 Task: Find connections with filter location Sekondi-Takoradi with filter topic #tecnologiawith filter profile language Spanish with filter current company L&T Infrastructure Engineering Limited with filter school Birla Vishvakarma Mahavidyalaya with filter industry Farming with filter service category User Experience Writing with filter keywords title Operations Director
Action: Mouse moved to (188, 284)
Screenshot: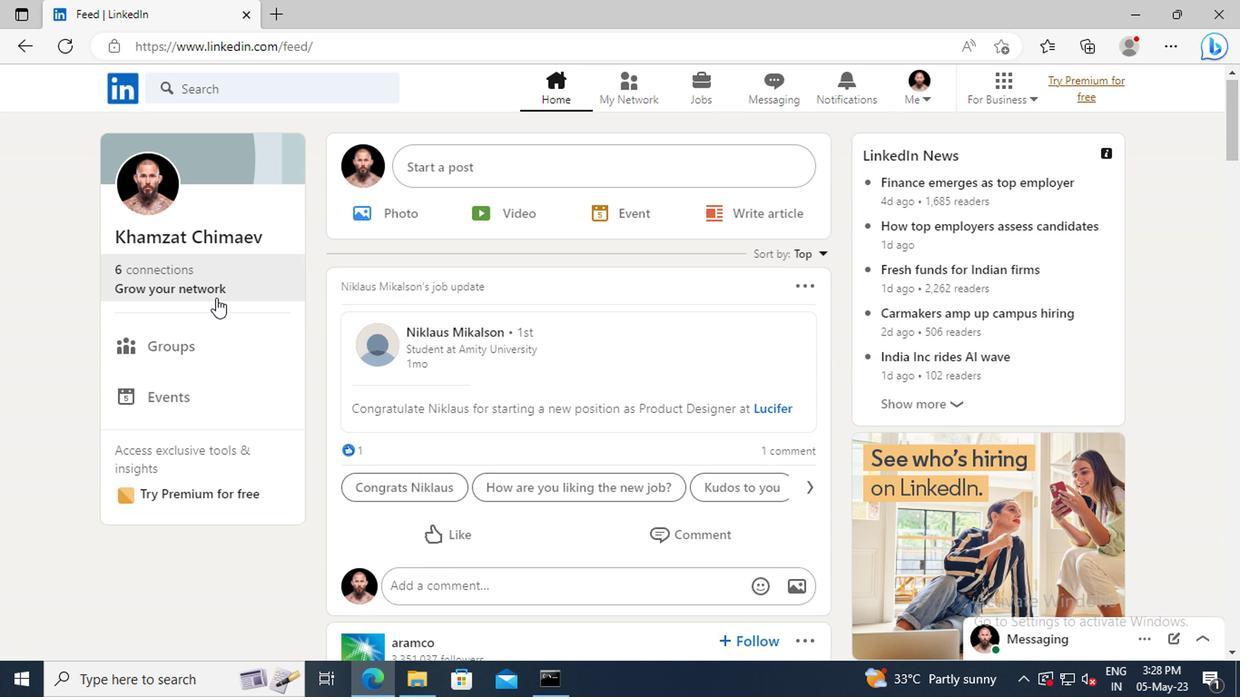 
Action: Mouse pressed left at (188, 284)
Screenshot: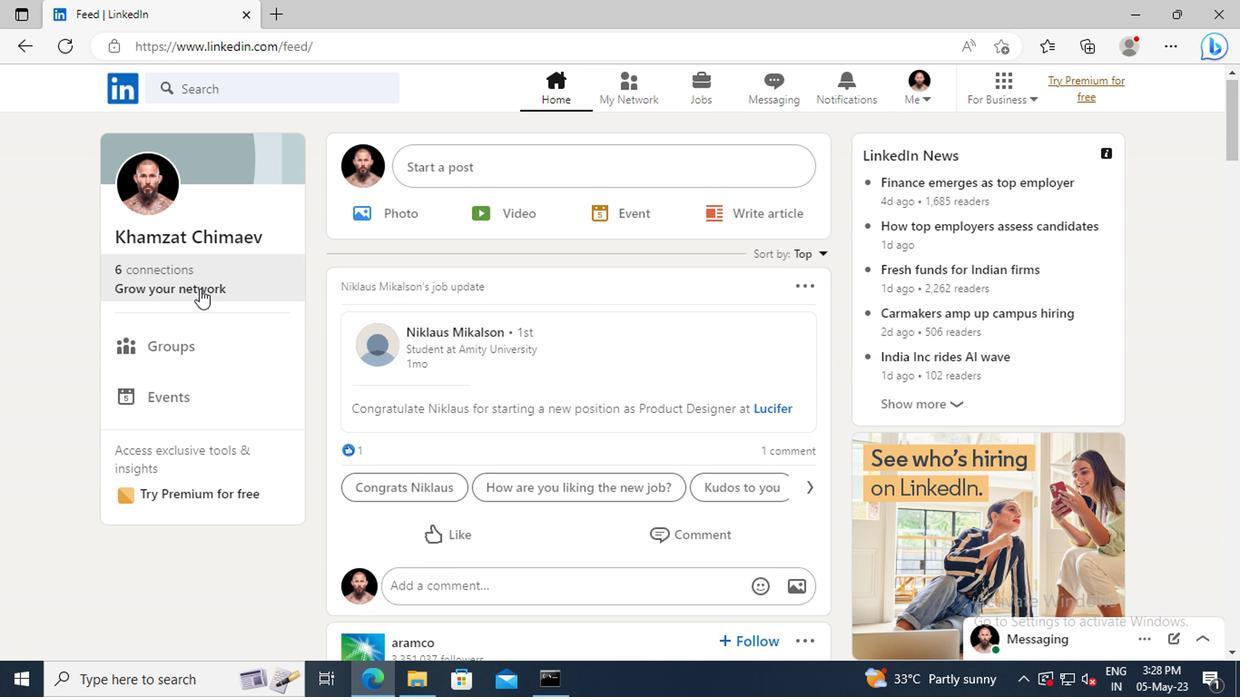 
Action: Mouse moved to (181, 199)
Screenshot: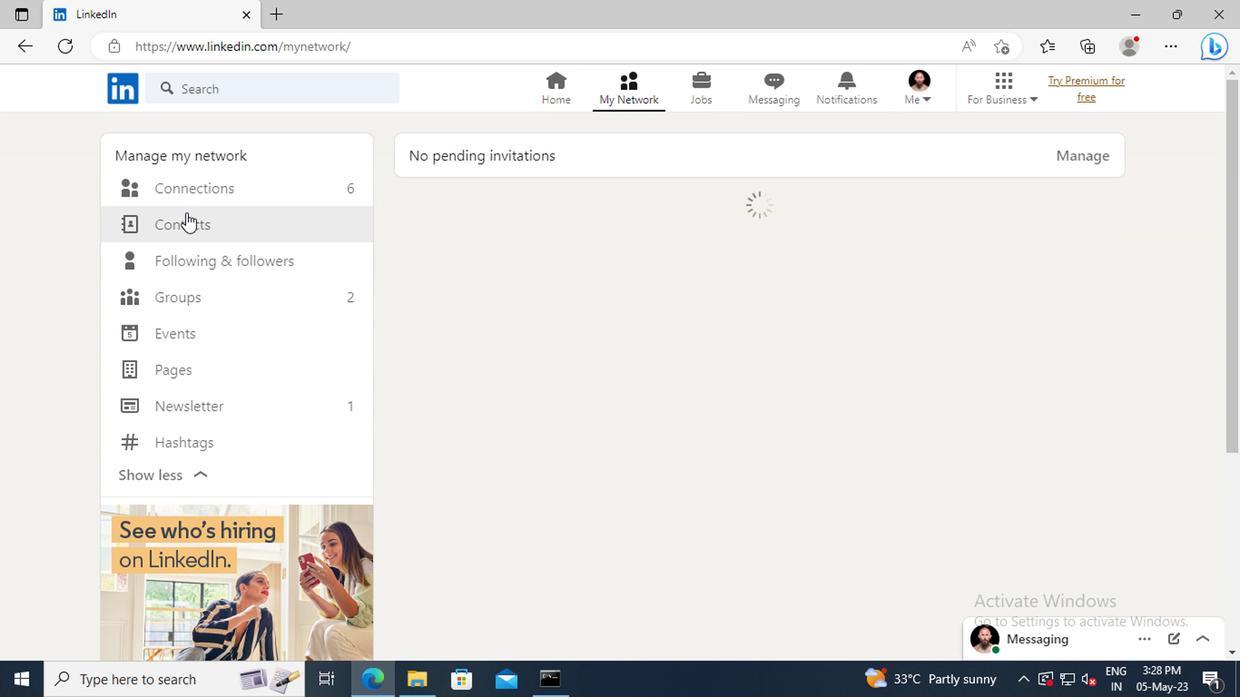 
Action: Mouse pressed left at (181, 199)
Screenshot: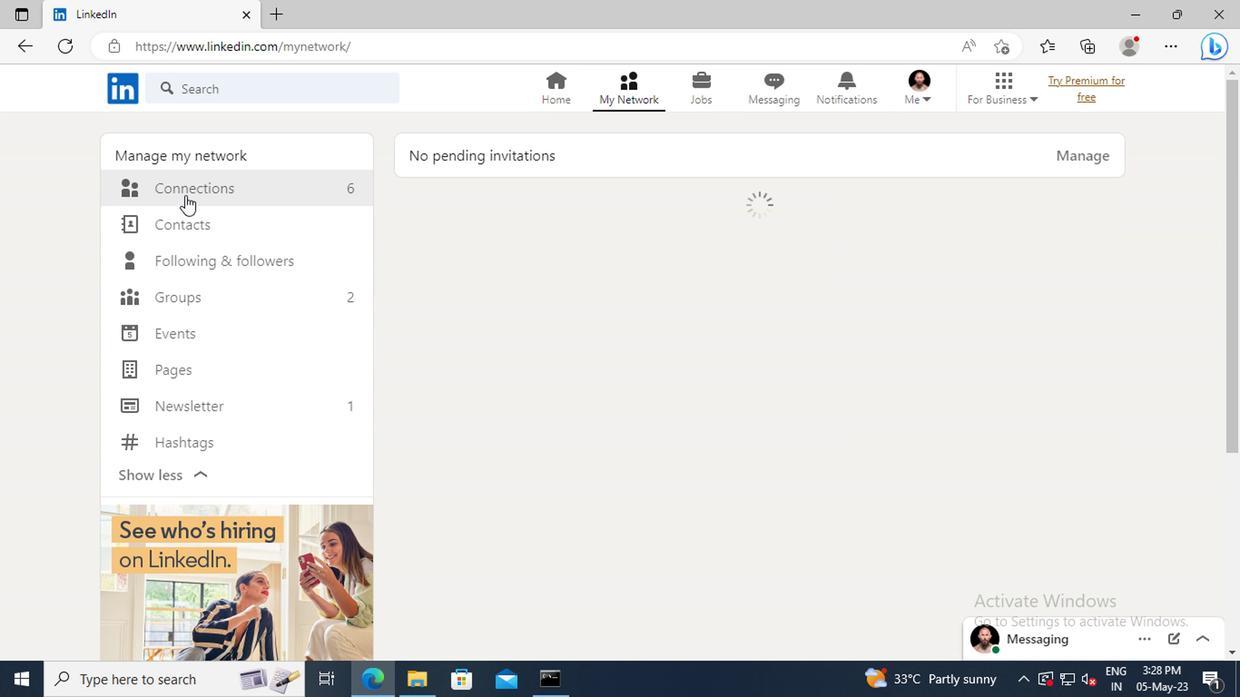 
Action: Mouse moved to (726, 197)
Screenshot: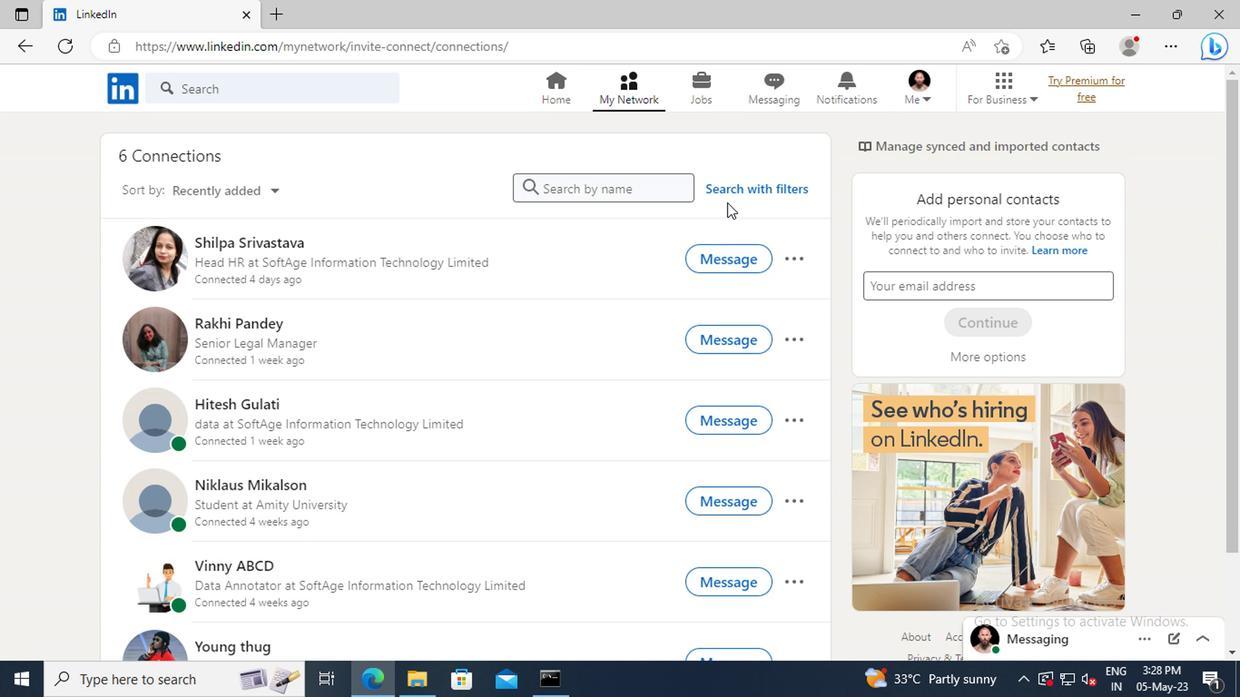 
Action: Mouse pressed left at (726, 197)
Screenshot: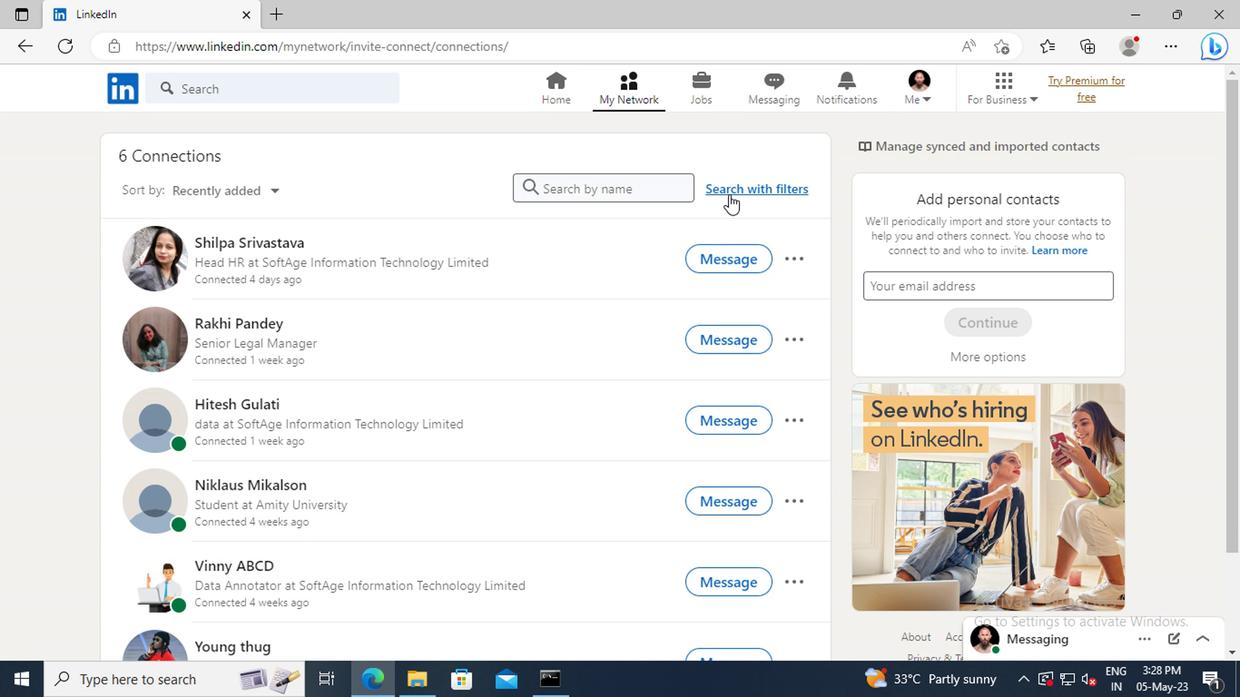 
Action: Mouse moved to (683, 143)
Screenshot: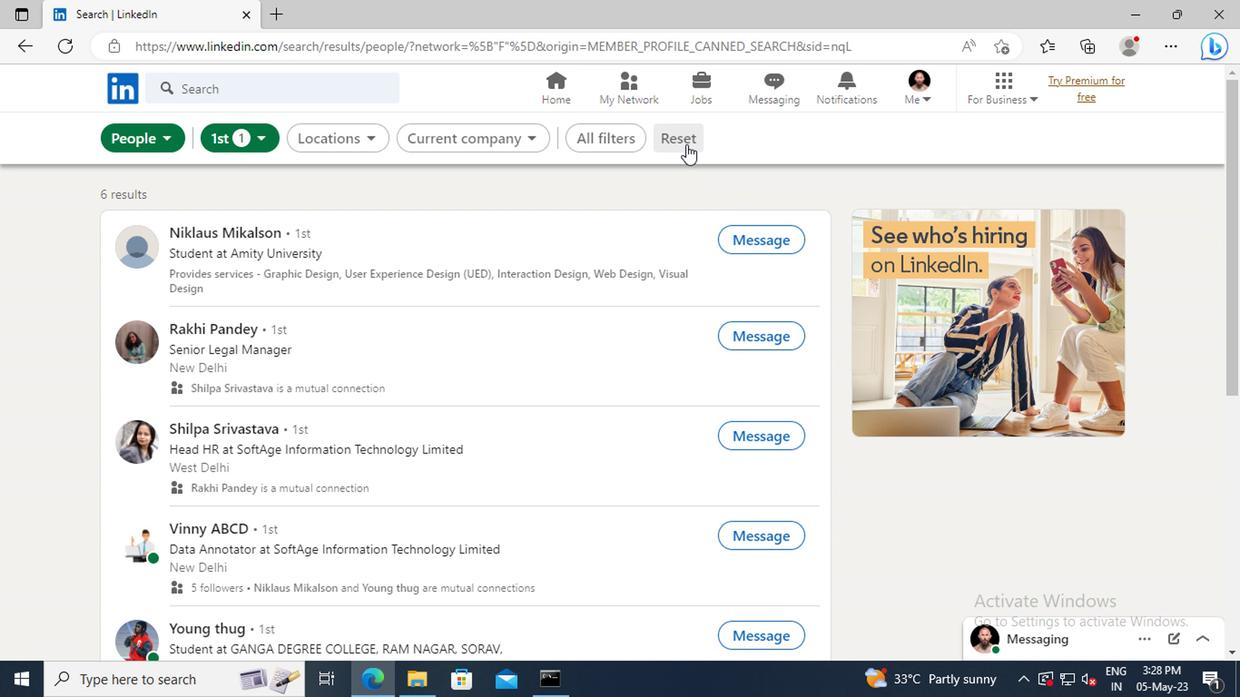 
Action: Mouse pressed left at (683, 143)
Screenshot: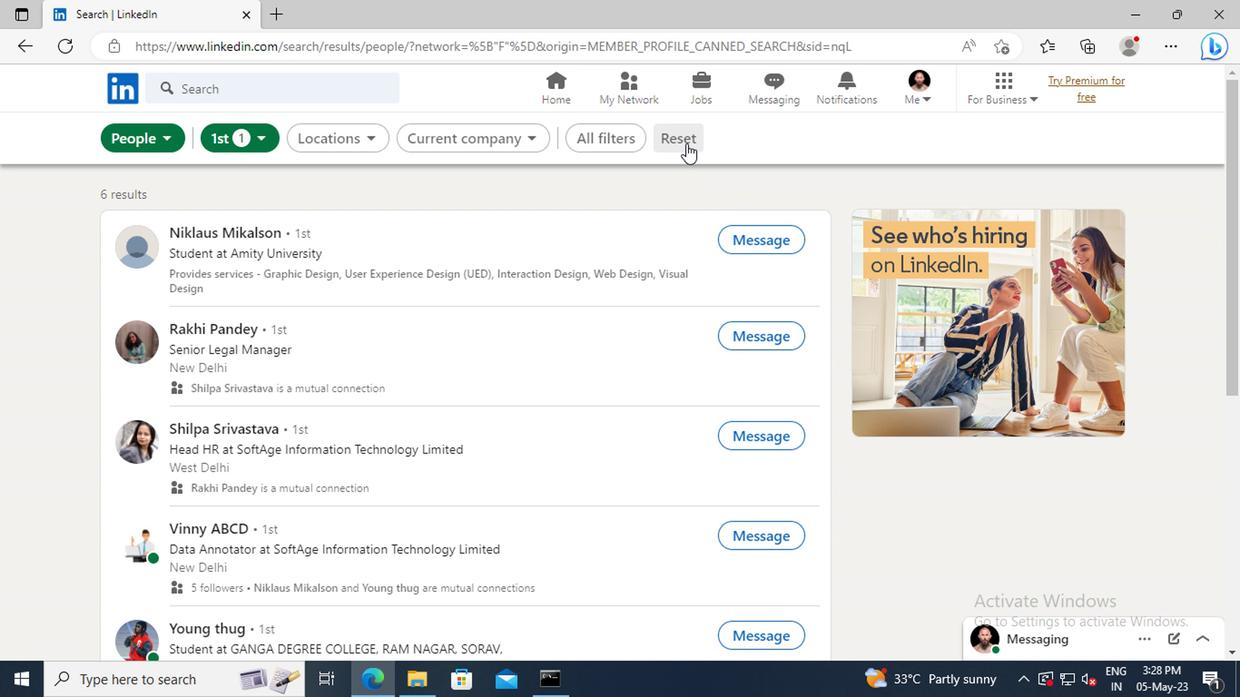 
Action: Mouse moved to (668, 142)
Screenshot: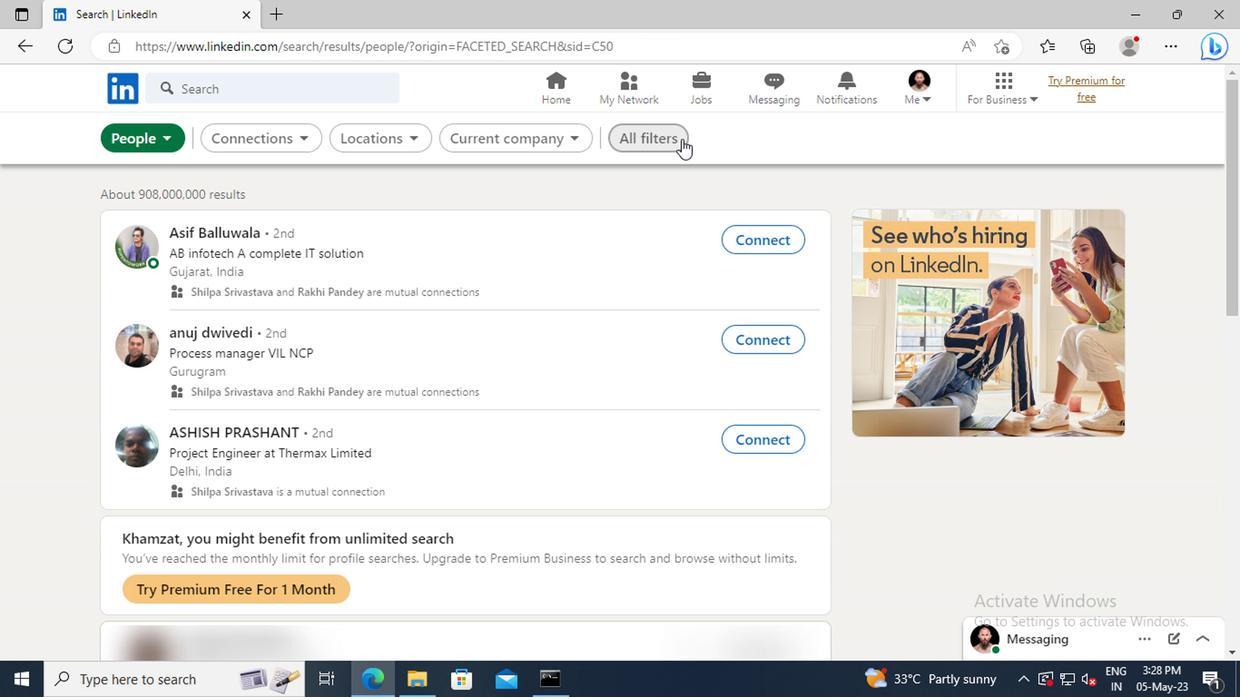 
Action: Mouse pressed left at (668, 142)
Screenshot: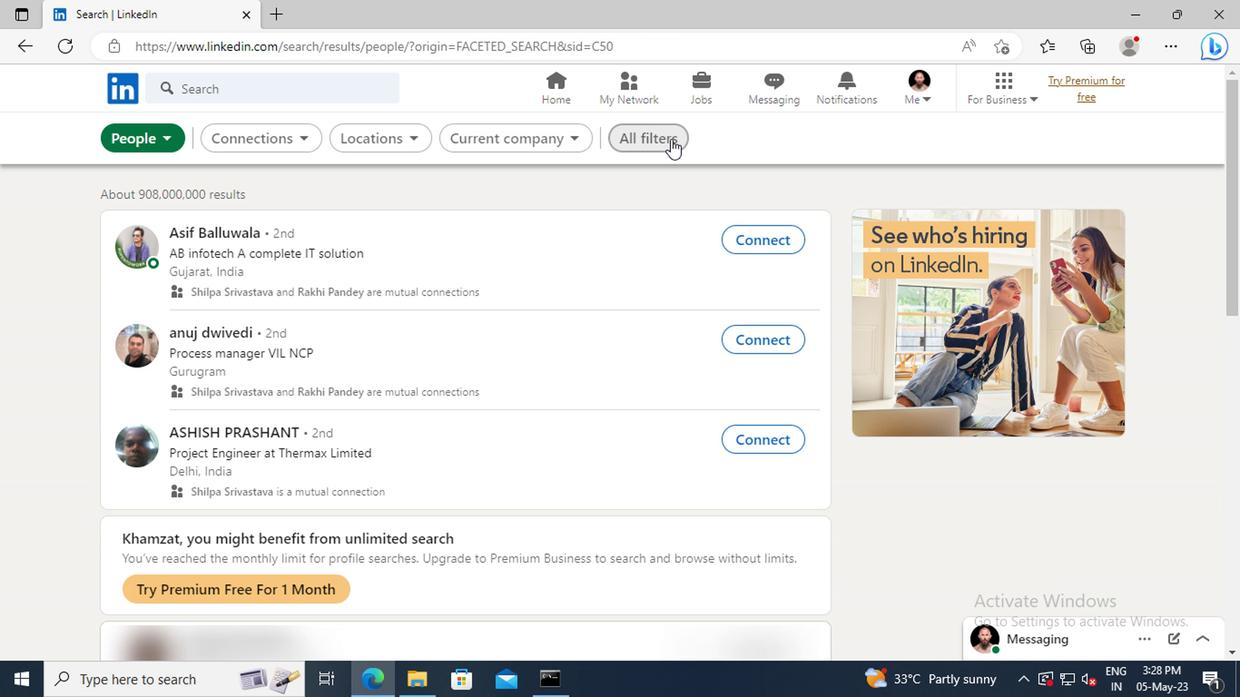 
Action: Mouse moved to (967, 370)
Screenshot: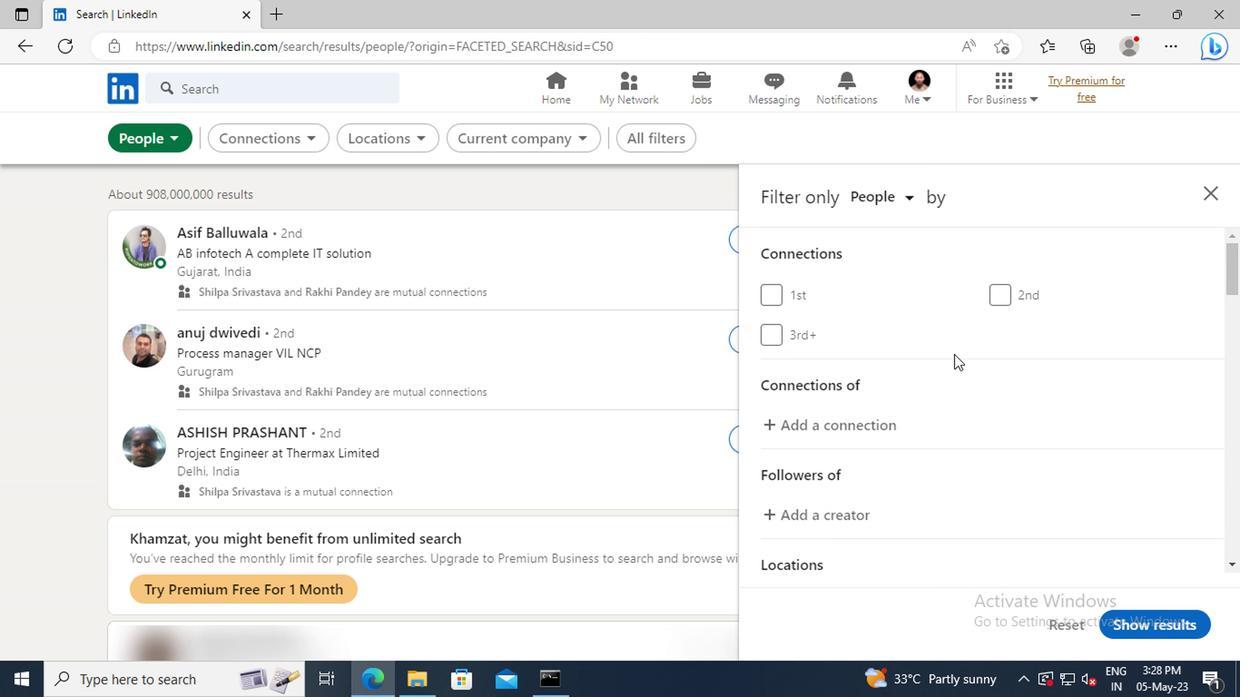 
Action: Mouse scrolled (967, 369) with delta (0, 0)
Screenshot: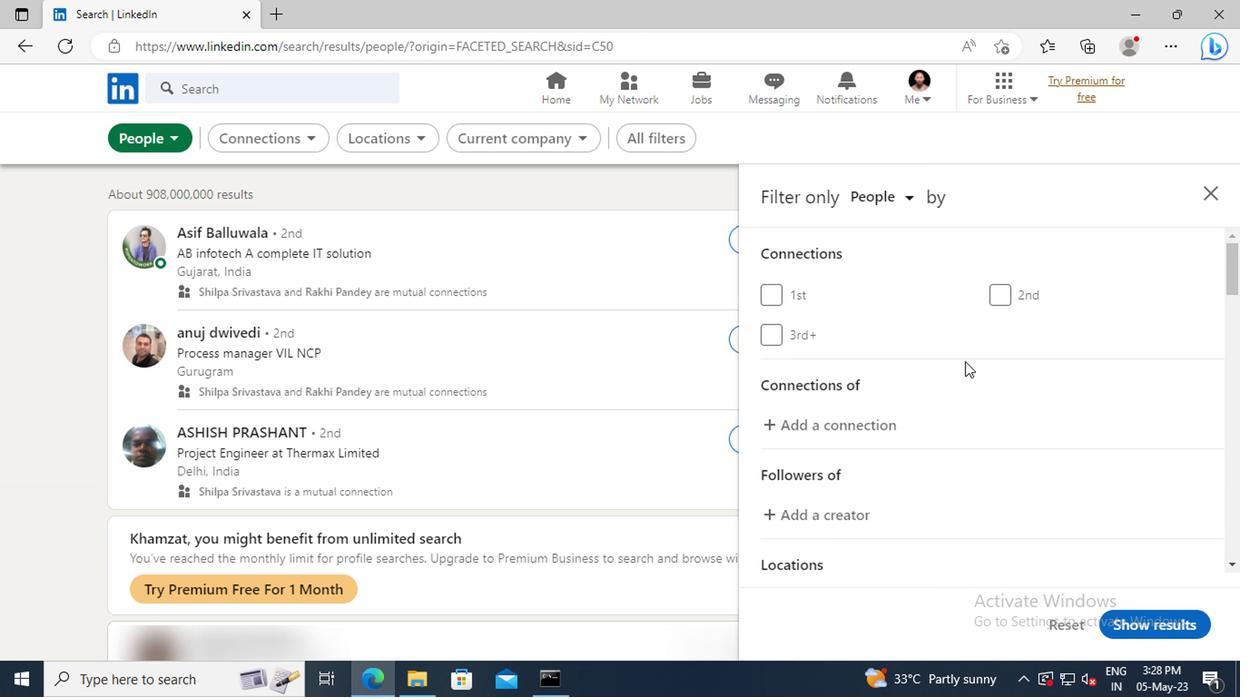 
Action: Mouse scrolled (967, 369) with delta (0, 0)
Screenshot: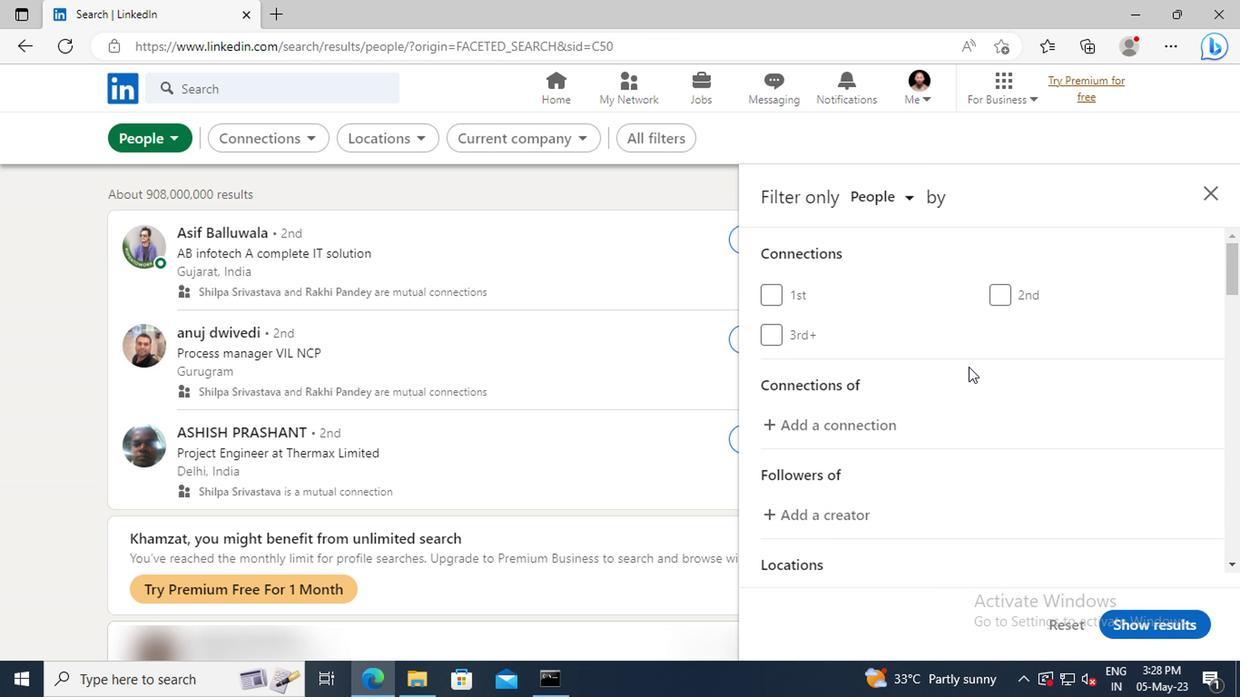 
Action: Mouse scrolled (967, 369) with delta (0, 0)
Screenshot: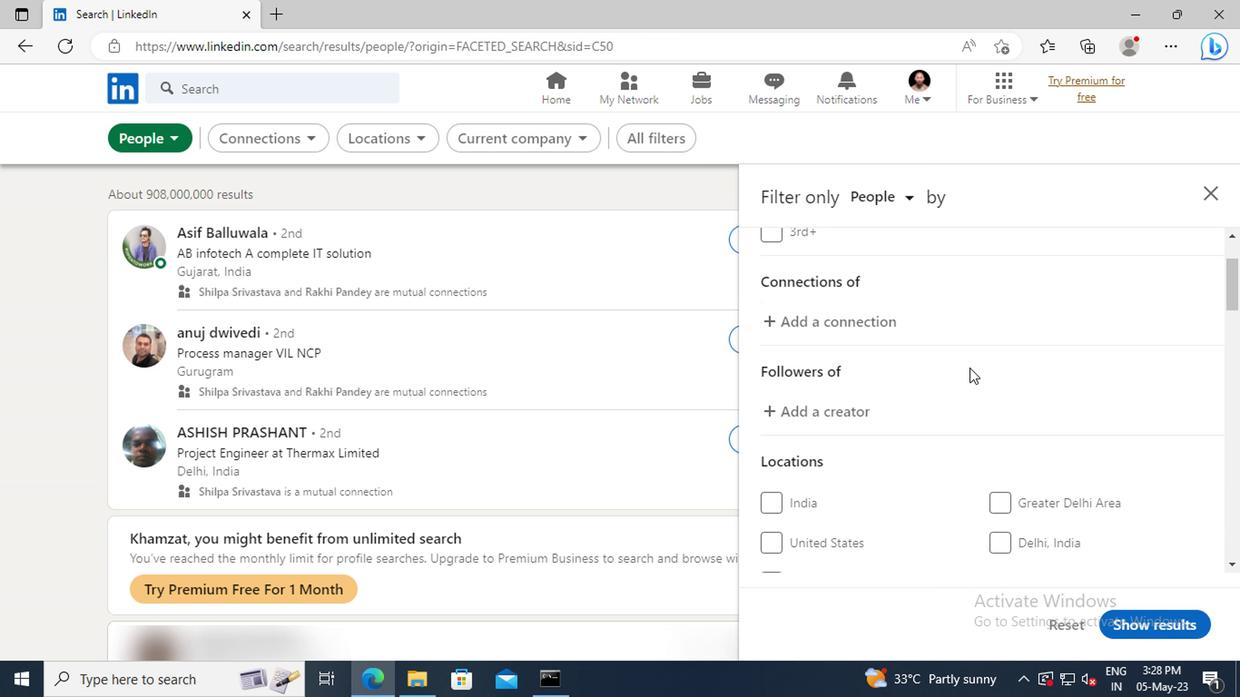 
Action: Mouse scrolled (967, 369) with delta (0, 0)
Screenshot: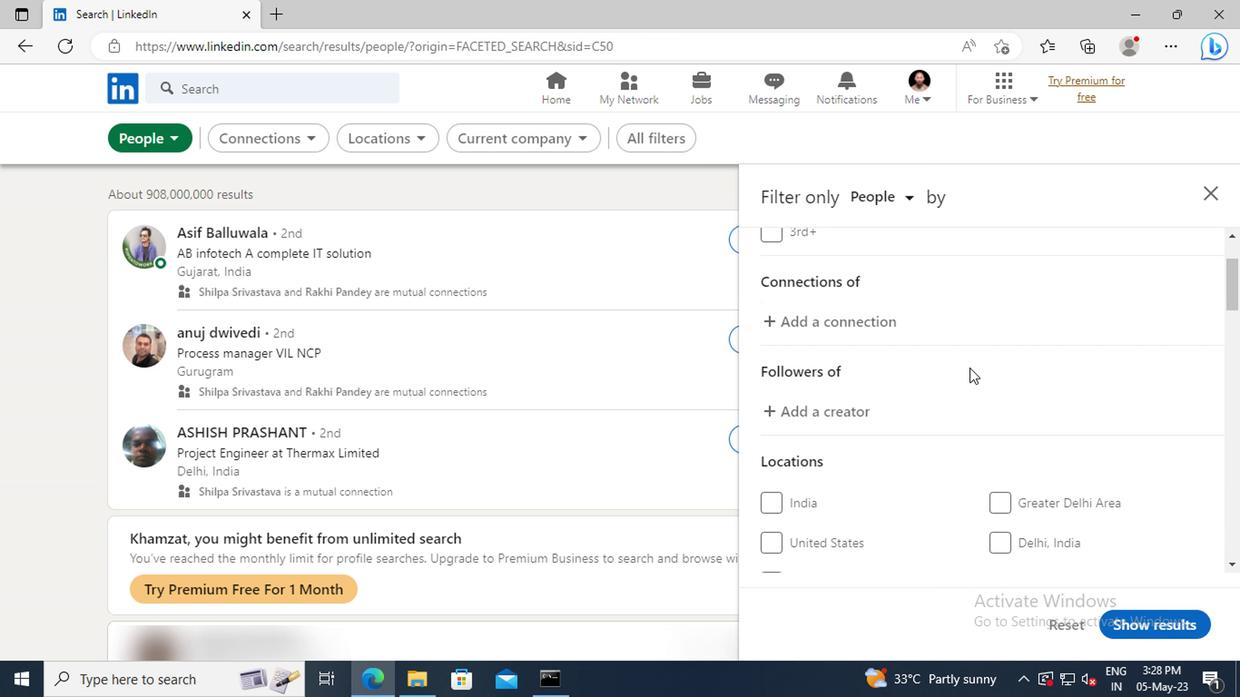 
Action: Mouse scrolled (967, 369) with delta (0, 0)
Screenshot: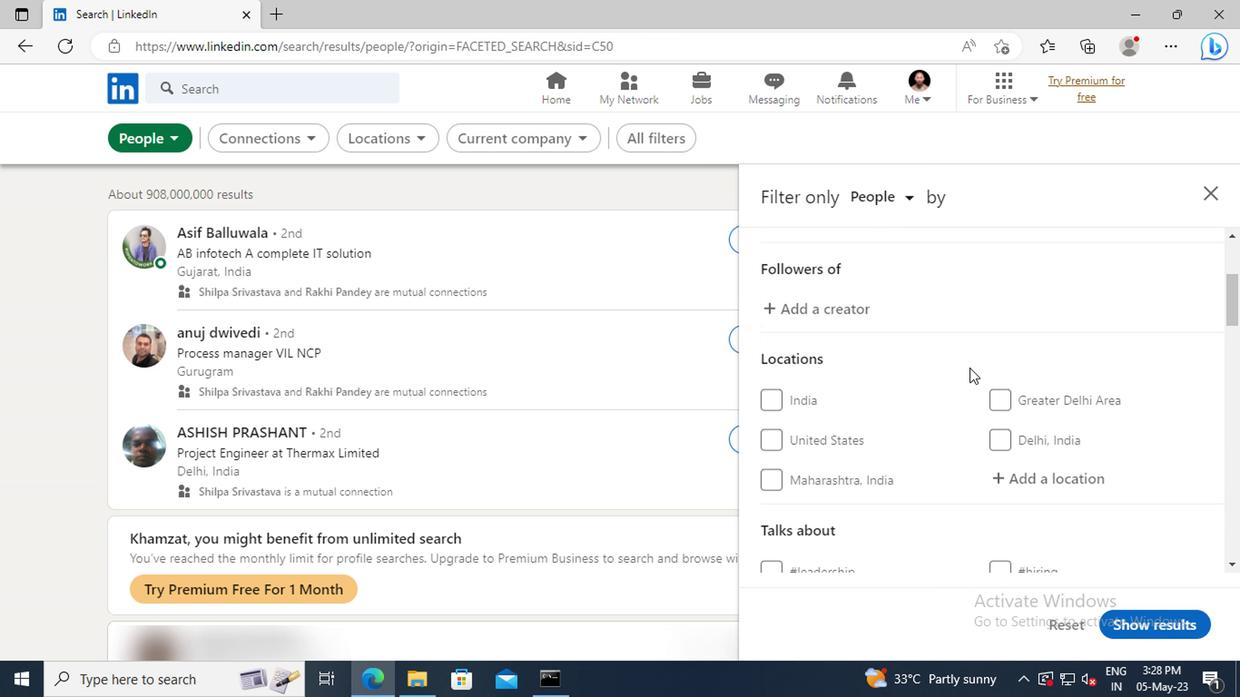 
Action: Mouse moved to (1007, 424)
Screenshot: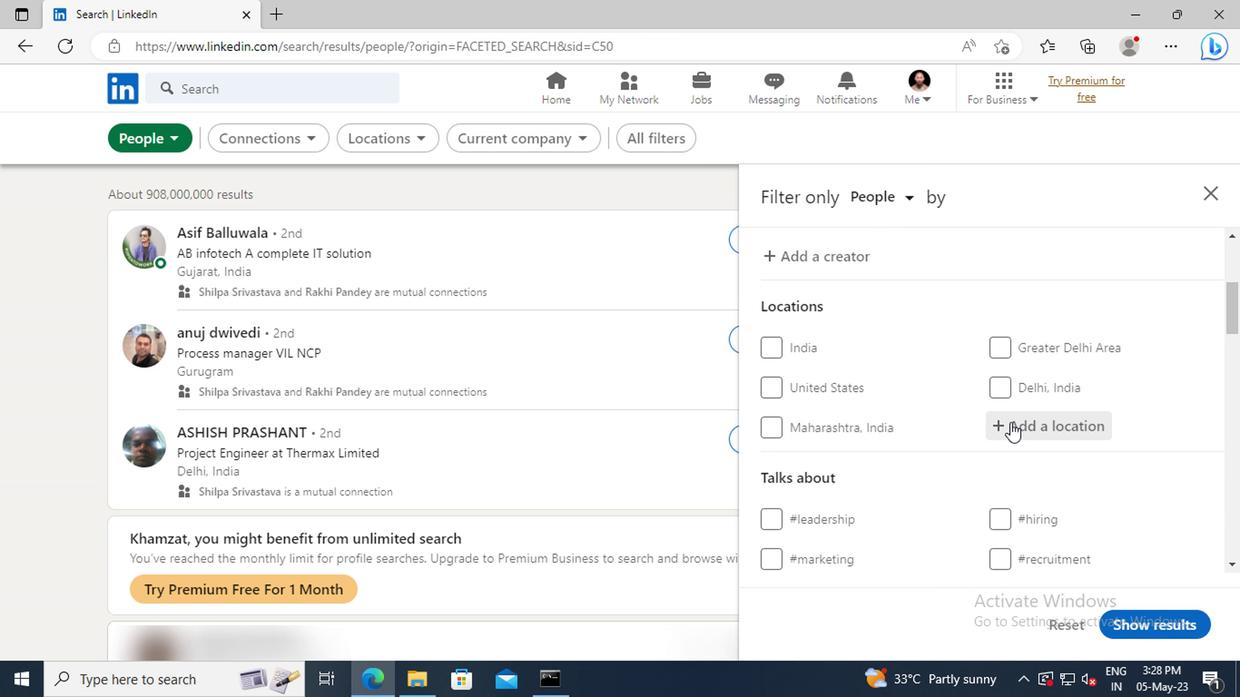 
Action: Mouse pressed left at (1007, 424)
Screenshot: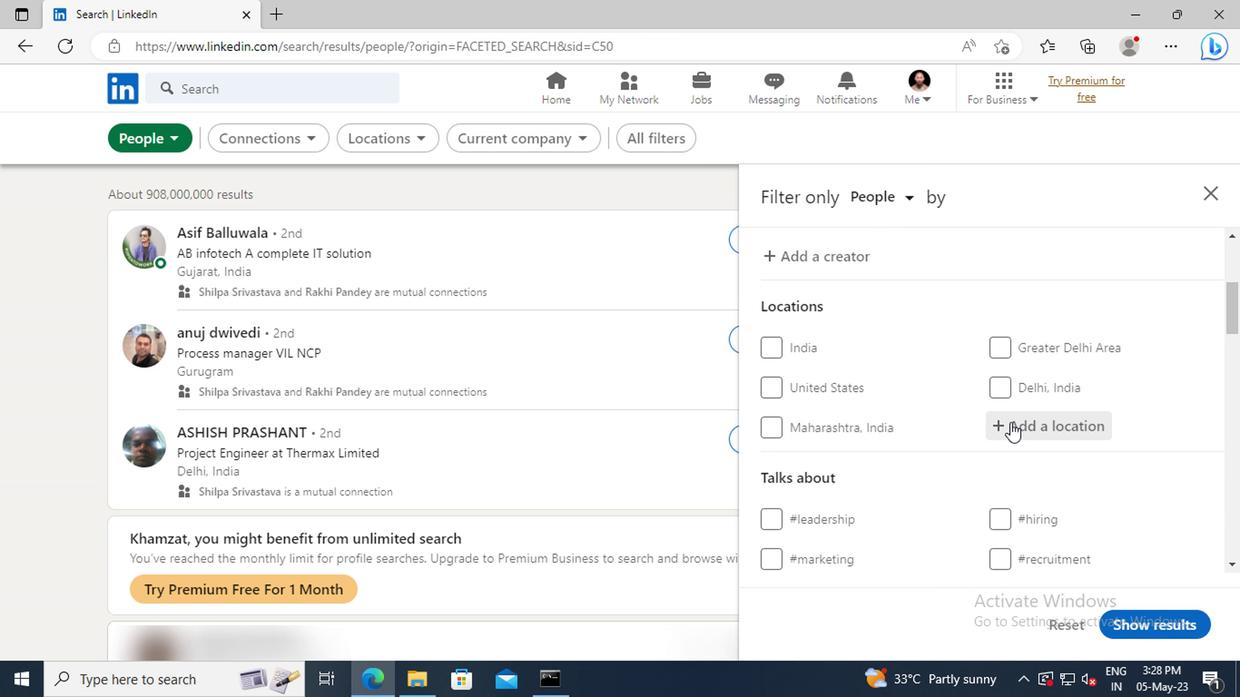 
Action: Key pressed <Key.shift><Key.shift><Key.shift>SEKONDI-<Key.shift>TAKORADI<Key.enter>
Screenshot: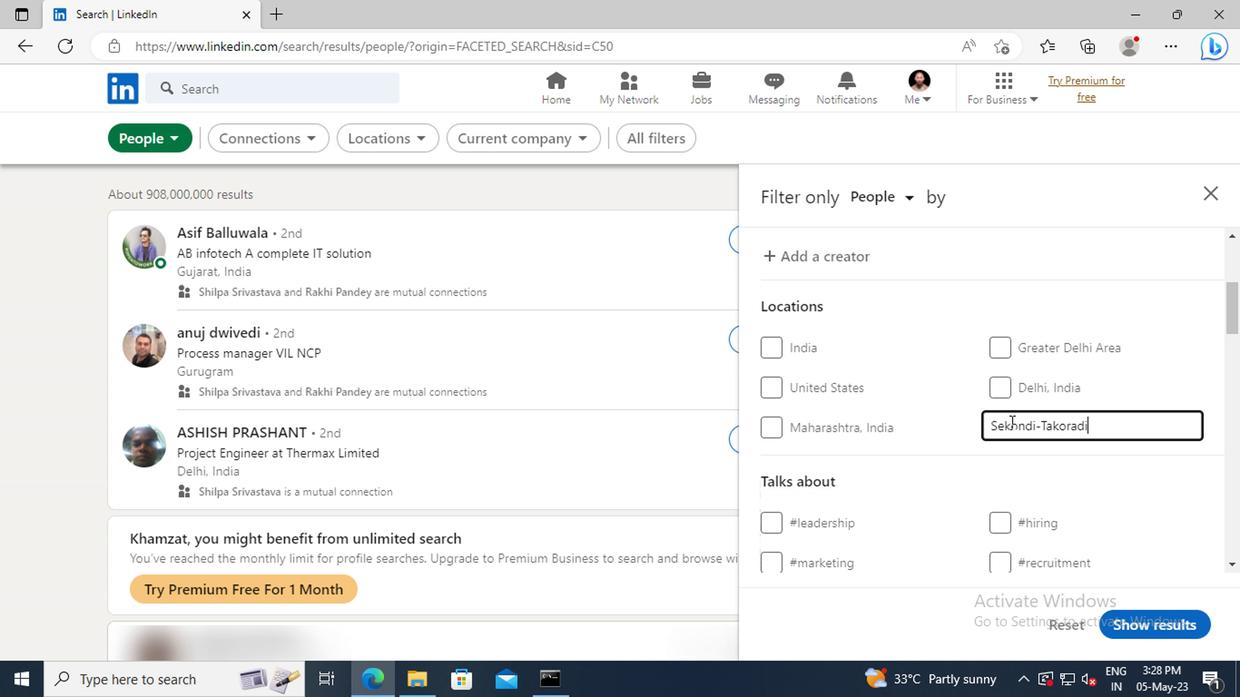 
Action: Mouse moved to (1033, 440)
Screenshot: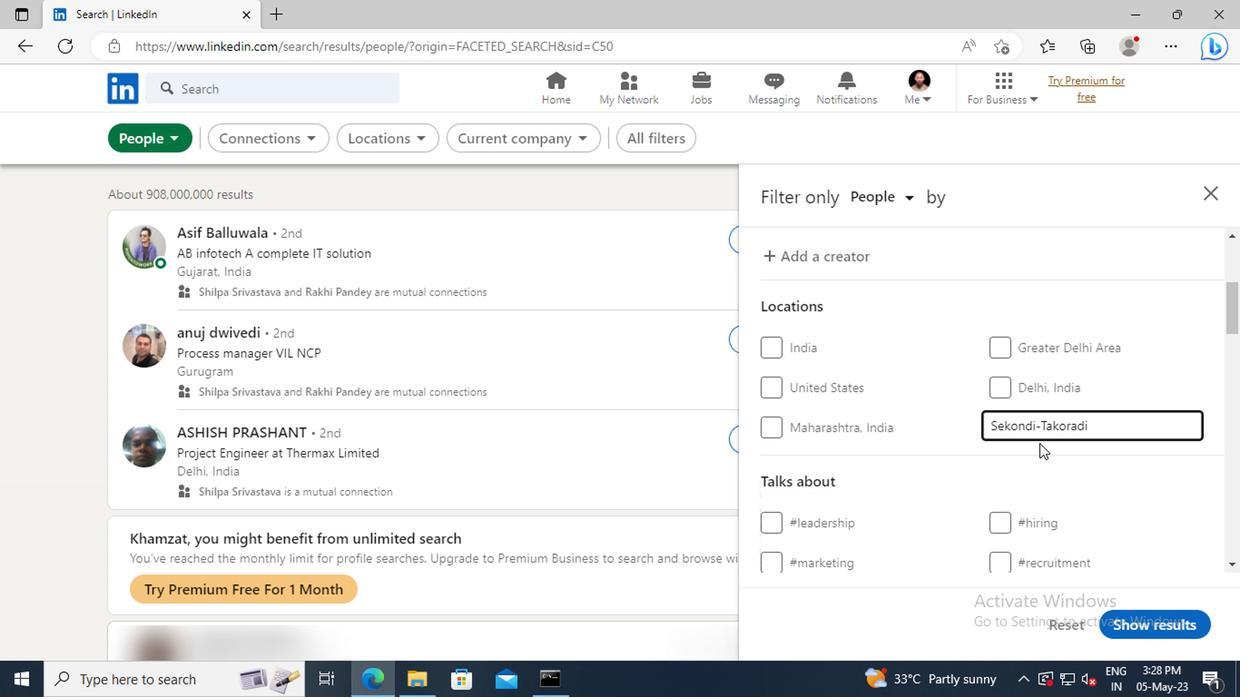 
Action: Mouse scrolled (1033, 439) with delta (0, 0)
Screenshot: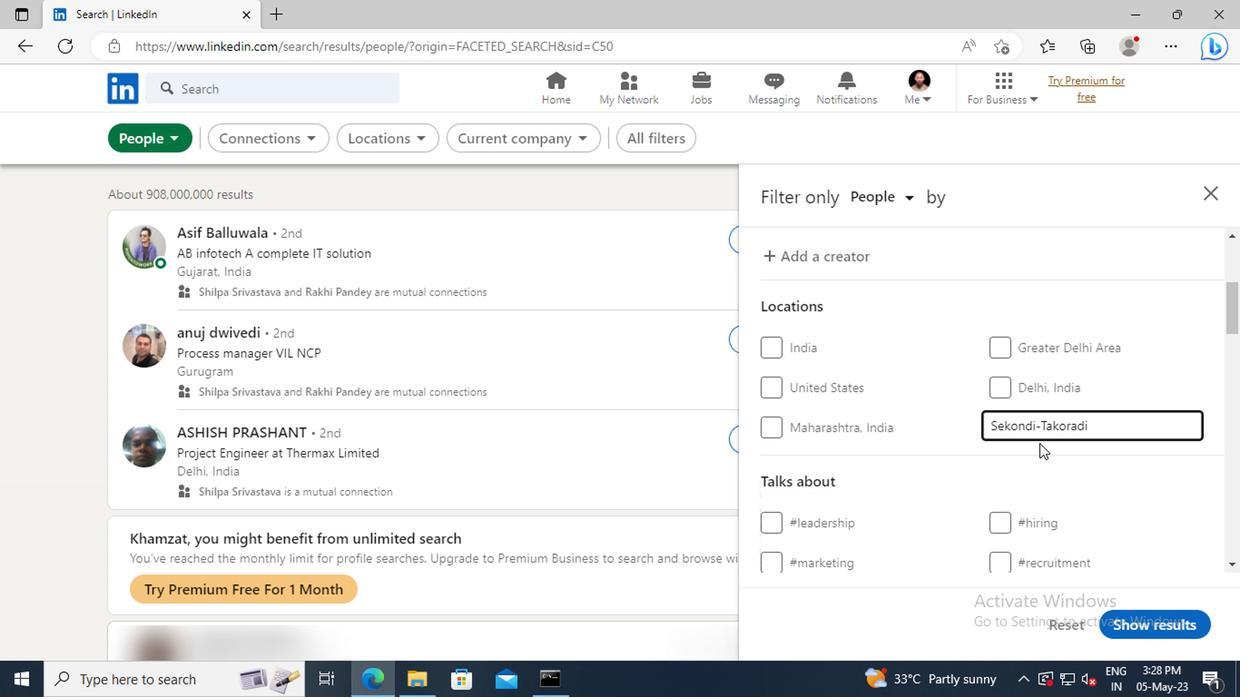
Action: Mouse moved to (1032, 439)
Screenshot: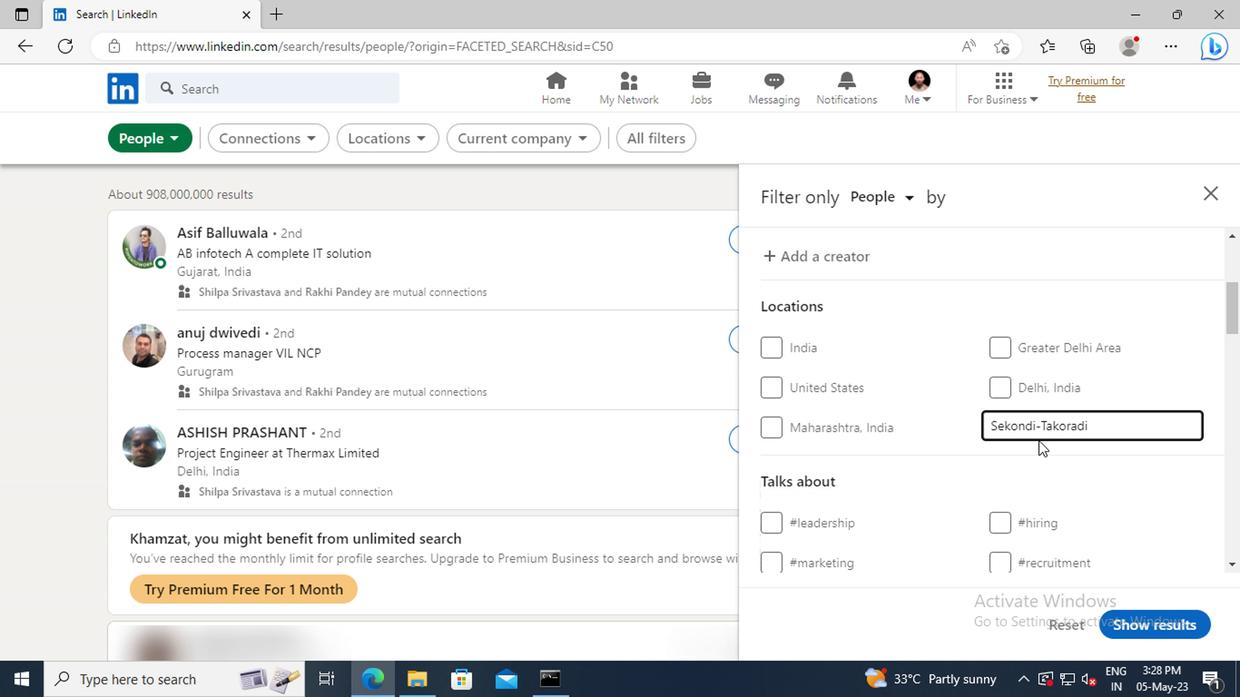 
Action: Mouse scrolled (1032, 438) with delta (0, -1)
Screenshot: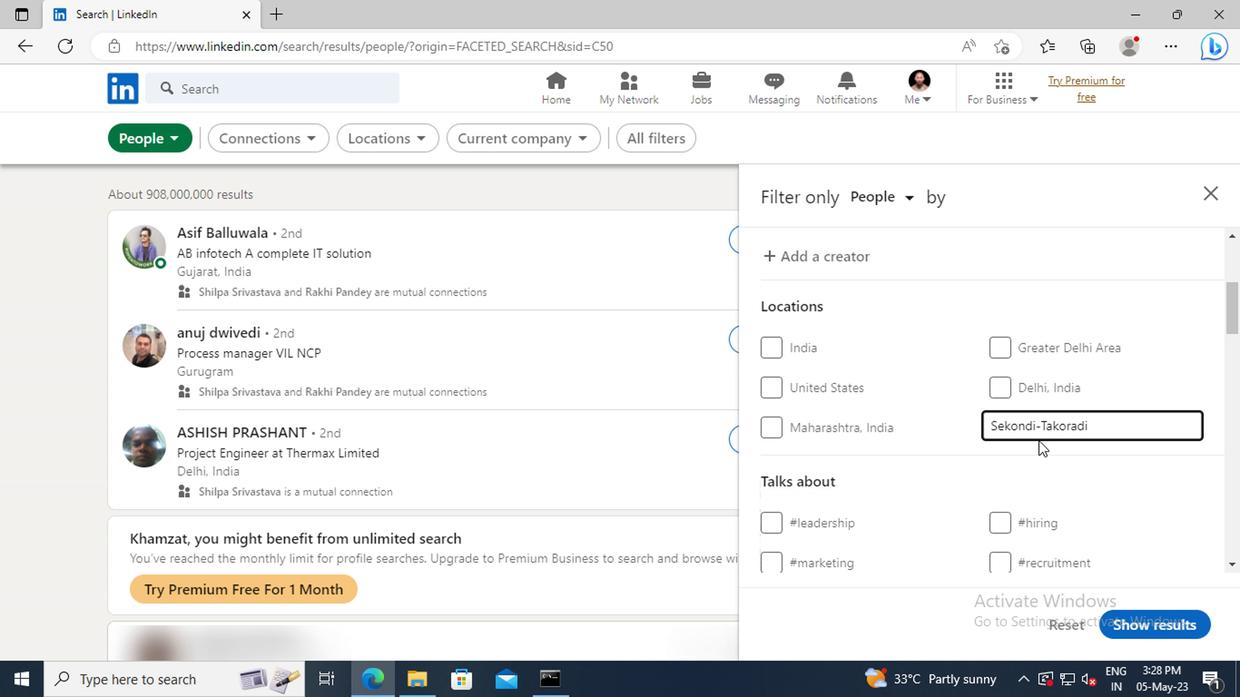 
Action: Mouse moved to (1027, 432)
Screenshot: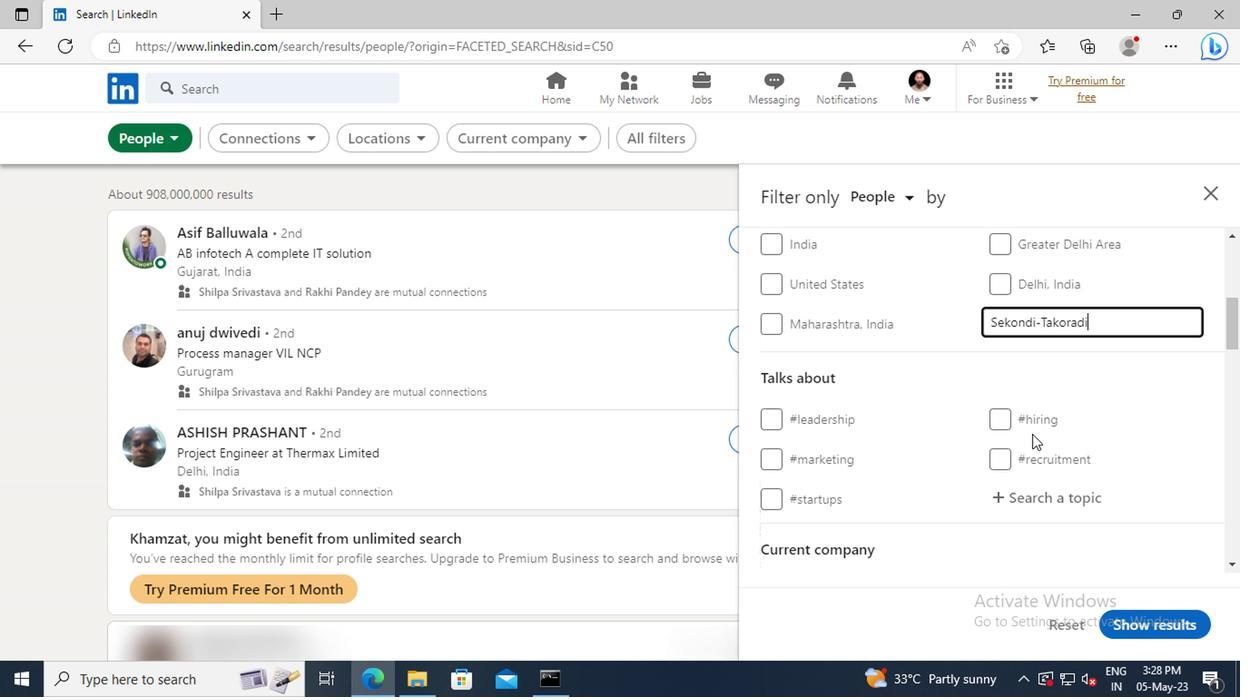 
Action: Mouse scrolled (1027, 431) with delta (0, -1)
Screenshot: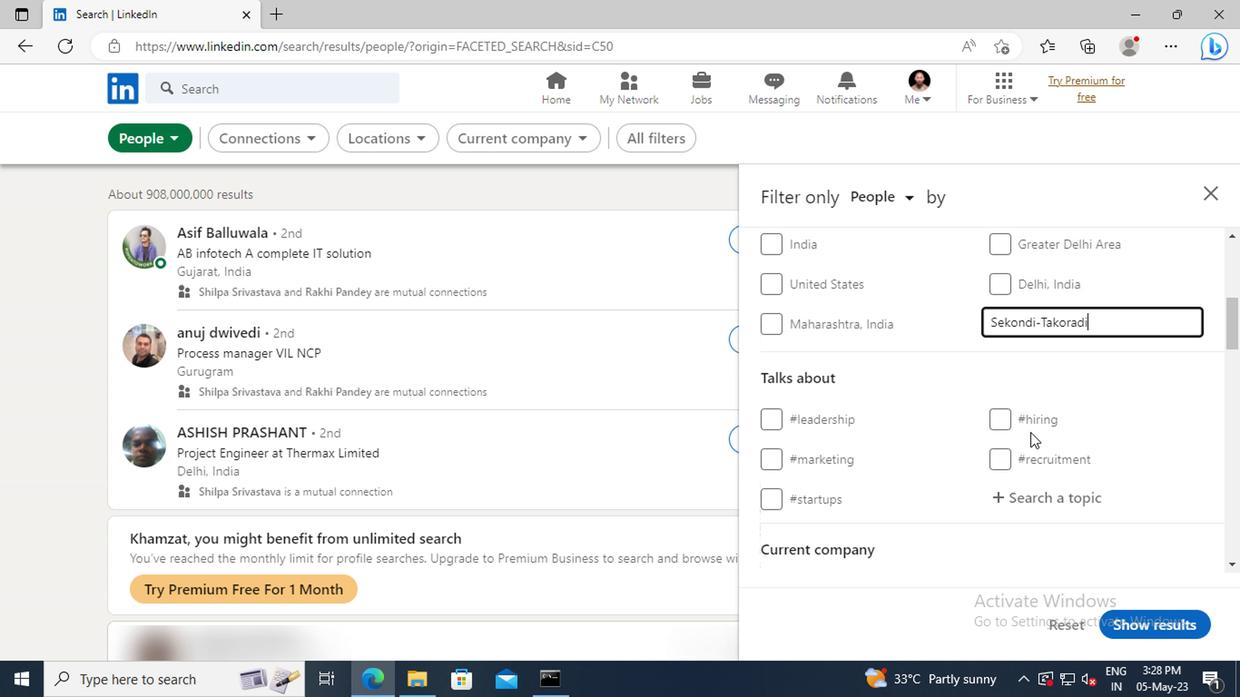 
Action: Mouse moved to (1029, 441)
Screenshot: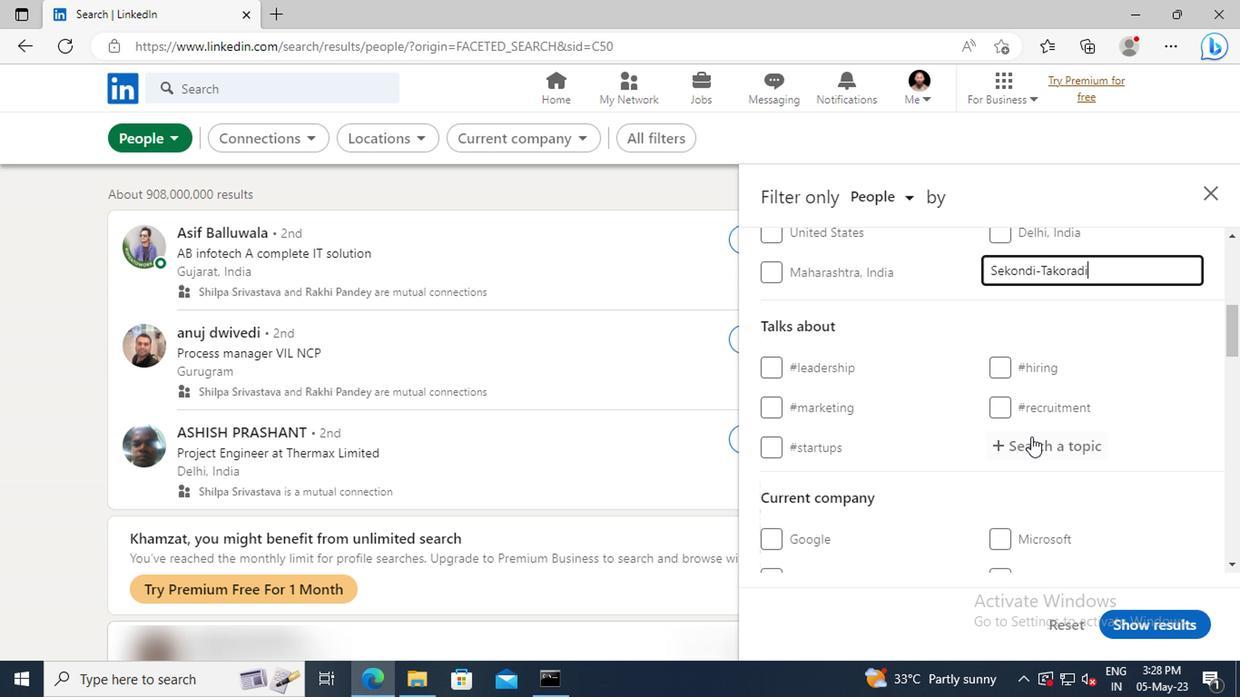 
Action: Mouse pressed left at (1029, 441)
Screenshot: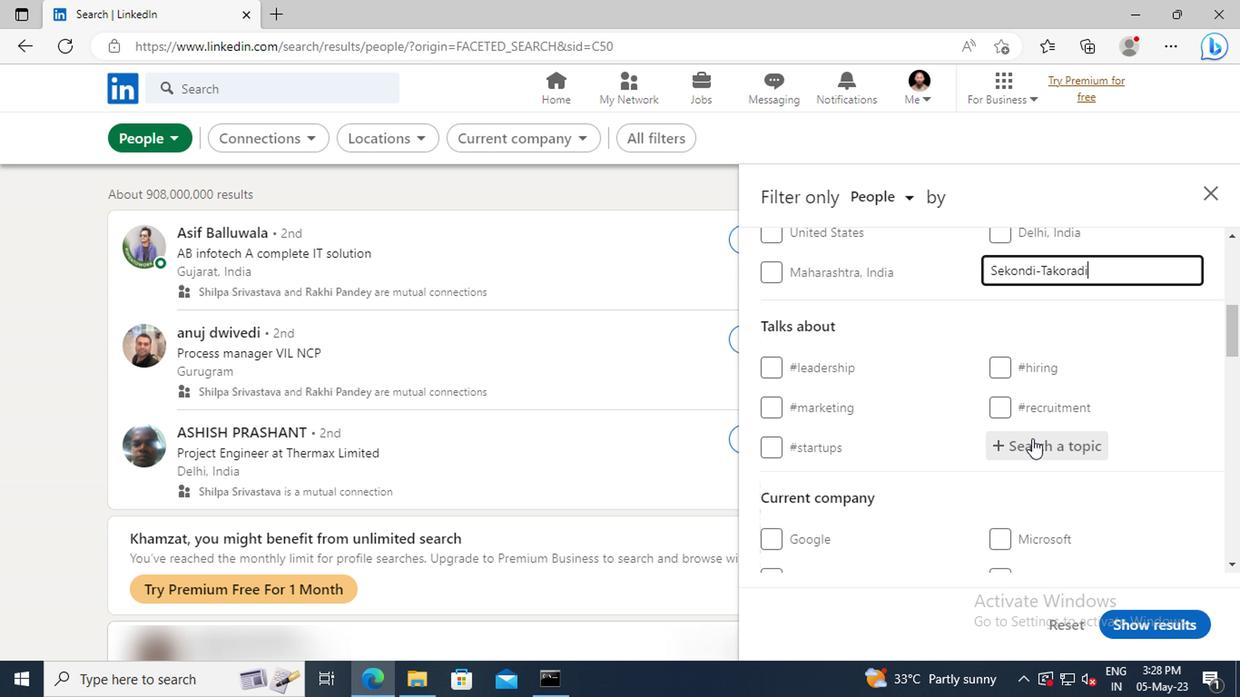 
Action: Key pressed TECNOLO
Screenshot: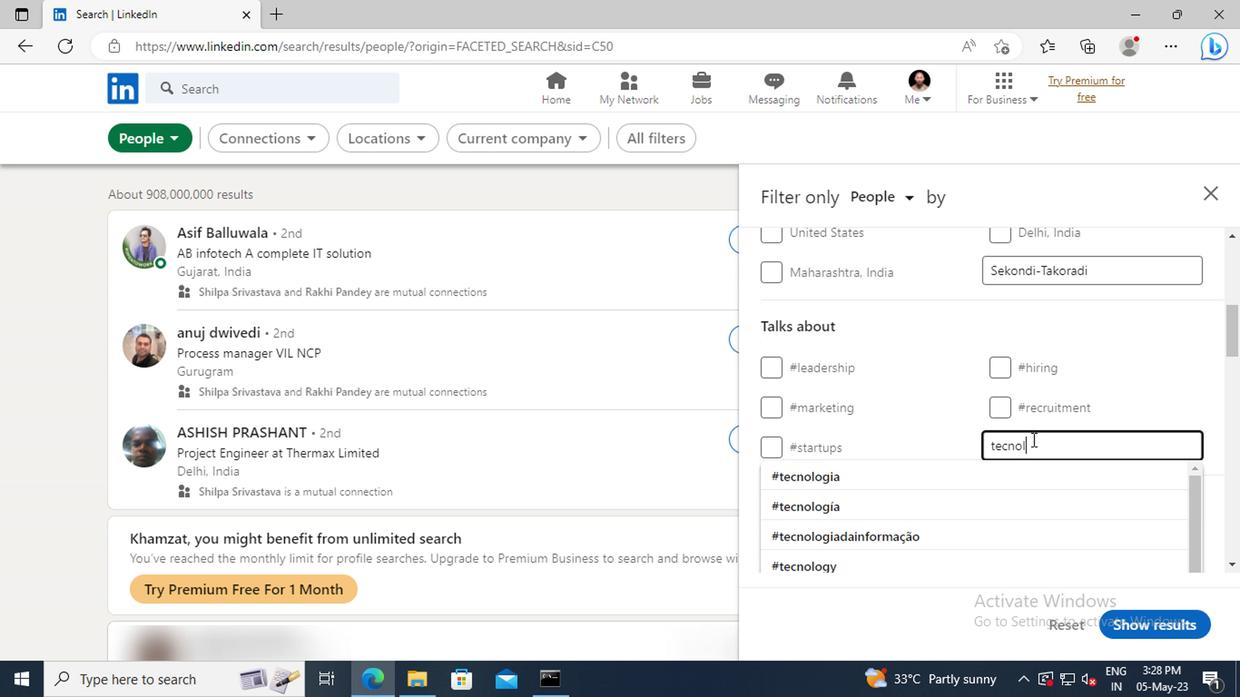 
Action: Mouse moved to (1029, 473)
Screenshot: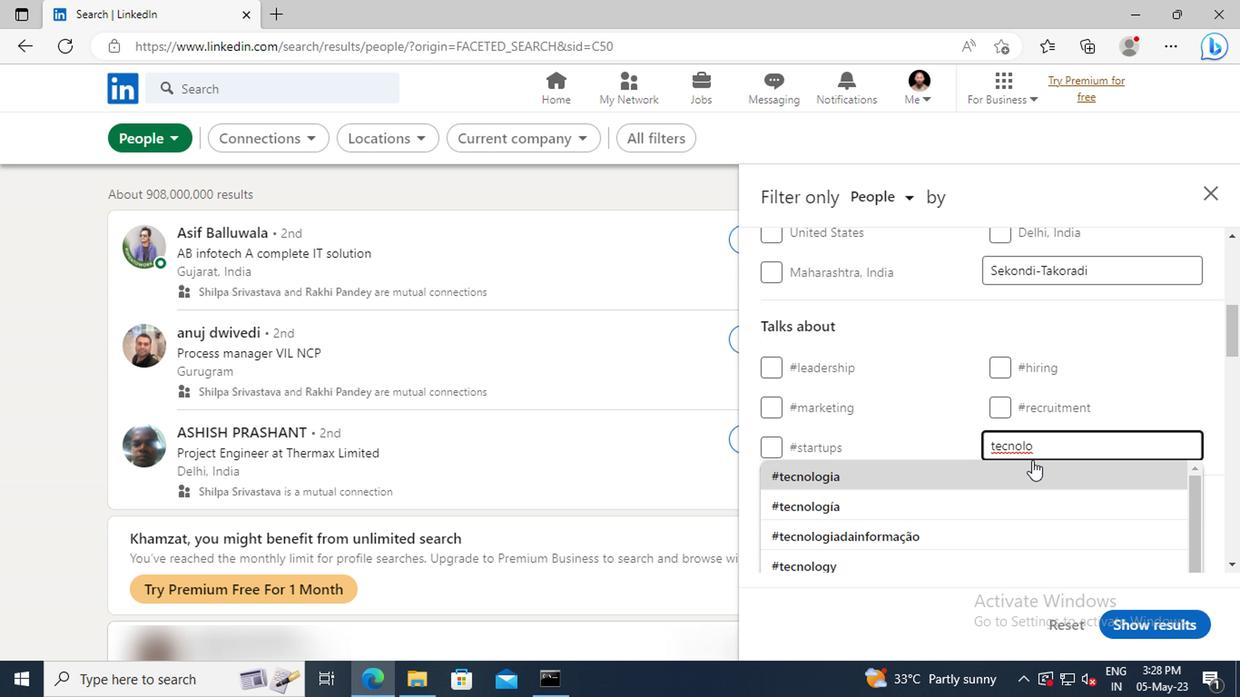 
Action: Mouse pressed left at (1029, 473)
Screenshot: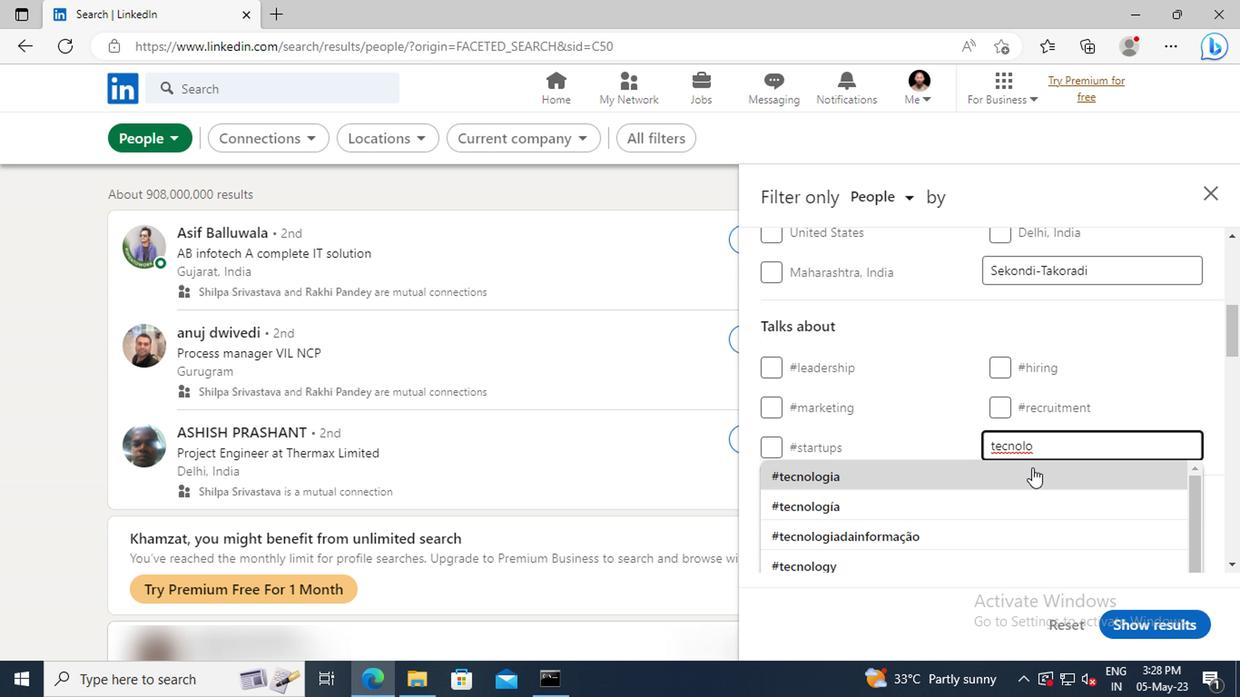 
Action: Mouse scrolled (1029, 472) with delta (0, -1)
Screenshot: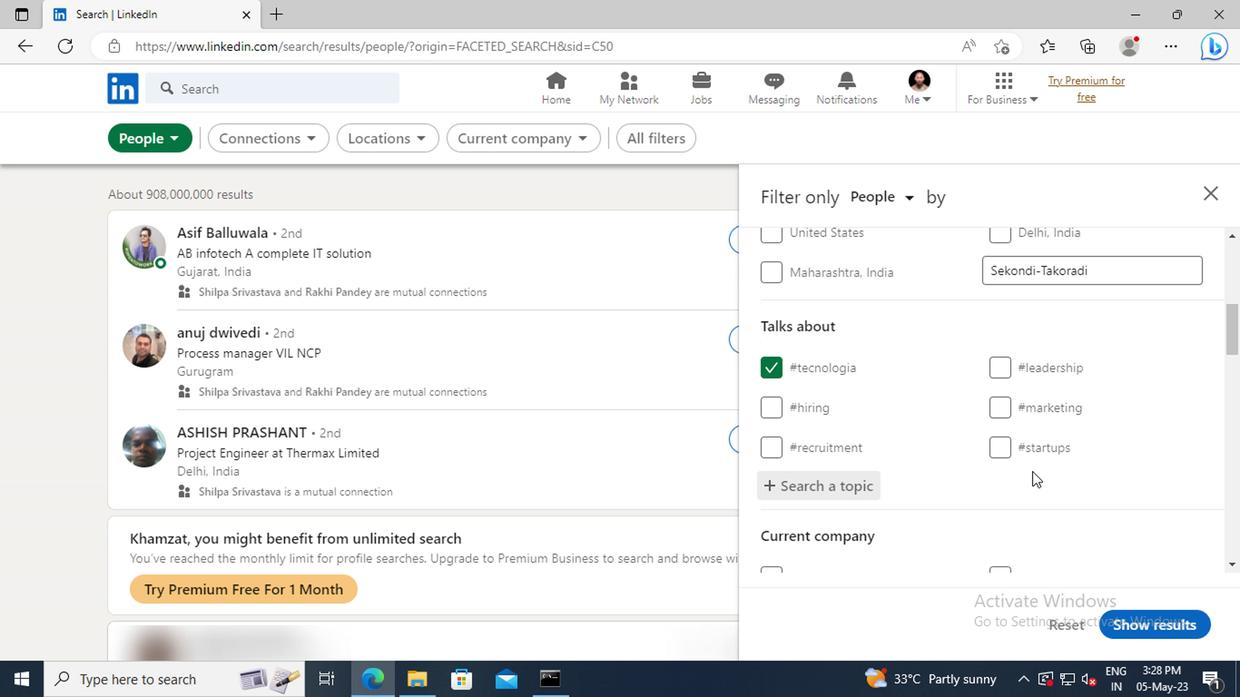 
Action: Mouse moved to (1027, 474)
Screenshot: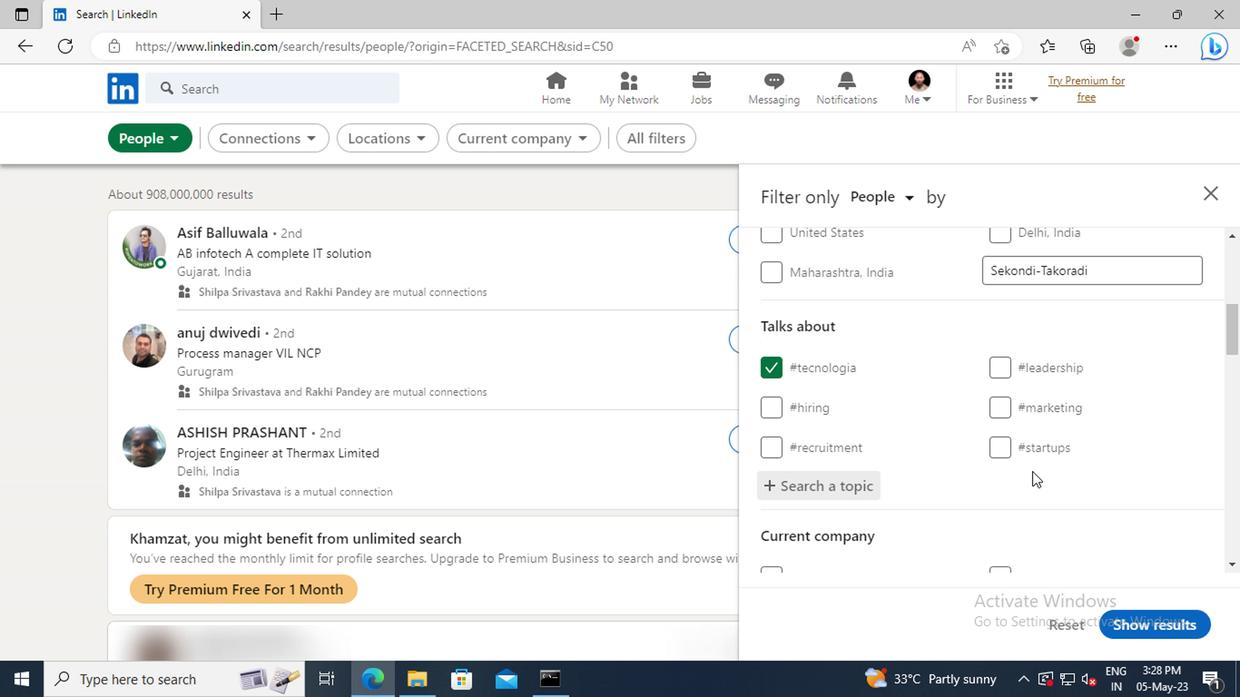 
Action: Mouse scrolled (1027, 473) with delta (0, 0)
Screenshot: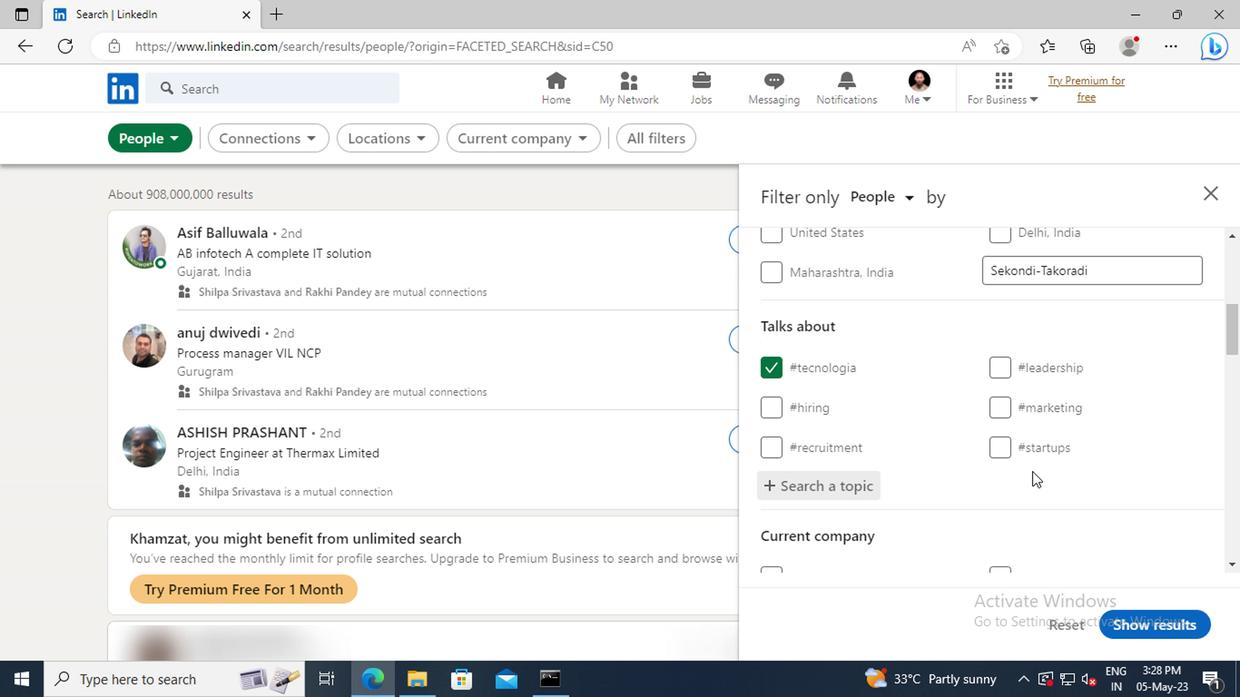 
Action: Mouse moved to (1020, 467)
Screenshot: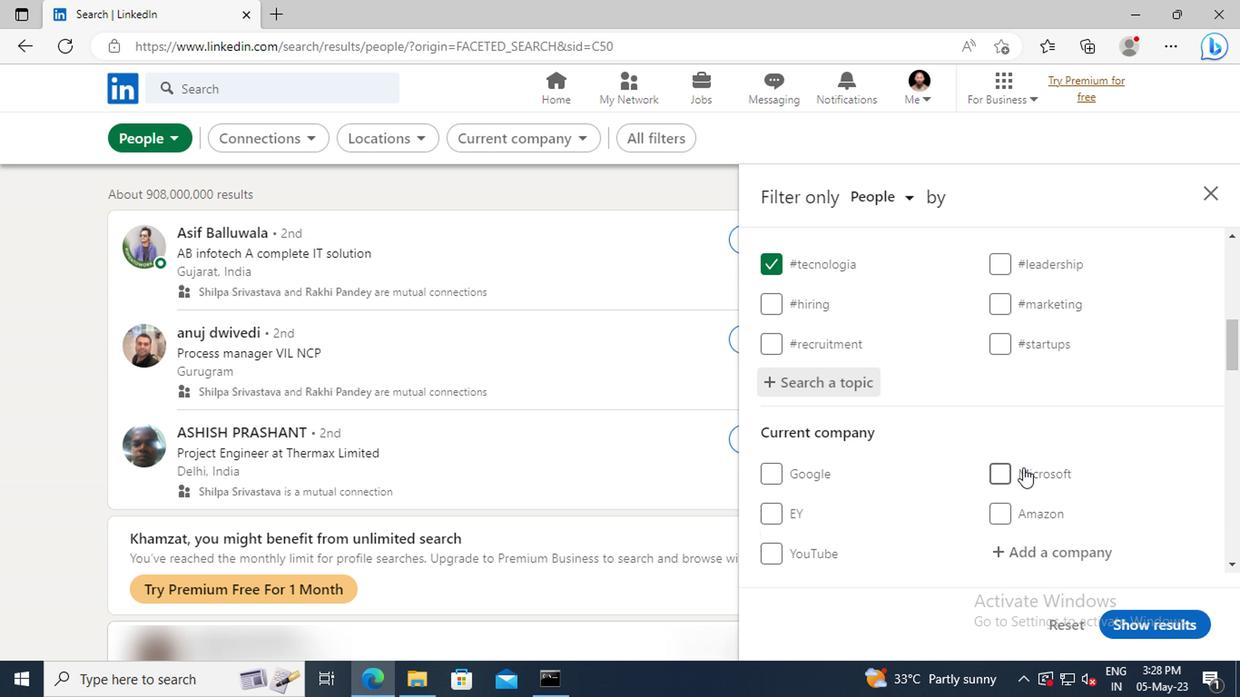 
Action: Mouse scrolled (1020, 467) with delta (0, 0)
Screenshot: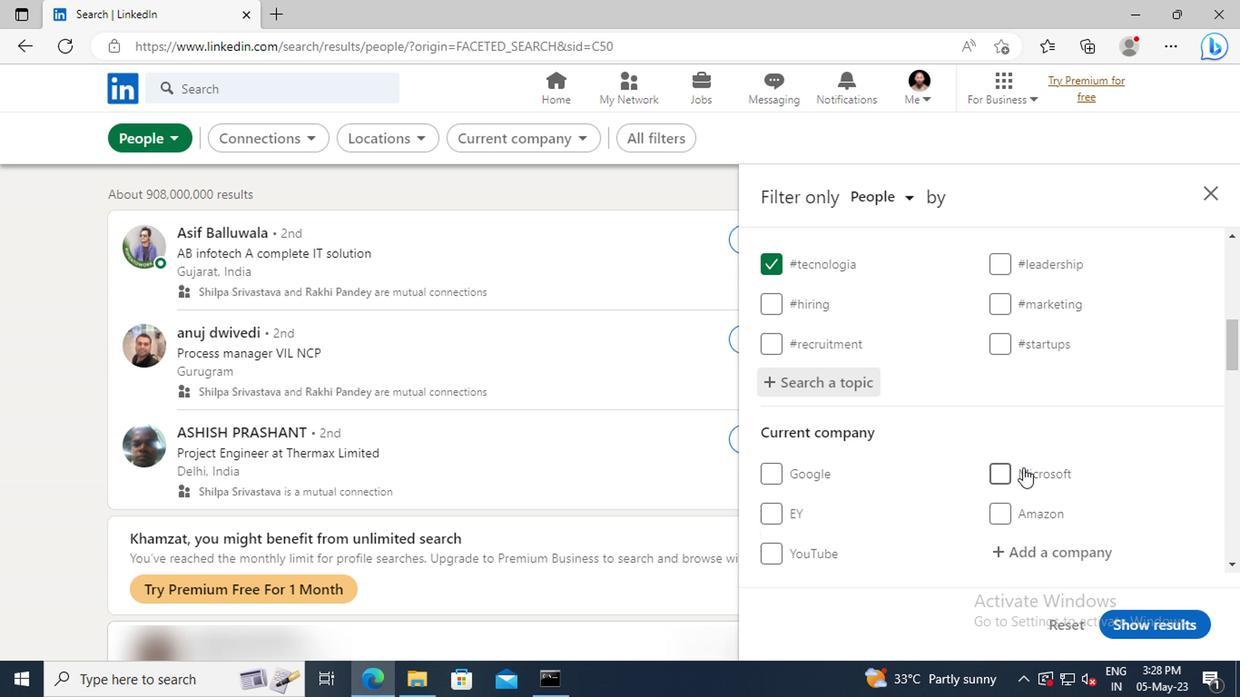 
Action: Mouse moved to (1020, 467)
Screenshot: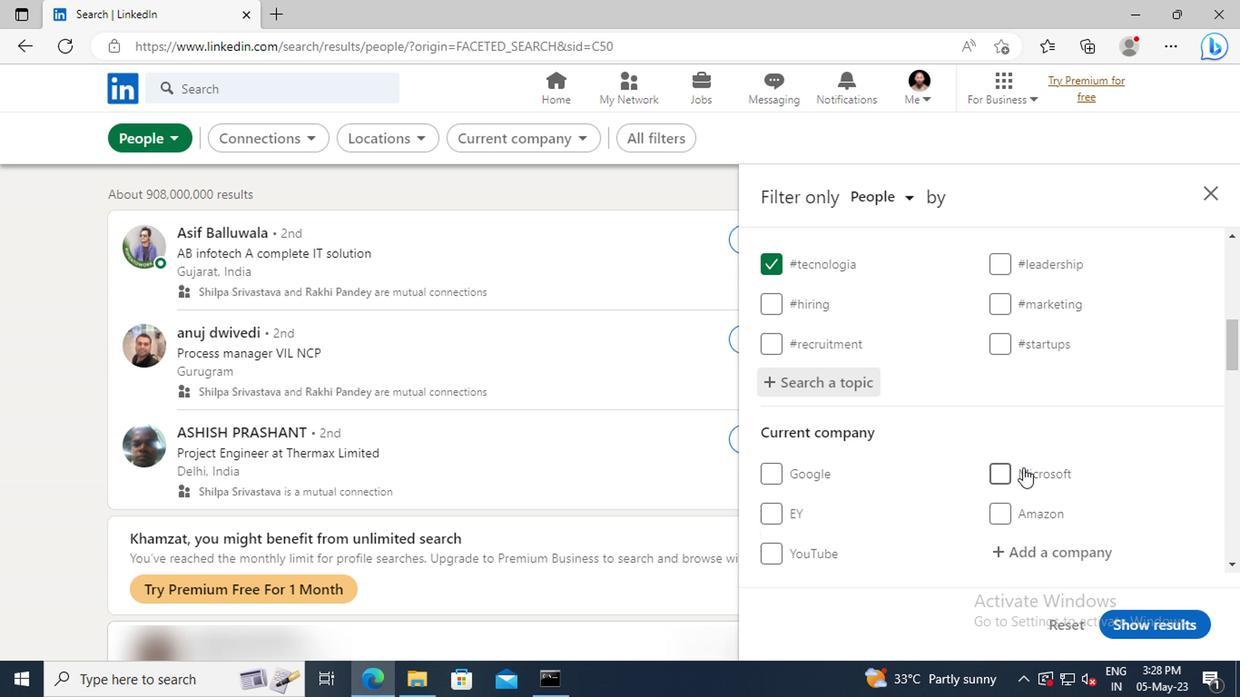 
Action: Mouse scrolled (1020, 465) with delta (0, -1)
Screenshot: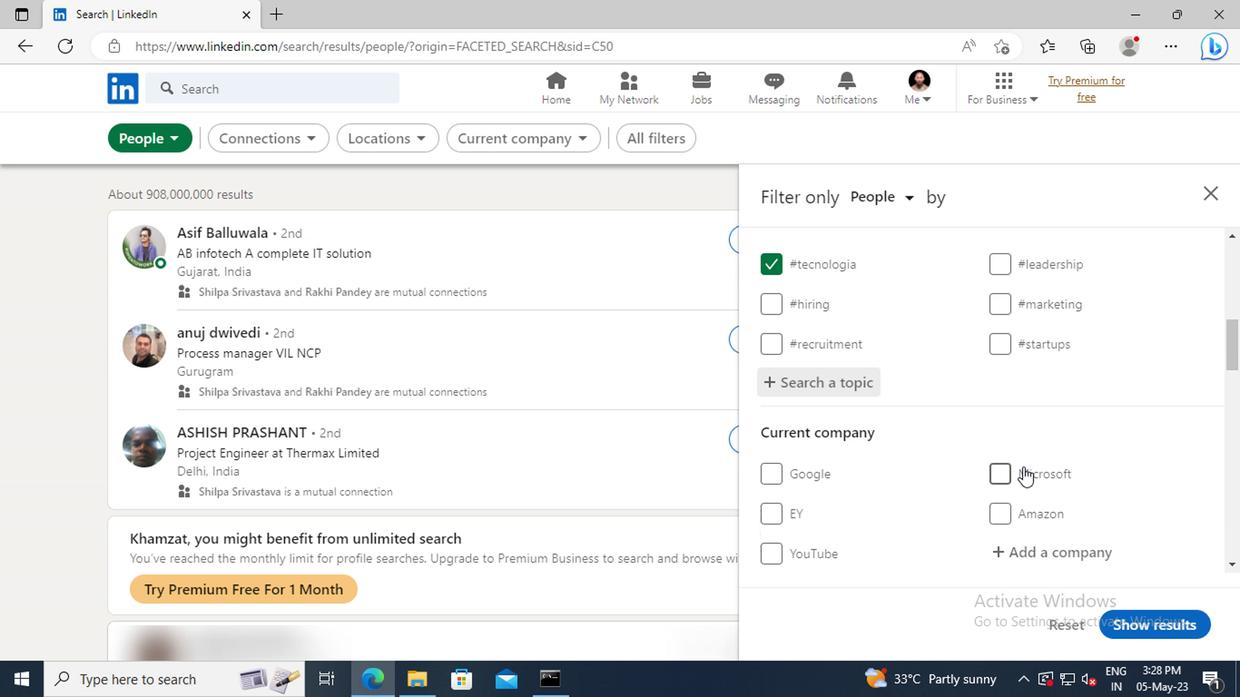 
Action: Mouse scrolled (1020, 465) with delta (0, -1)
Screenshot: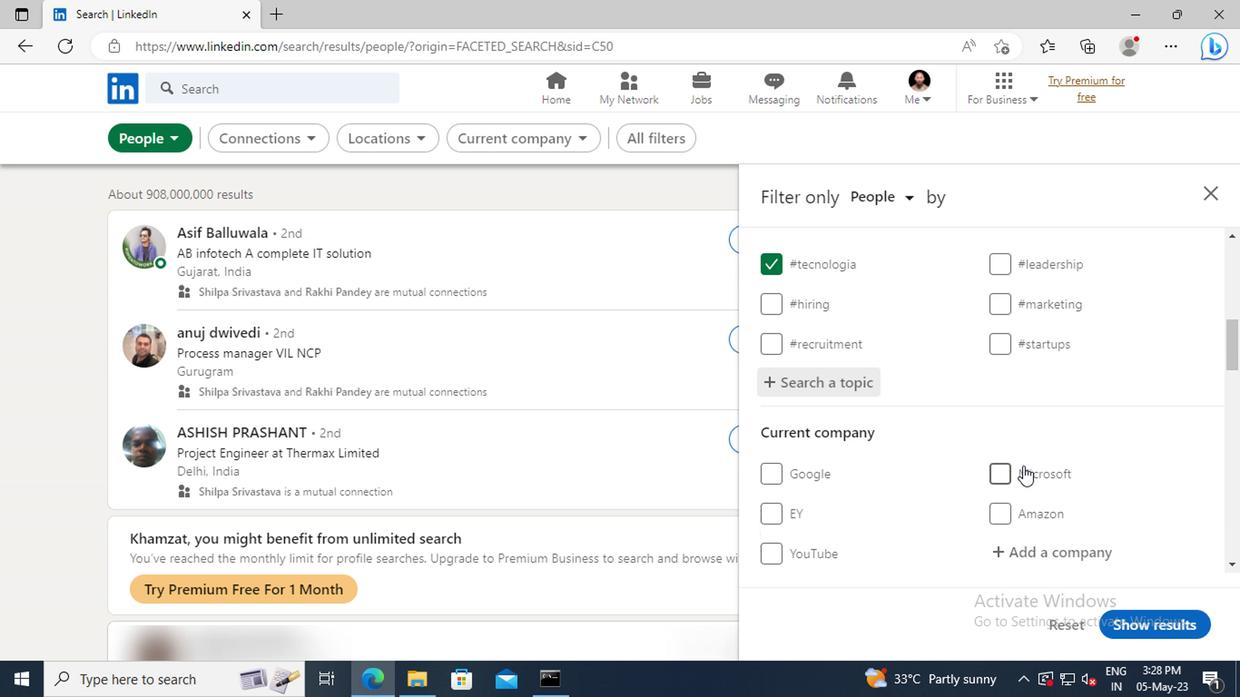 
Action: Mouse scrolled (1020, 465) with delta (0, -1)
Screenshot: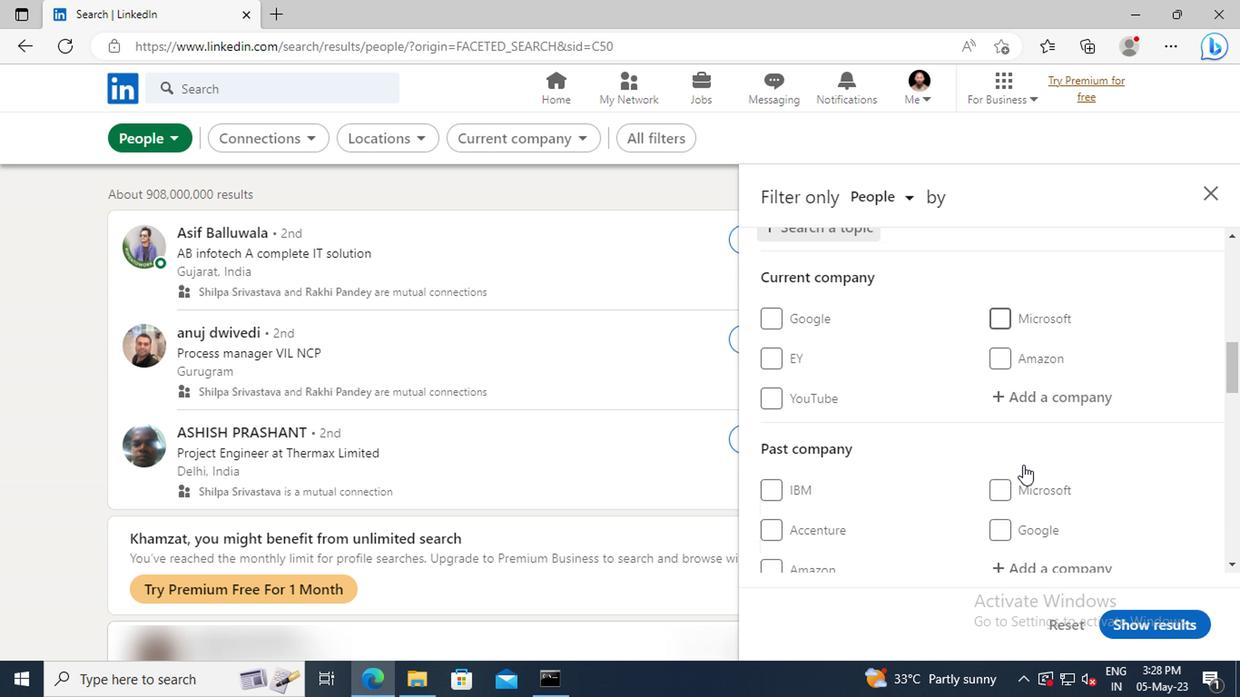 
Action: Mouse scrolled (1020, 465) with delta (0, -1)
Screenshot: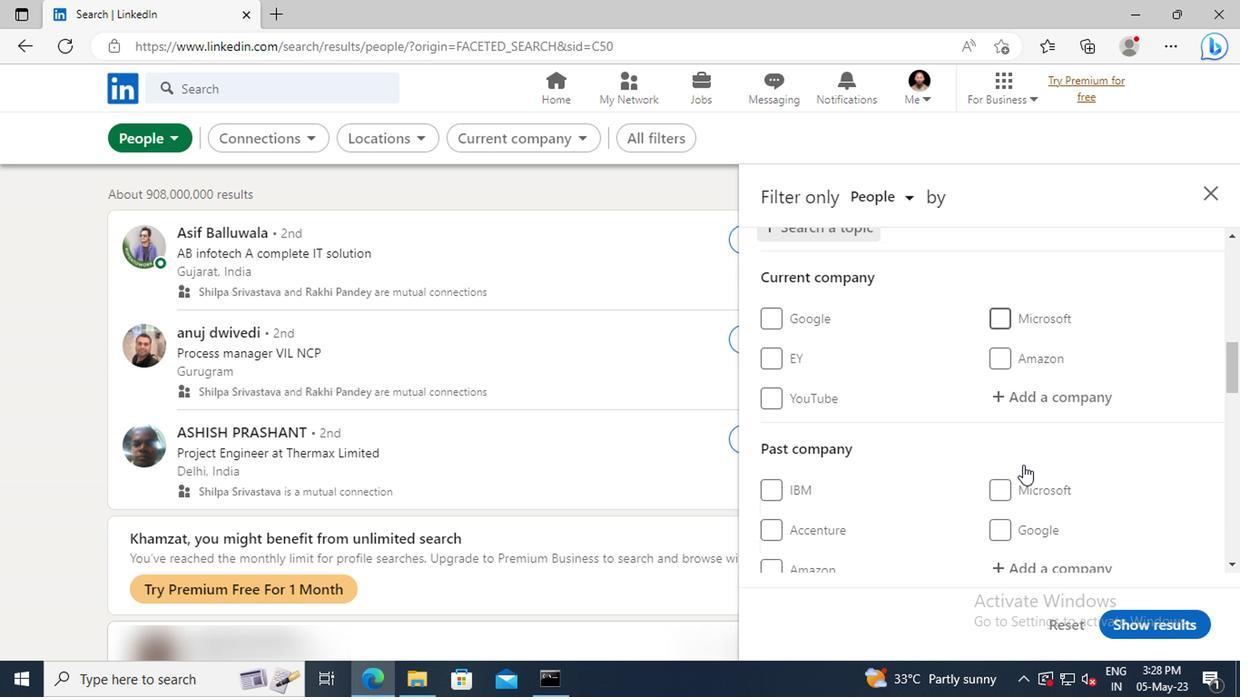 
Action: Mouse scrolled (1020, 465) with delta (0, -1)
Screenshot: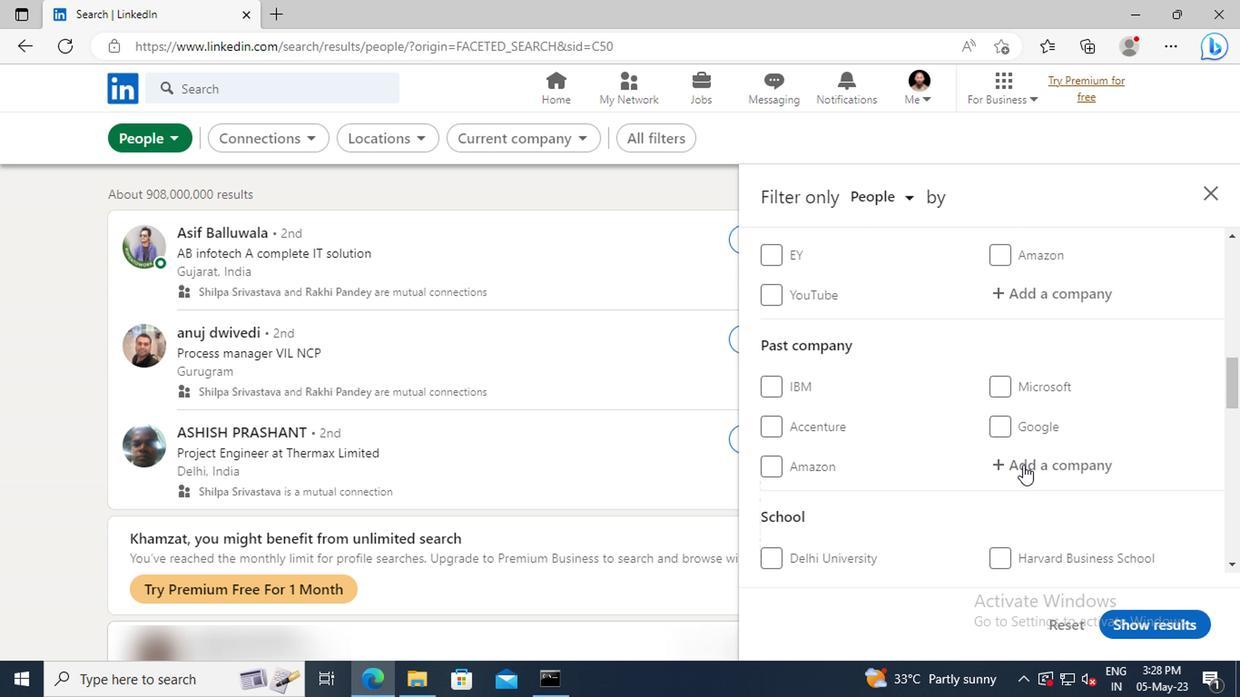 
Action: Mouse scrolled (1020, 465) with delta (0, -1)
Screenshot: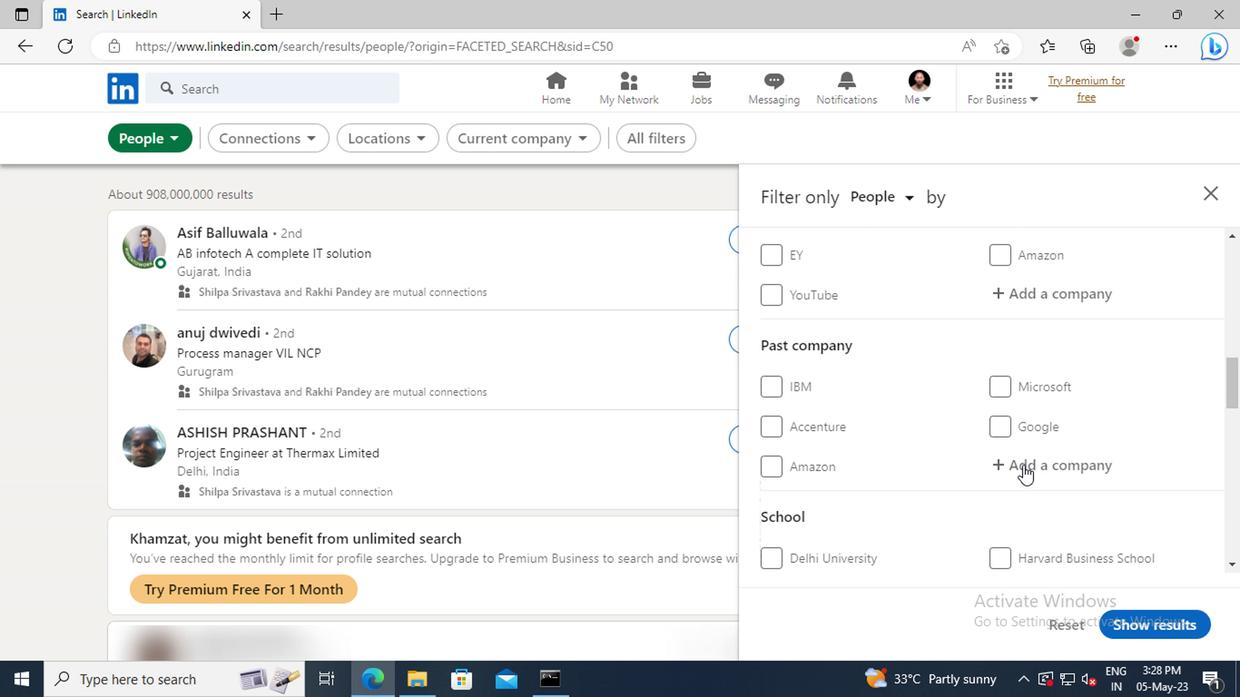 
Action: Mouse scrolled (1020, 465) with delta (0, -1)
Screenshot: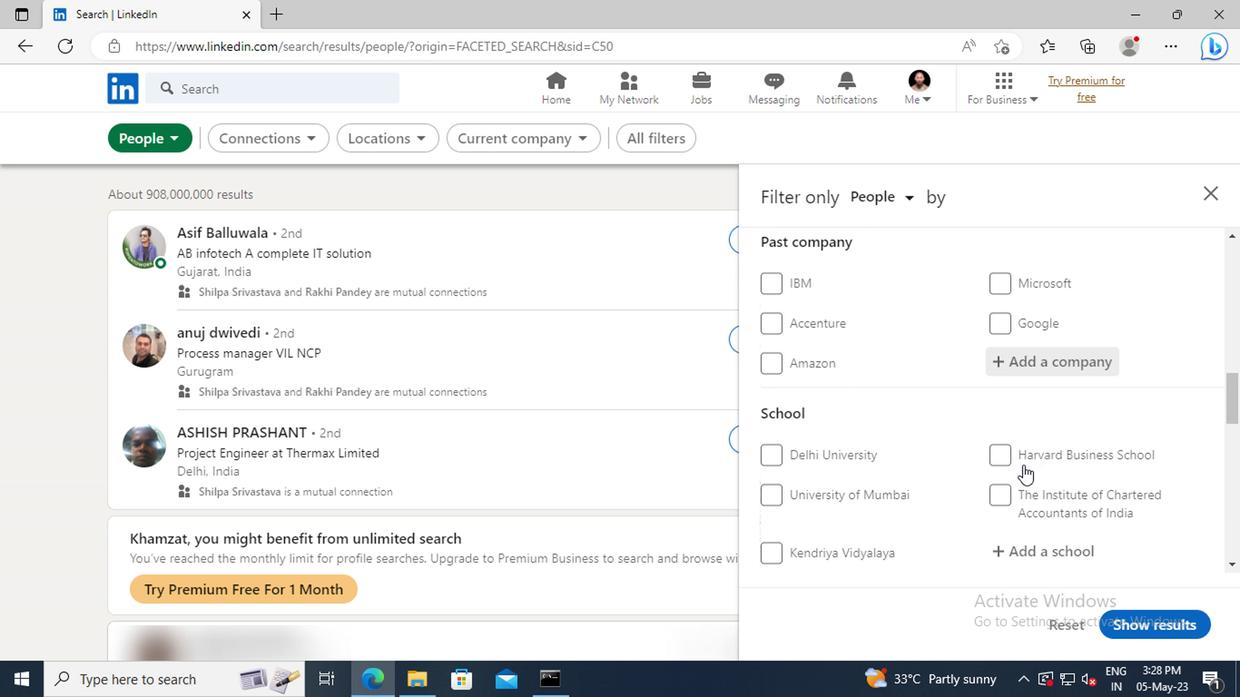 
Action: Mouse scrolled (1020, 465) with delta (0, -1)
Screenshot: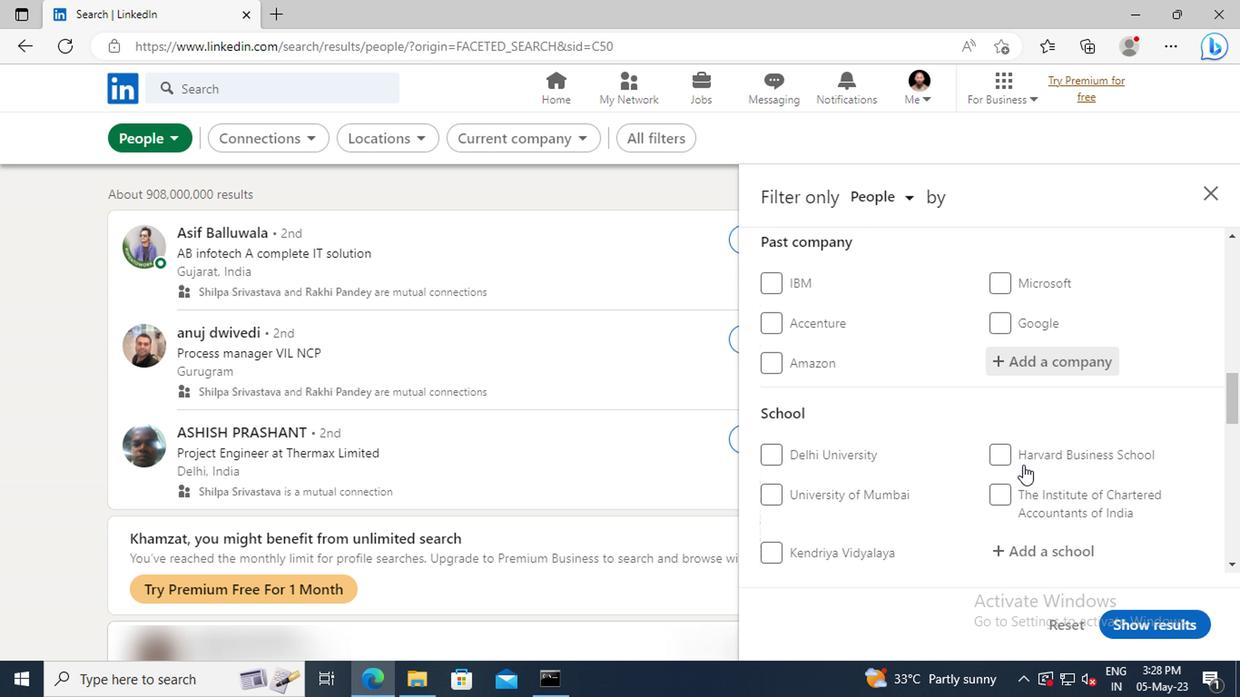 
Action: Mouse scrolled (1020, 465) with delta (0, -1)
Screenshot: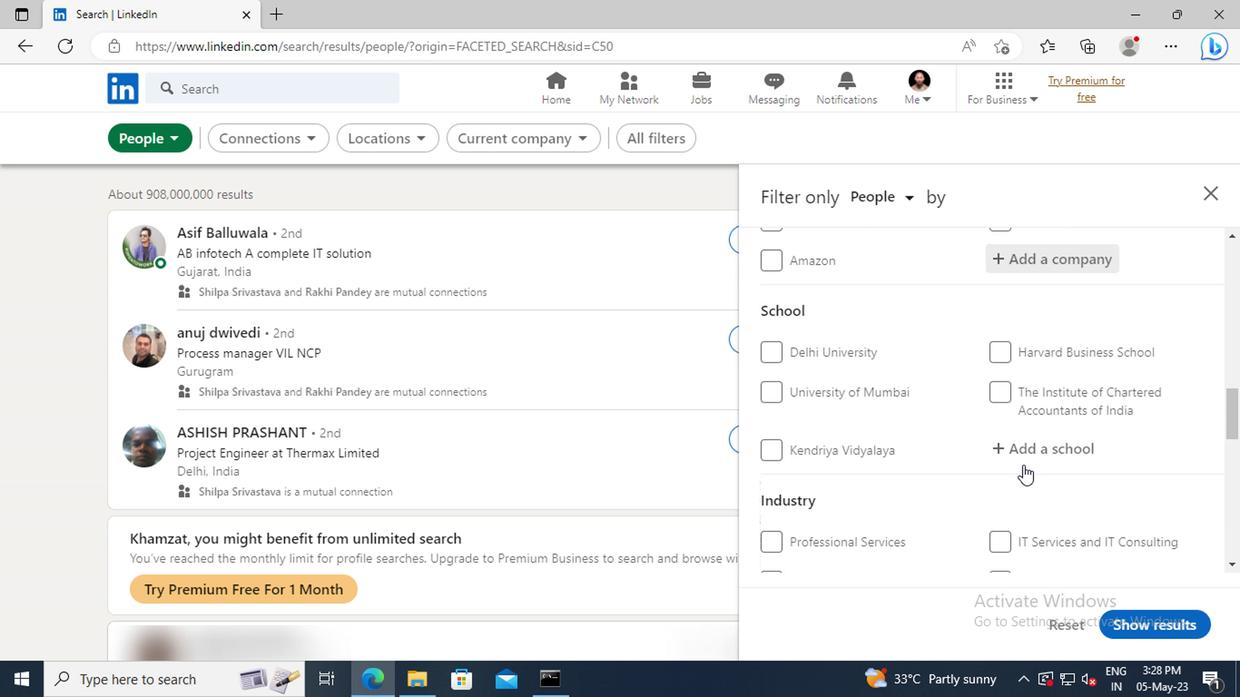 
Action: Mouse scrolled (1020, 465) with delta (0, -1)
Screenshot: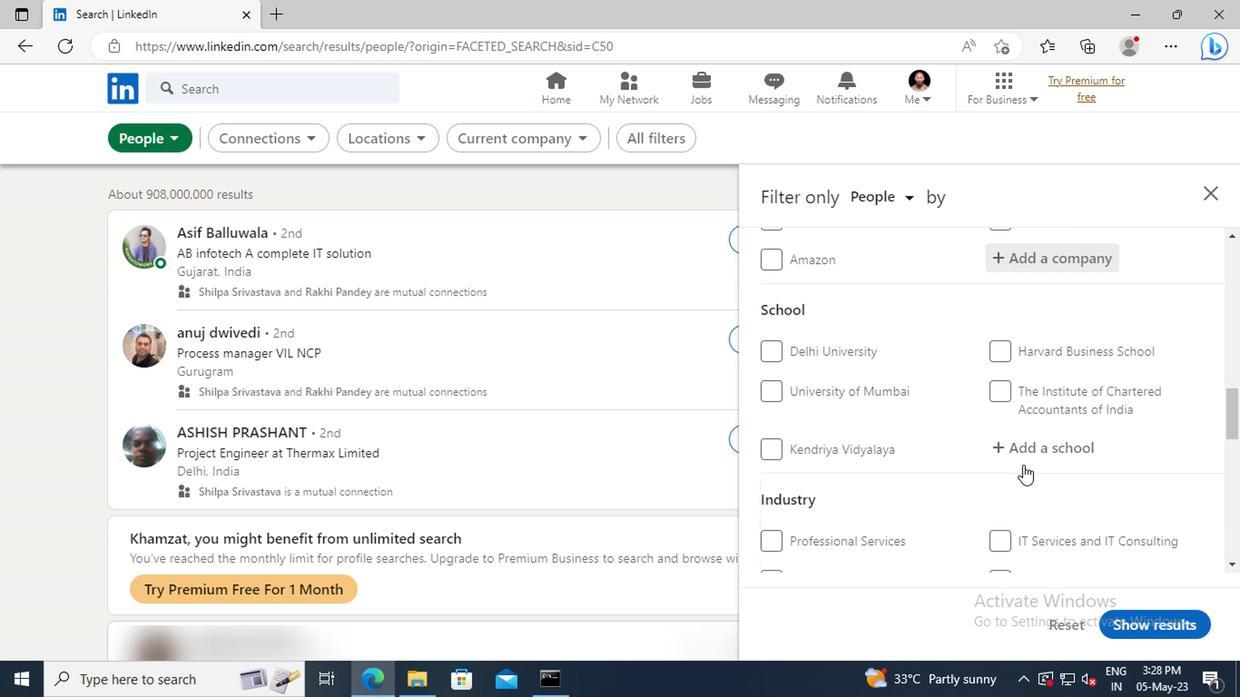 
Action: Mouse scrolled (1020, 465) with delta (0, -1)
Screenshot: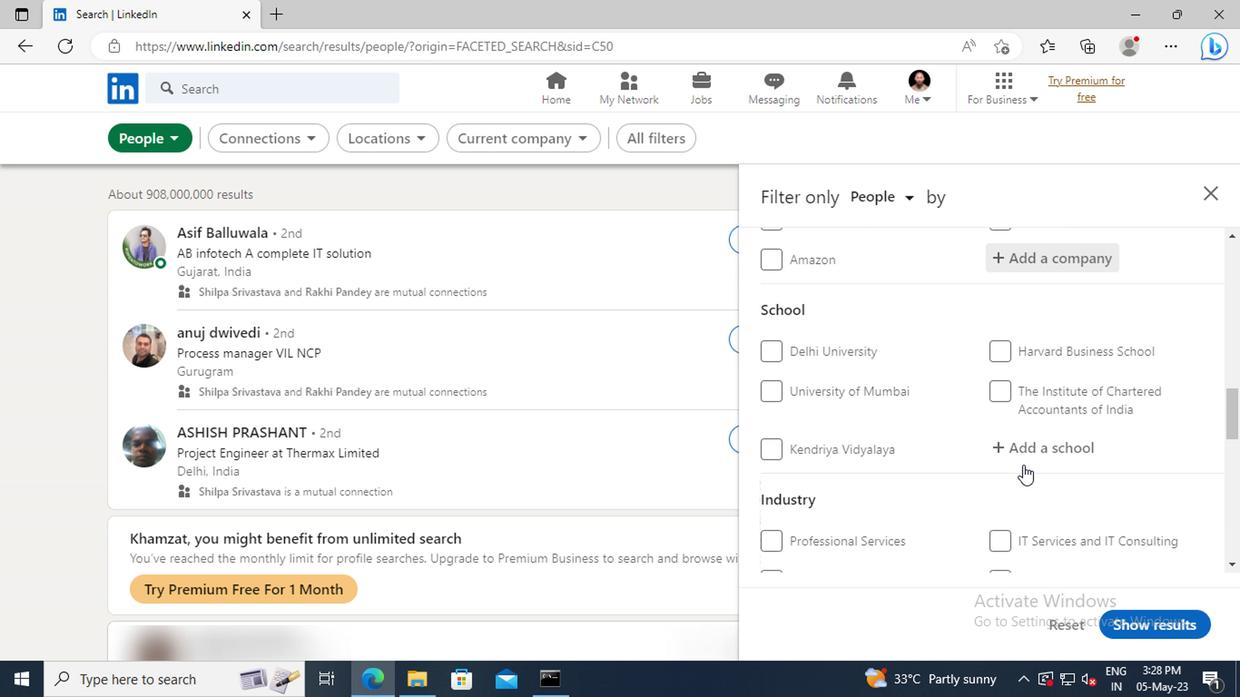 
Action: Mouse scrolled (1020, 465) with delta (0, -1)
Screenshot: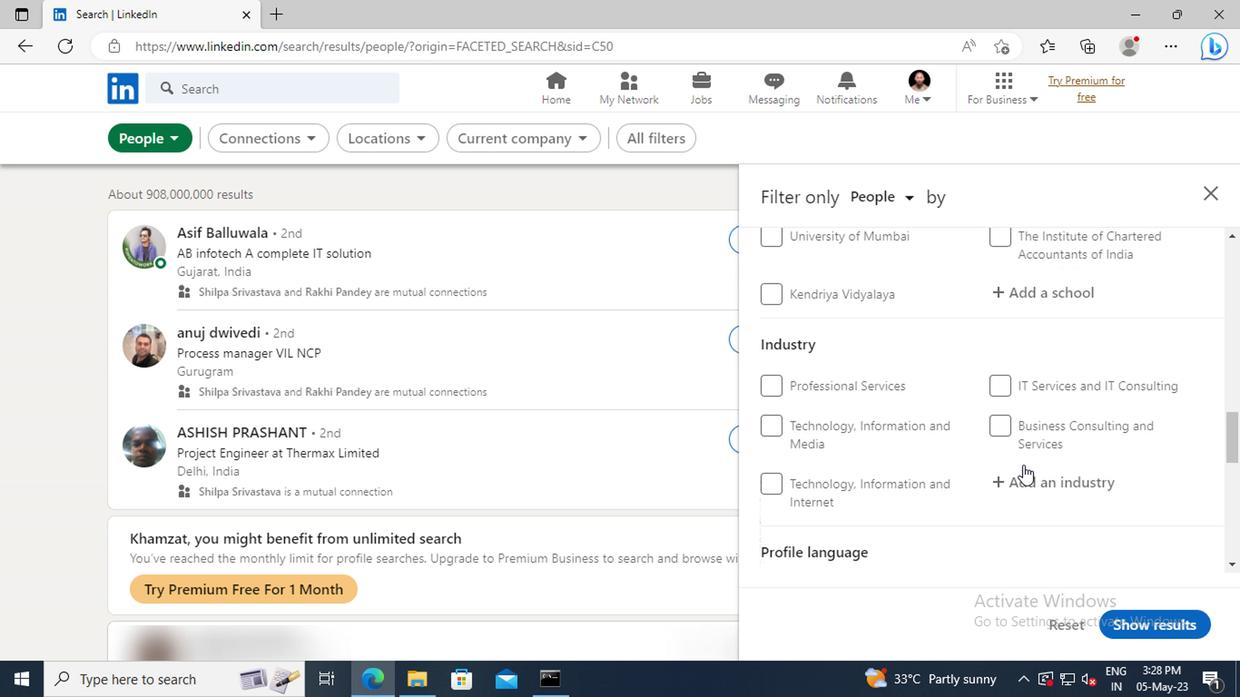 
Action: Mouse scrolled (1020, 465) with delta (0, -1)
Screenshot: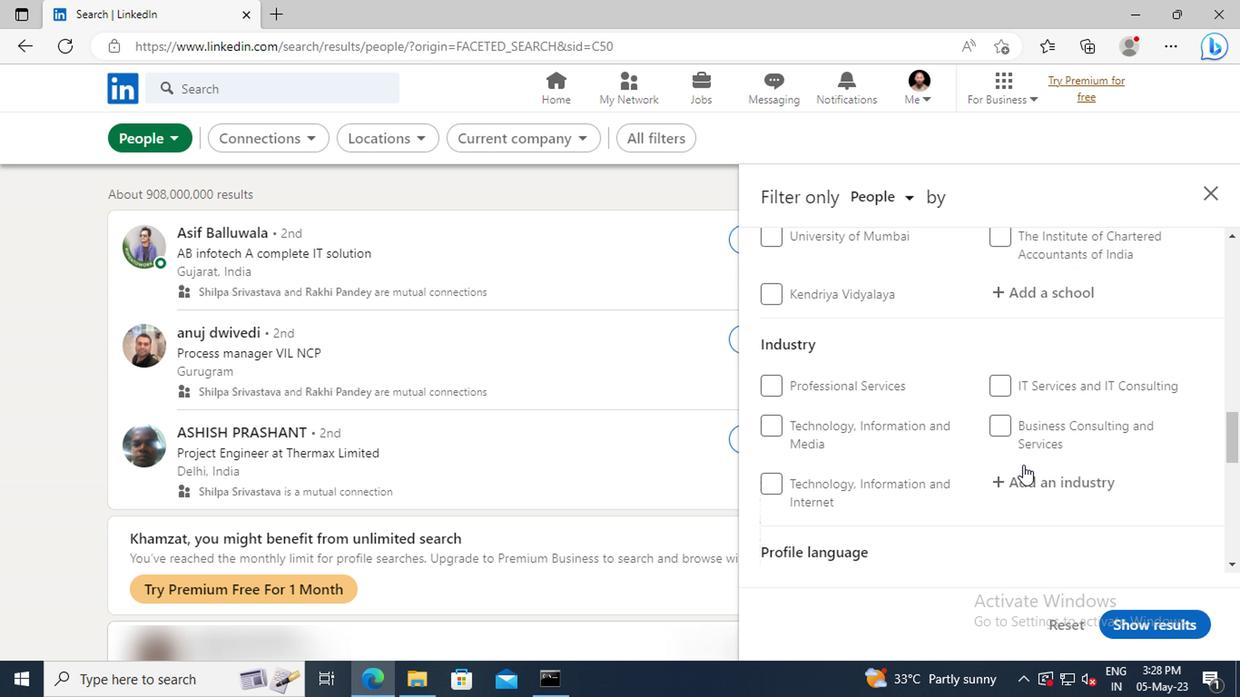 
Action: Mouse moved to (766, 534)
Screenshot: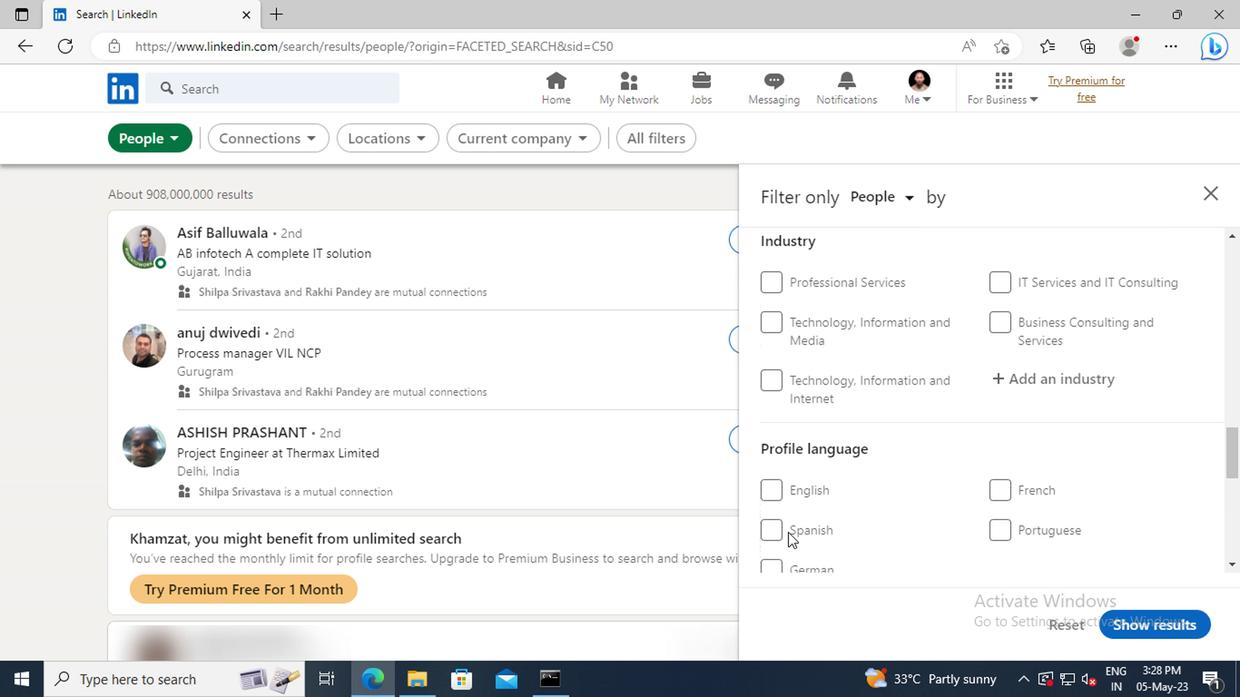 
Action: Mouse pressed left at (766, 534)
Screenshot: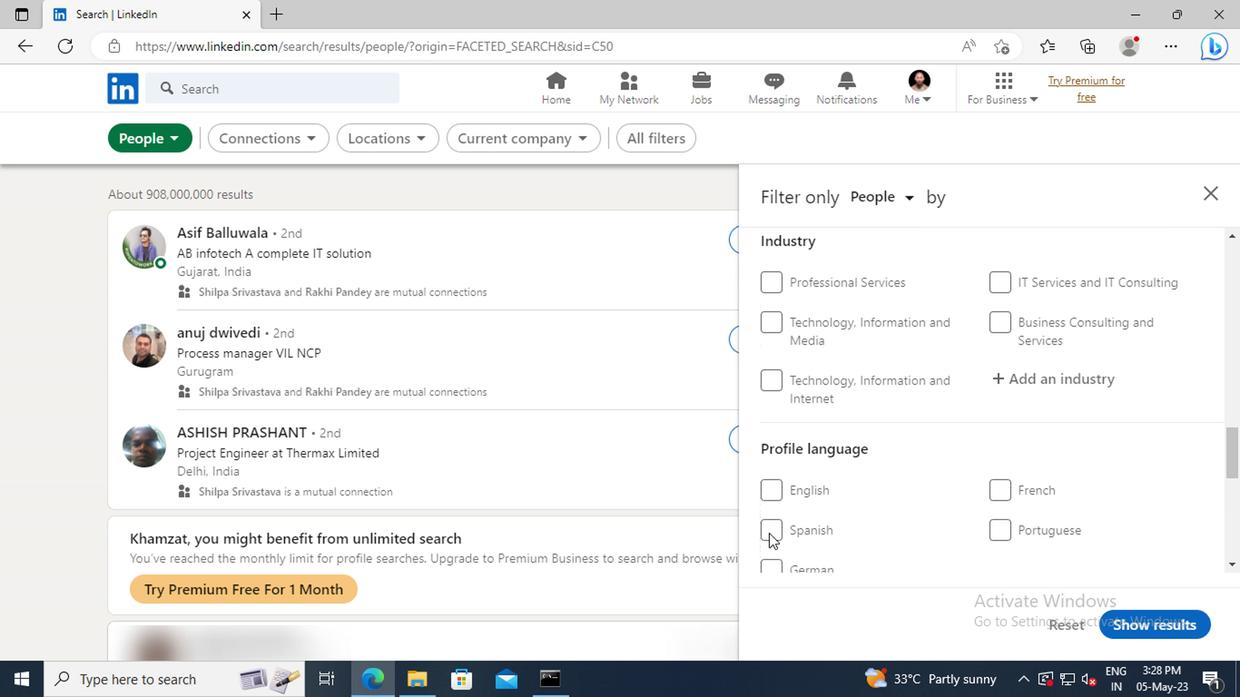
Action: Mouse moved to (973, 485)
Screenshot: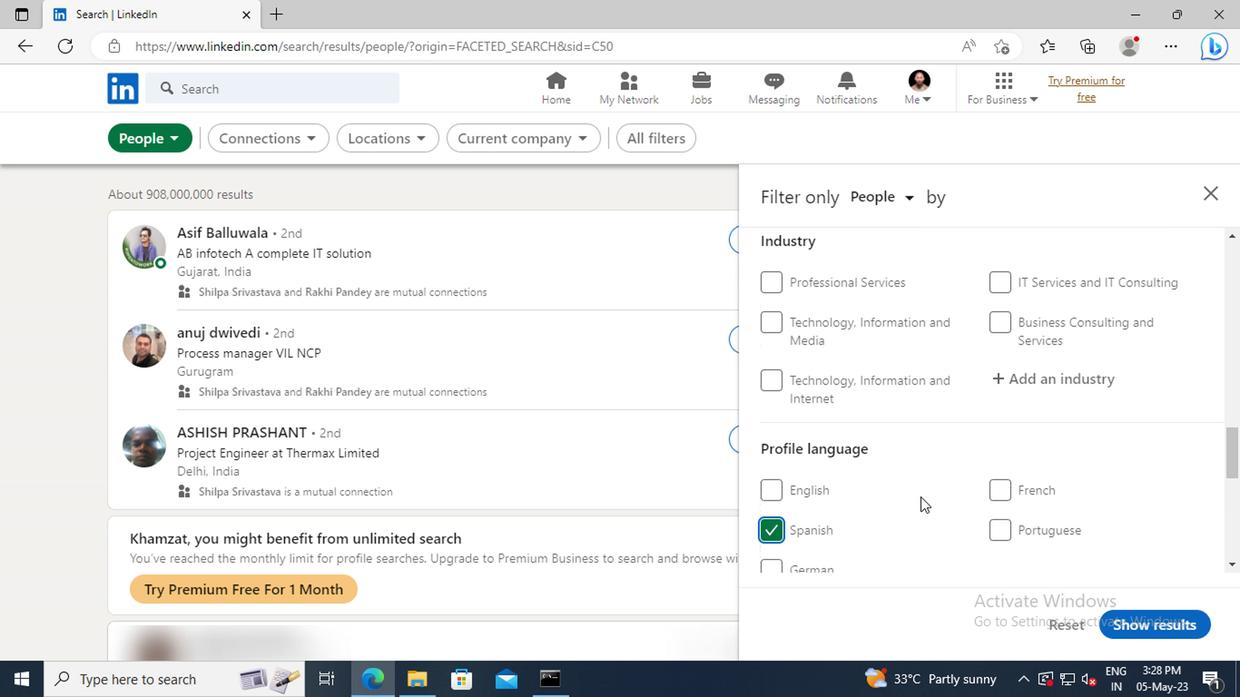 
Action: Mouse scrolled (973, 487) with delta (0, 1)
Screenshot: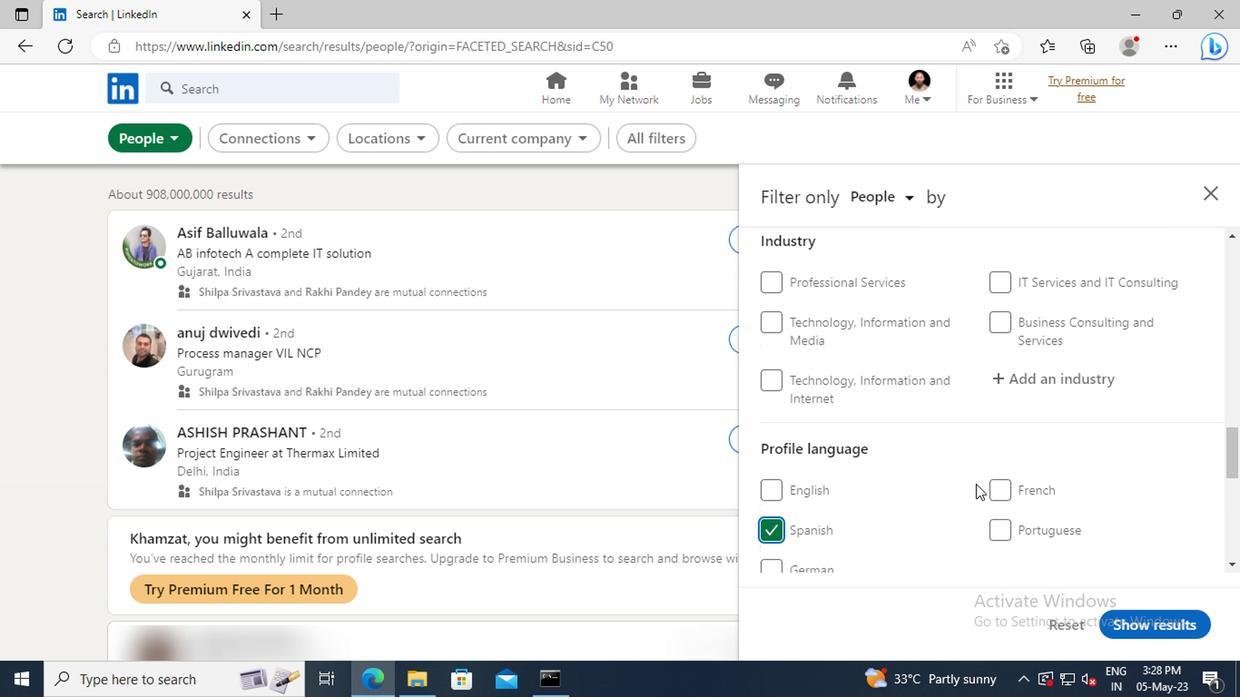 
Action: Mouse scrolled (973, 487) with delta (0, 1)
Screenshot: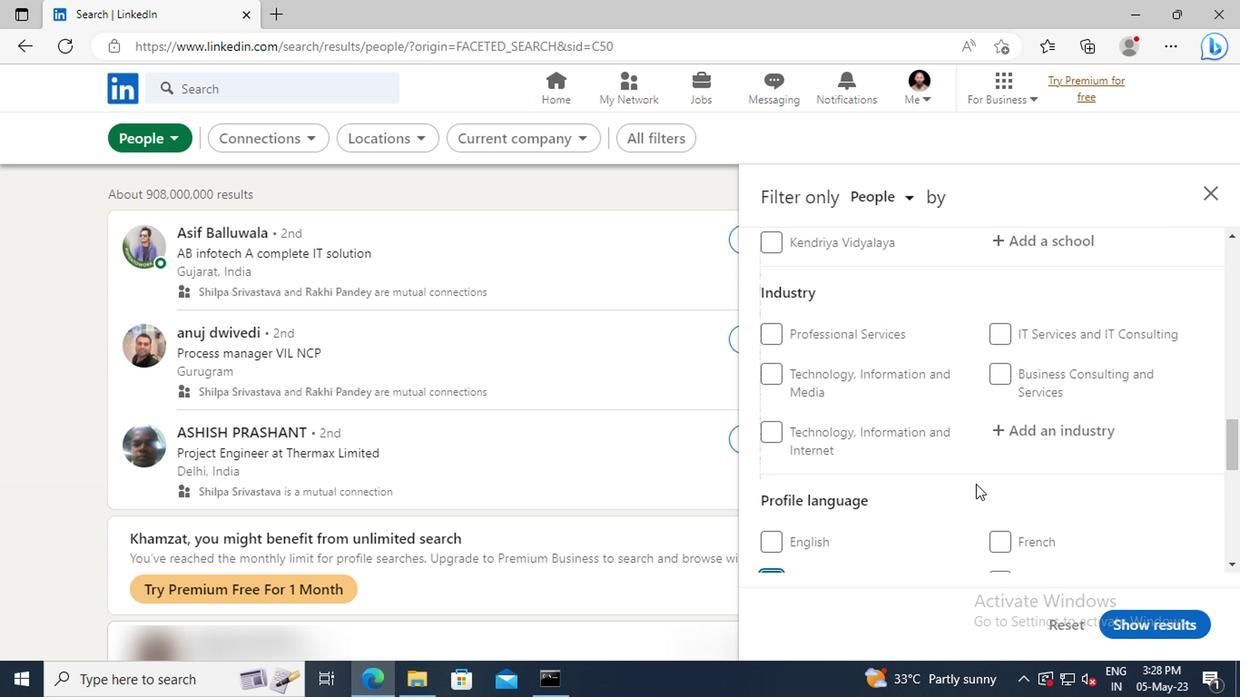 
Action: Mouse scrolled (973, 487) with delta (0, 1)
Screenshot: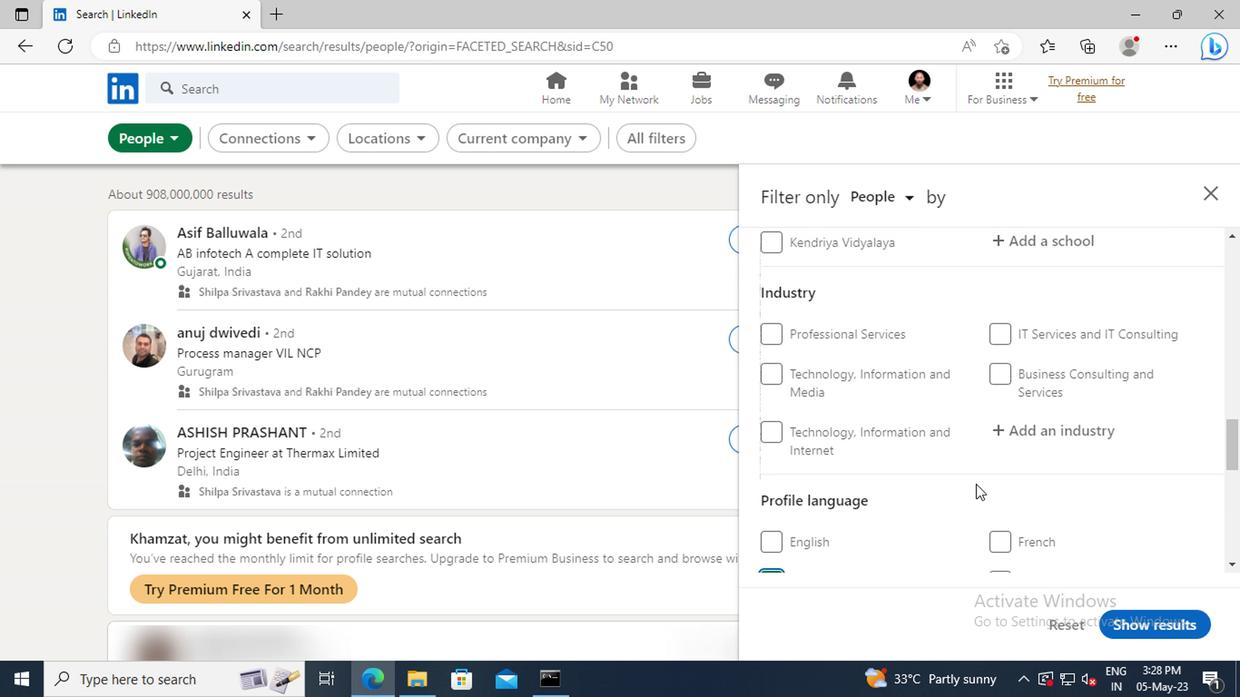 
Action: Mouse scrolled (973, 487) with delta (0, 1)
Screenshot: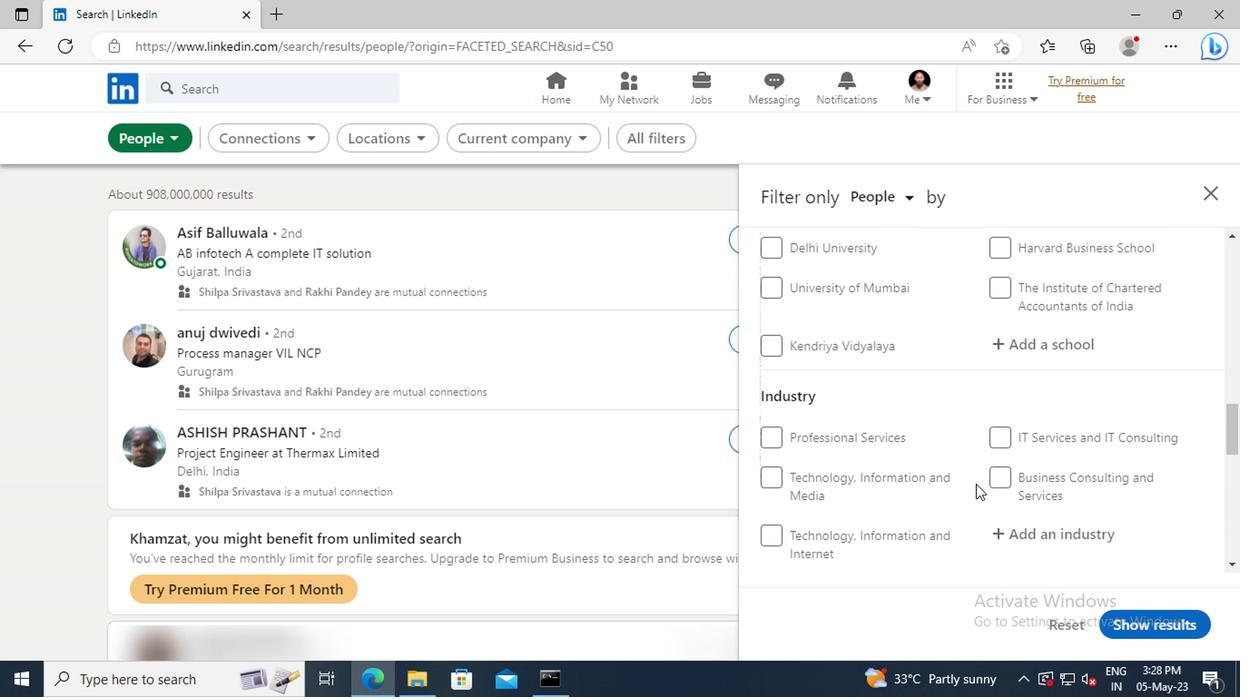 
Action: Mouse scrolled (973, 487) with delta (0, 1)
Screenshot: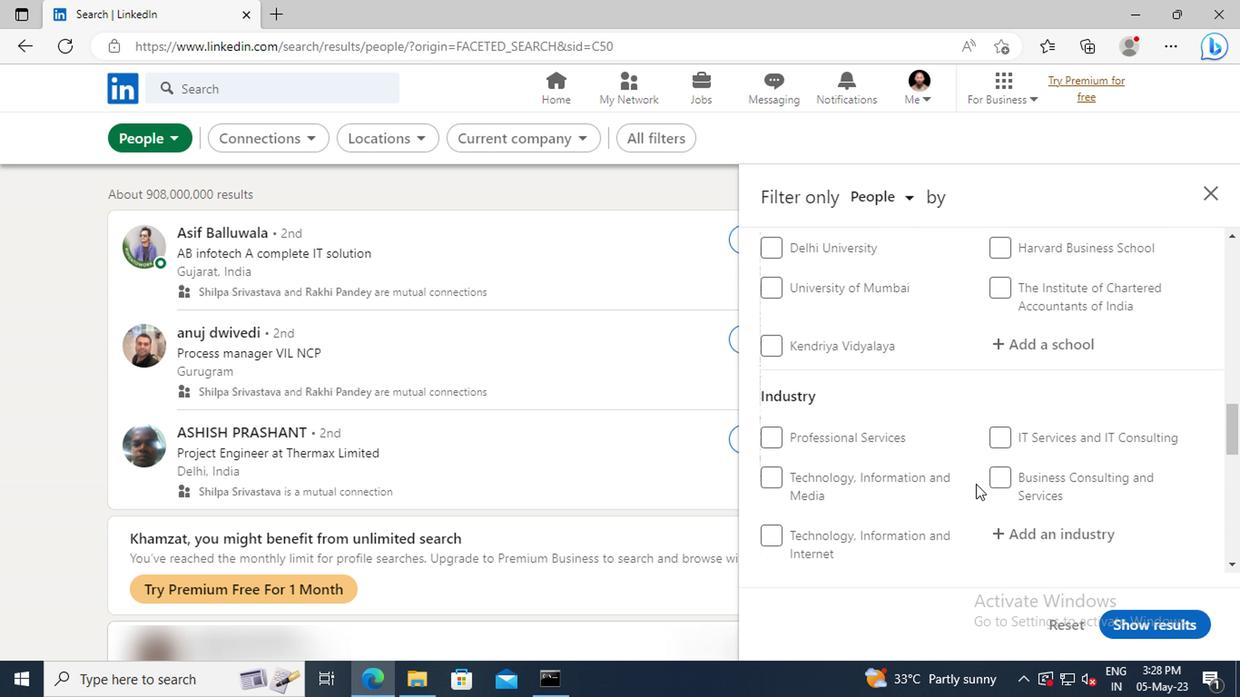 
Action: Mouse scrolled (973, 487) with delta (0, 1)
Screenshot: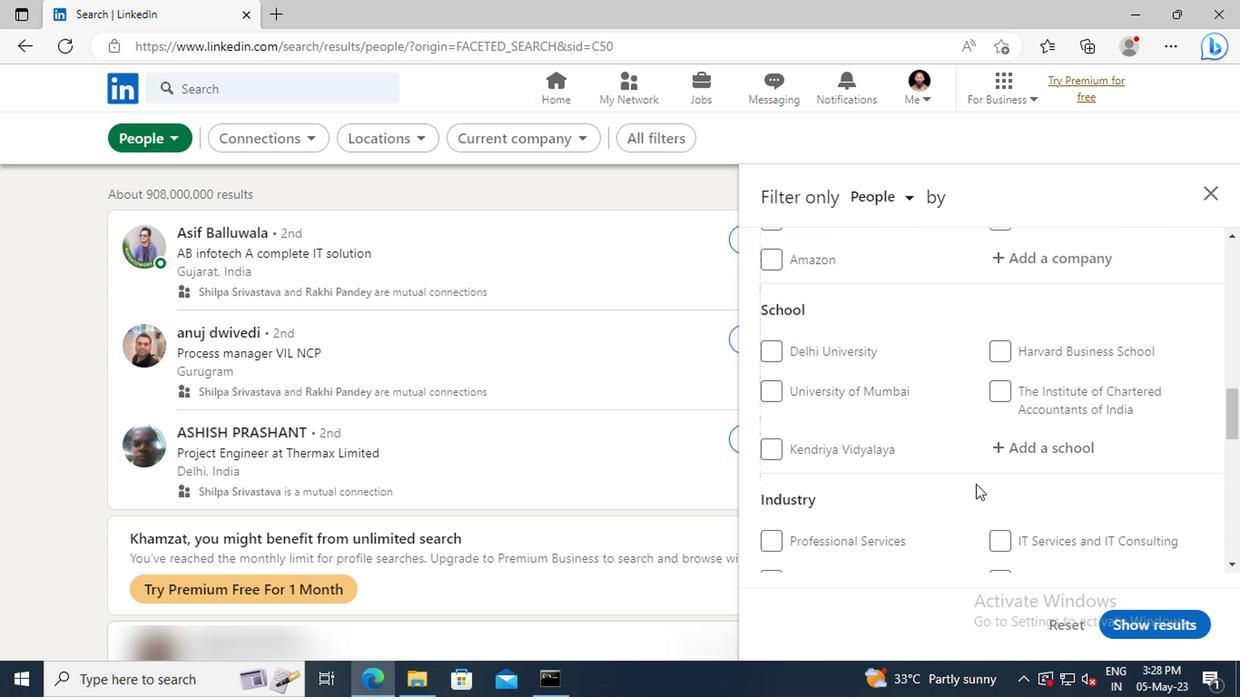 
Action: Mouse scrolled (973, 487) with delta (0, 1)
Screenshot: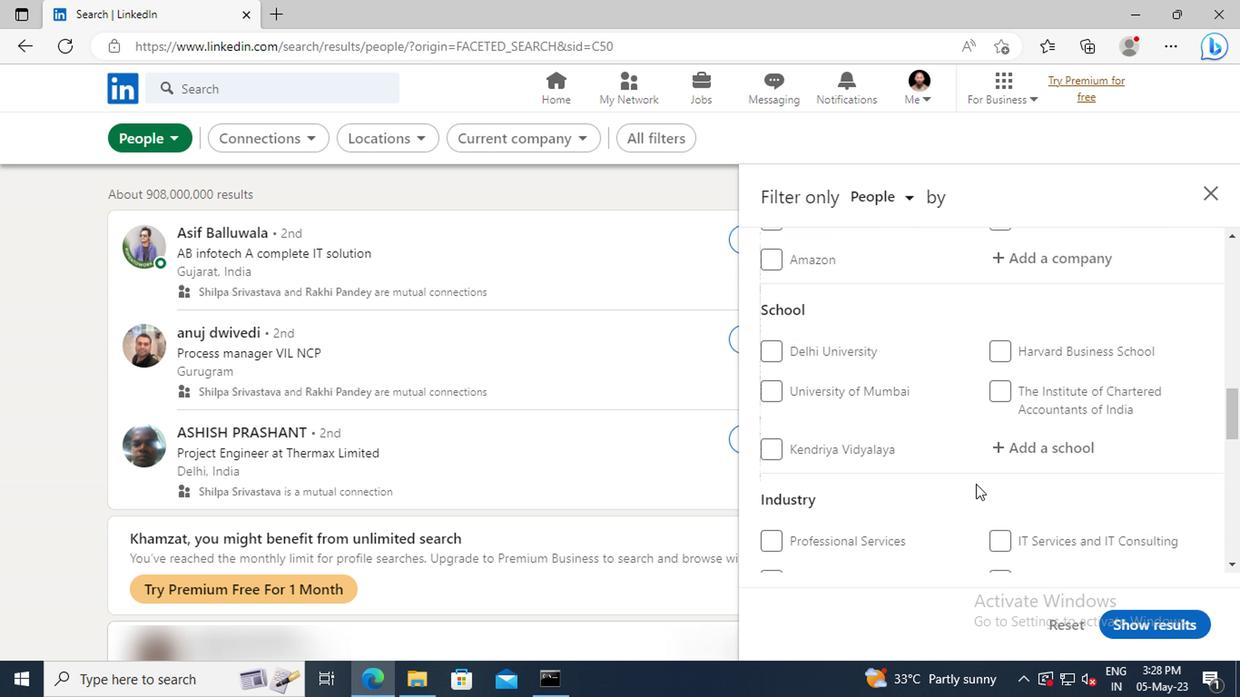 
Action: Mouse scrolled (973, 487) with delta (0, 1)
Screenshot: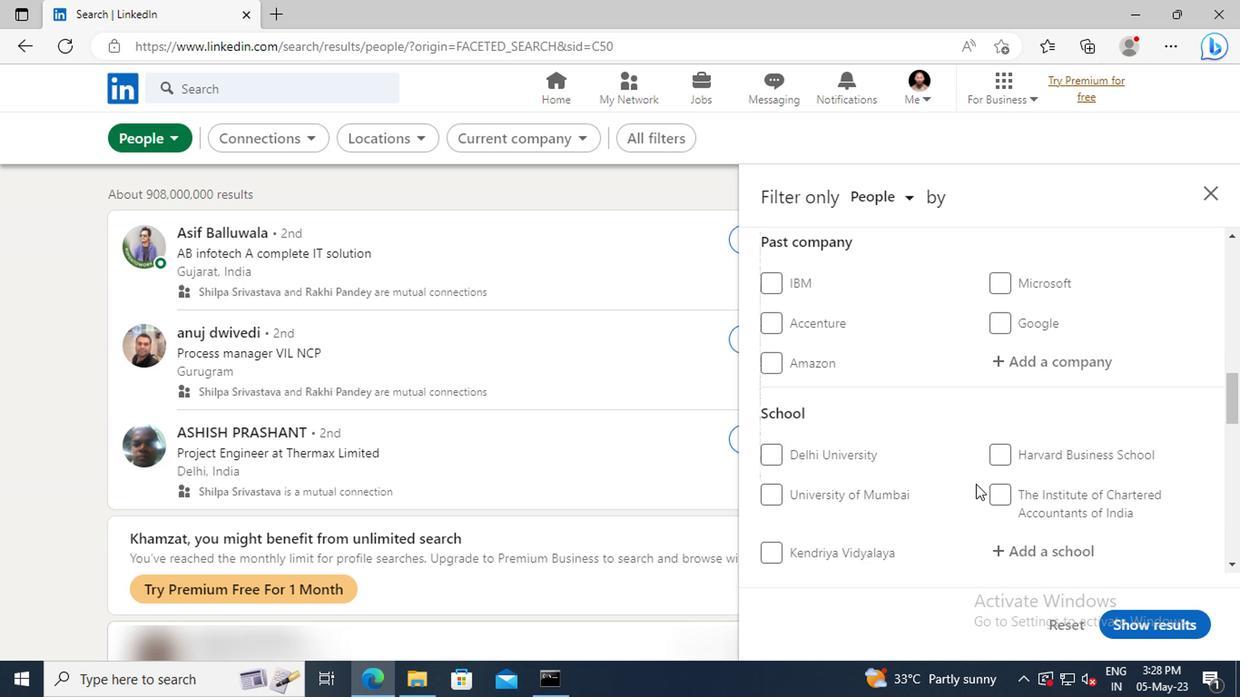 
Action: Mouse scrolled (973, 487) with delta (0, 1)
Screenshot: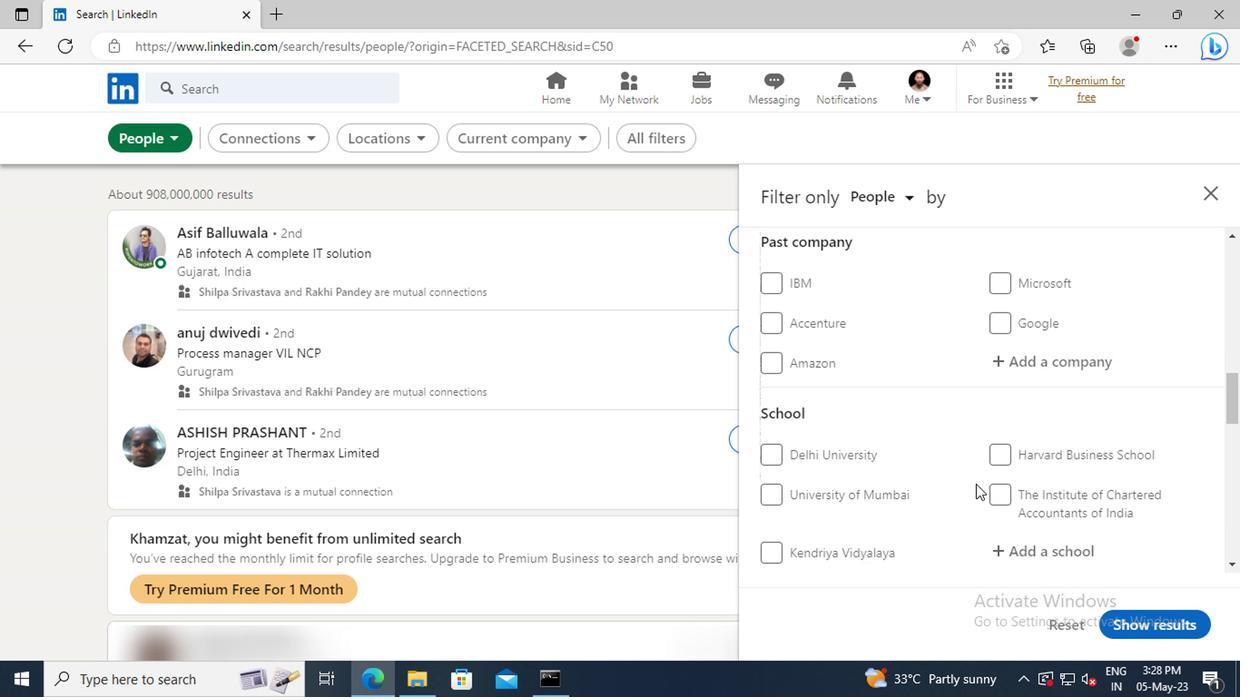 
Action: Mouse scrolled (973, 487) with delta (0, 1)
Screenshot: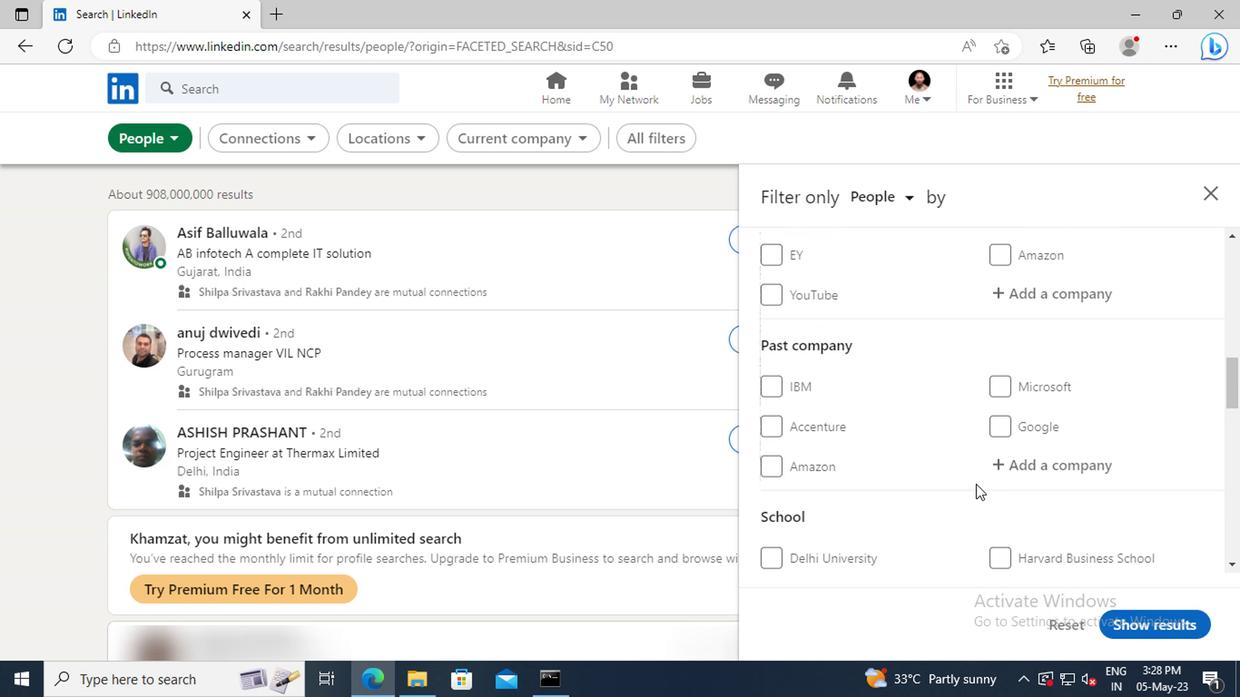 
Action: Mouse scrolled (973, 487) with delta (0, 1)
Screenshot: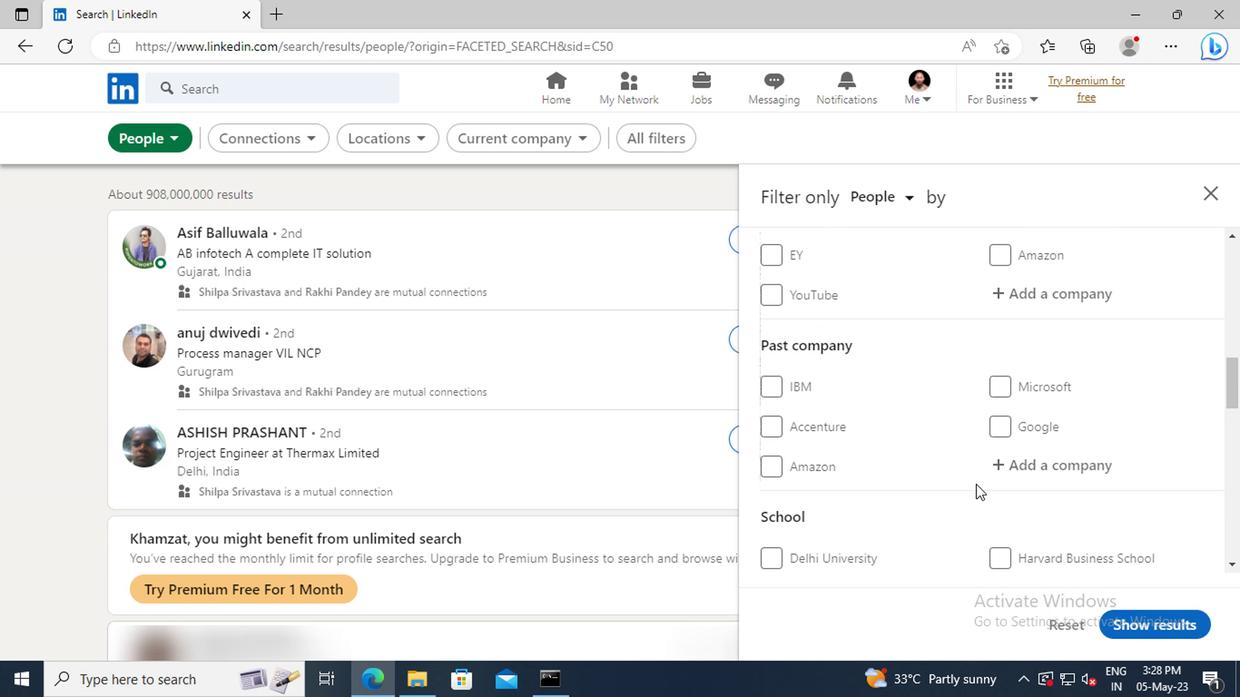
Action: Mouse scrolled (973, 487) with delta (0, 1)
Screenshot: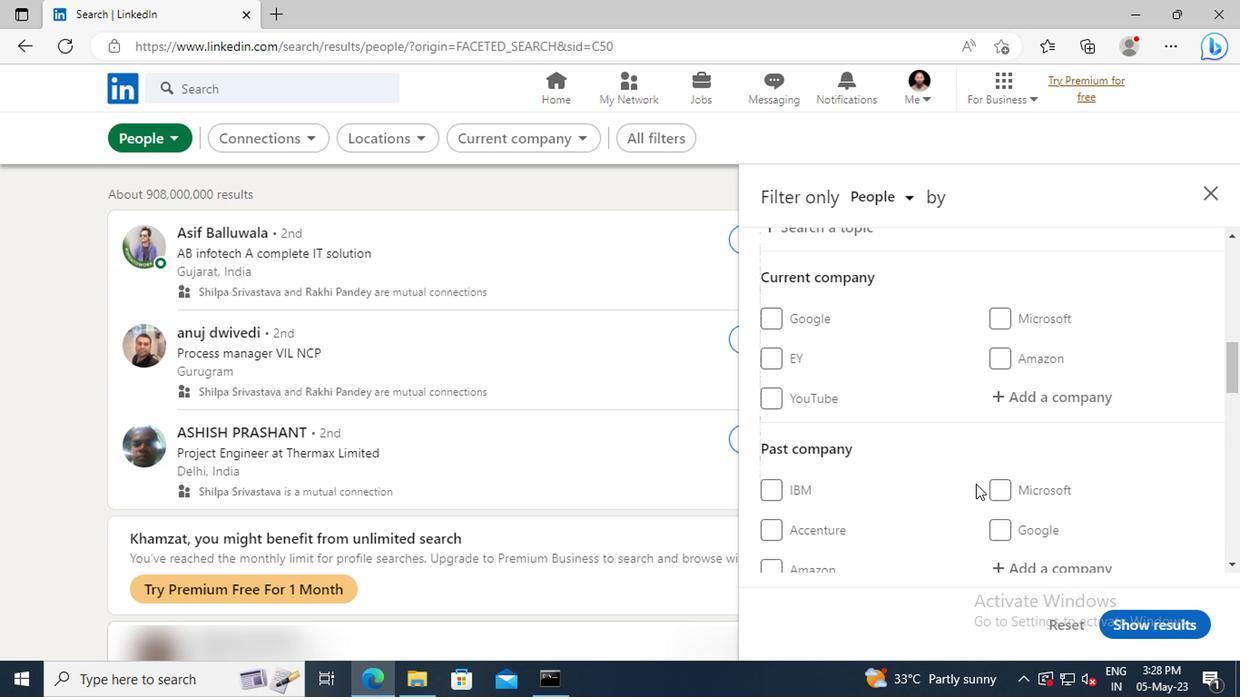 
Action: Mouse moved to (999, 451)
Screenshot: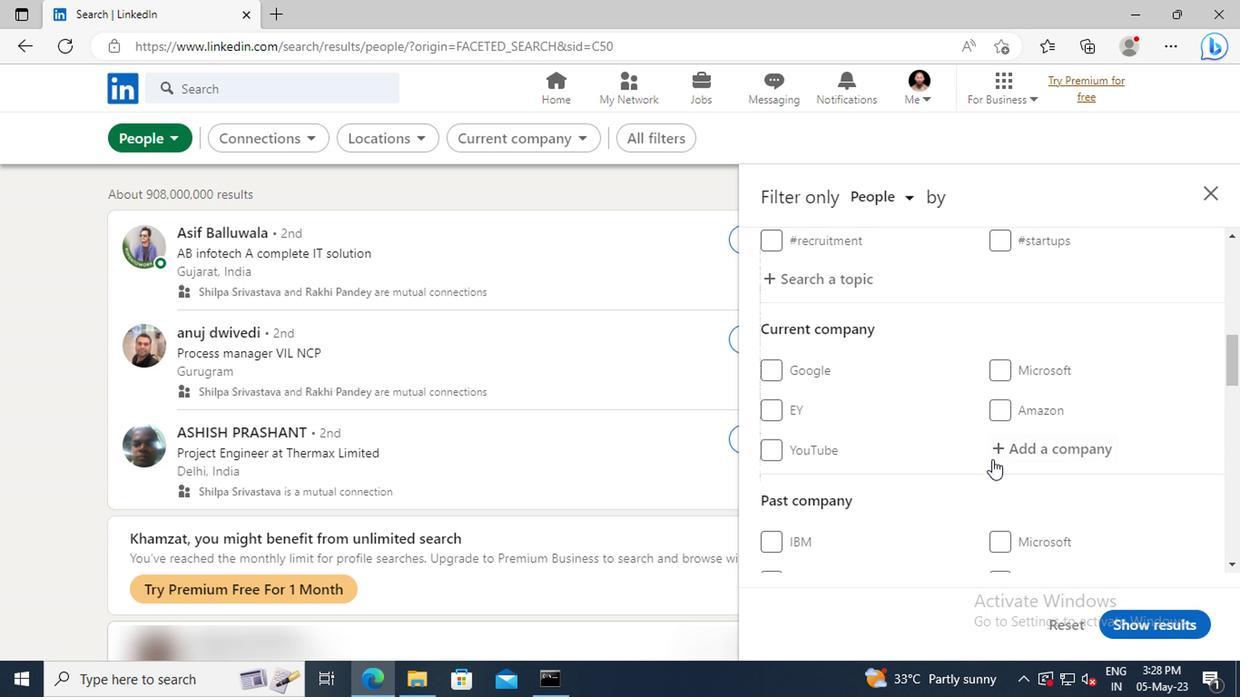 
Action: Mouse pressed left at (999, 451)
Screenshot: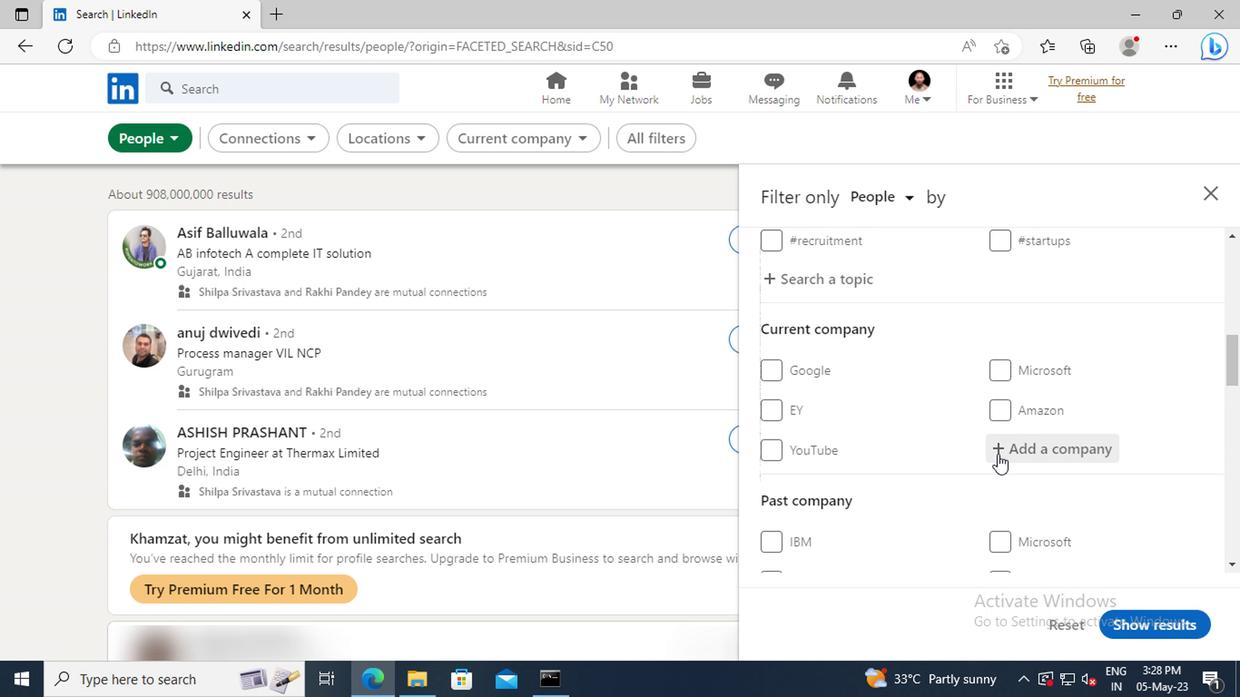 
Action: Mouse moved to (998, 449)
Screenshot: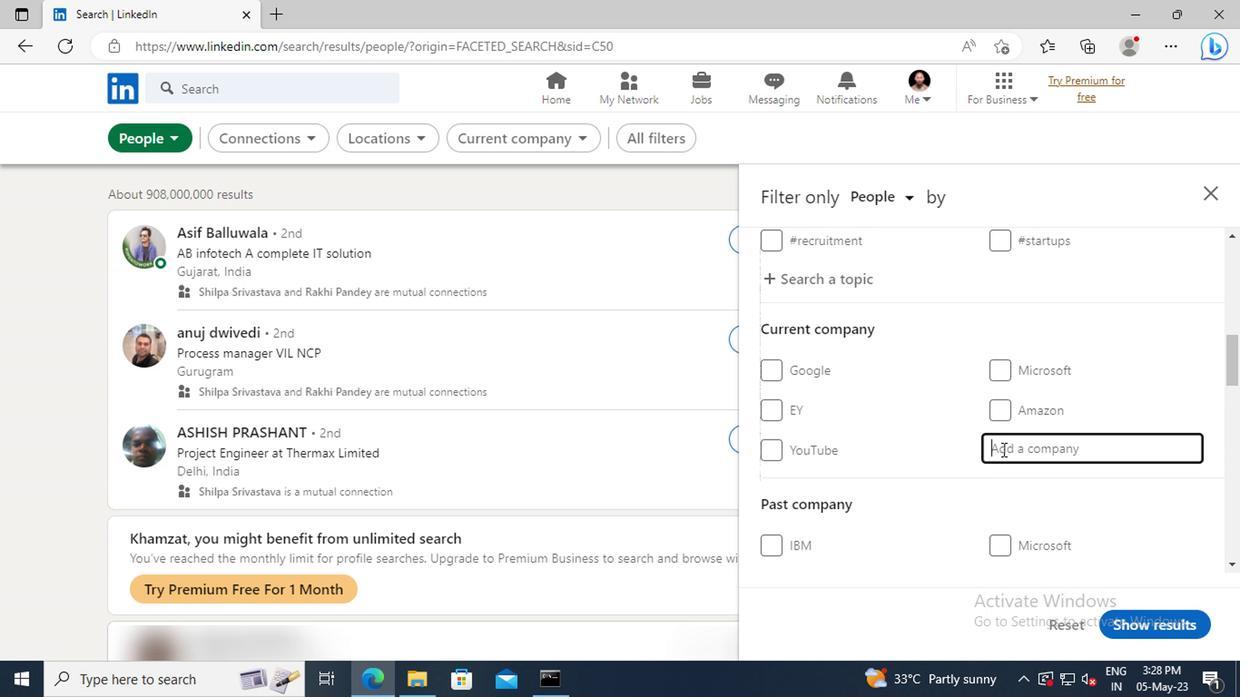 
Action: Key pressed <Key.shift>L&T<Key.space><Key.shift>INFRA
Screenshot: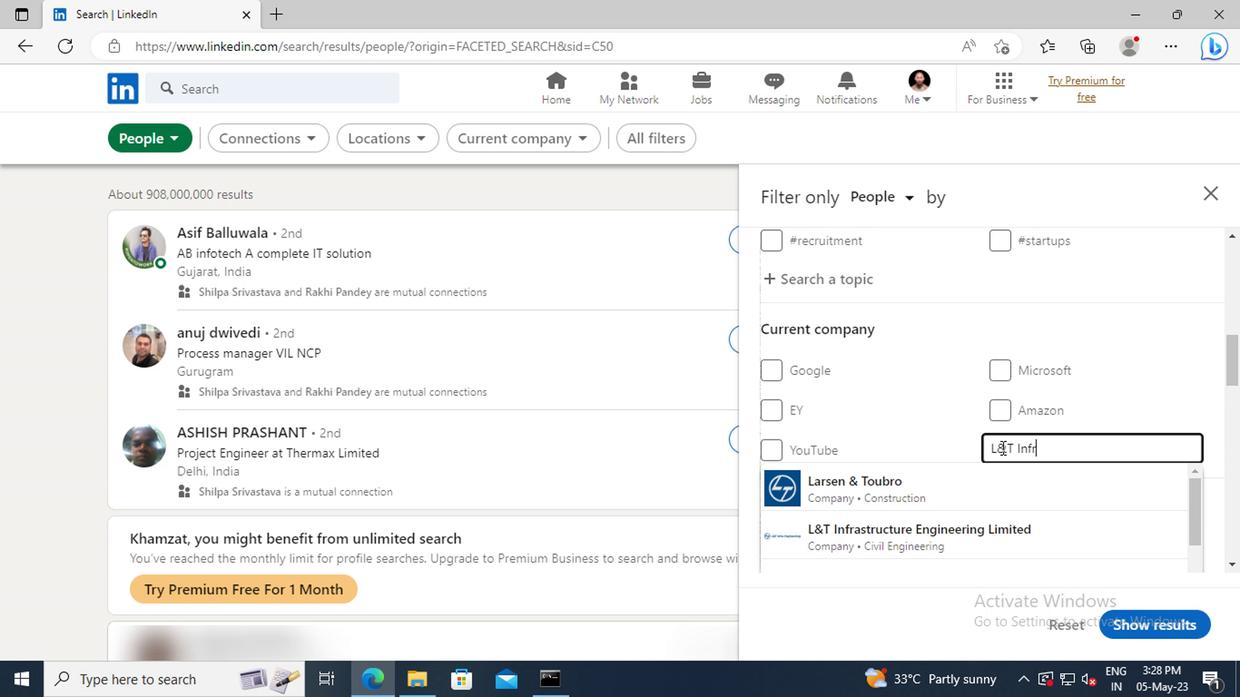 
Action: Mouse moved to (994, 480)
Screenshot: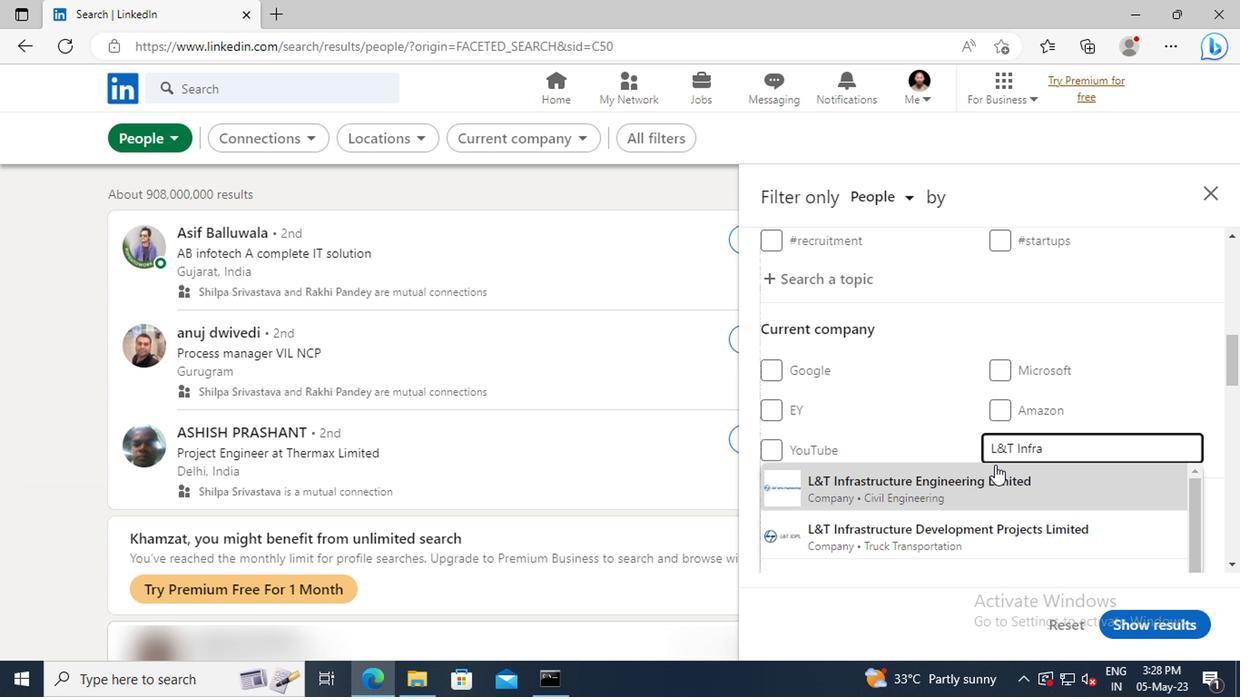 
Action: Mouse pressed left at (994, 480)
Screenshot: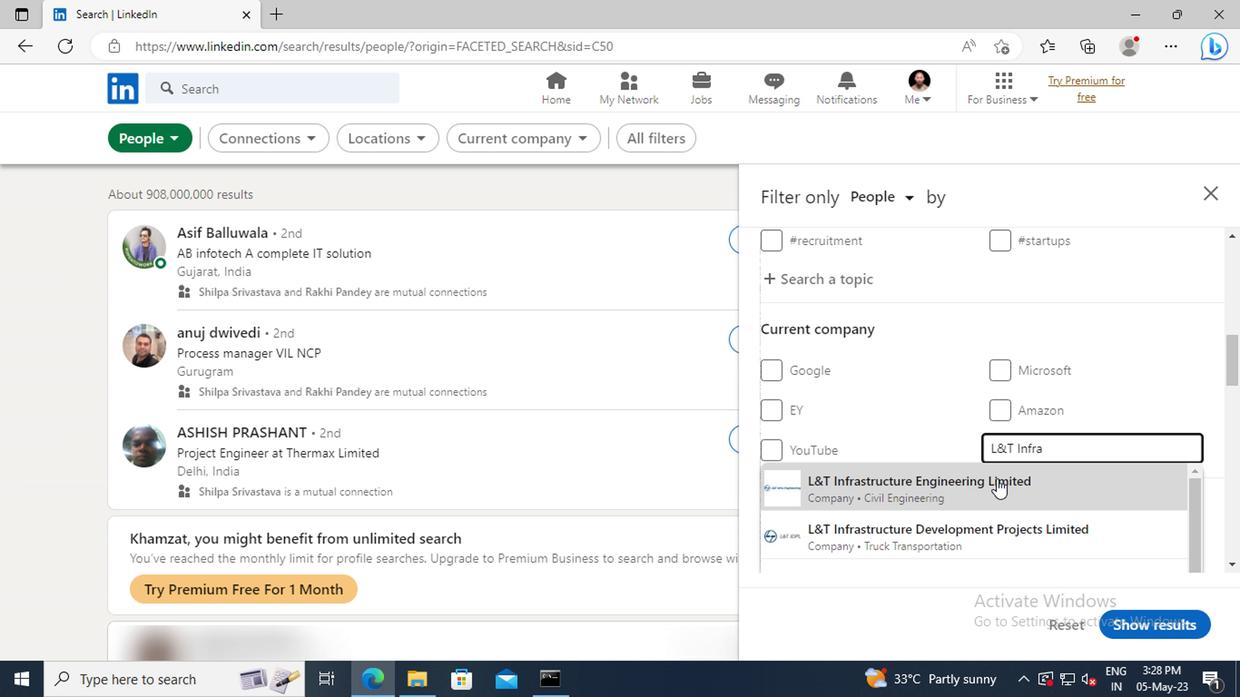 
Action: Mouse scrolled (994, 479) with delta (0, -1)
Screenshot: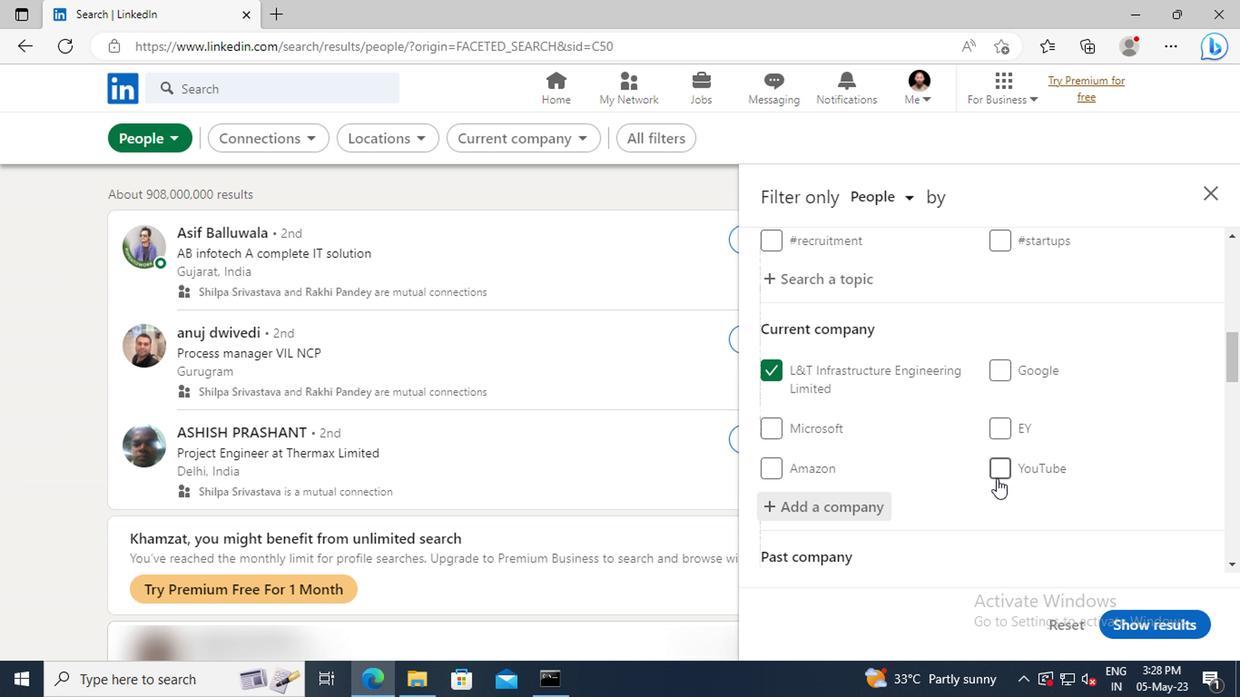 
Action: Mouse scrolled (994, 479) with delta (0, -1)
Screenshot: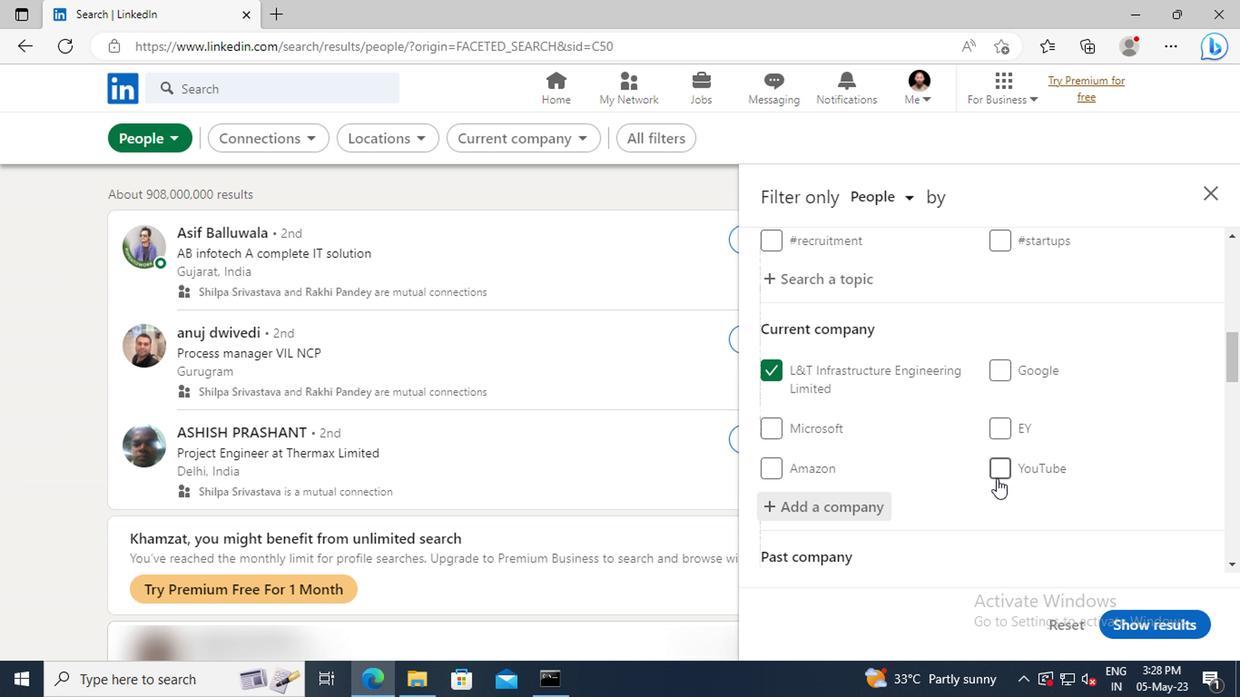 
Action: Mouse moved to (993, 476)
Screenshot: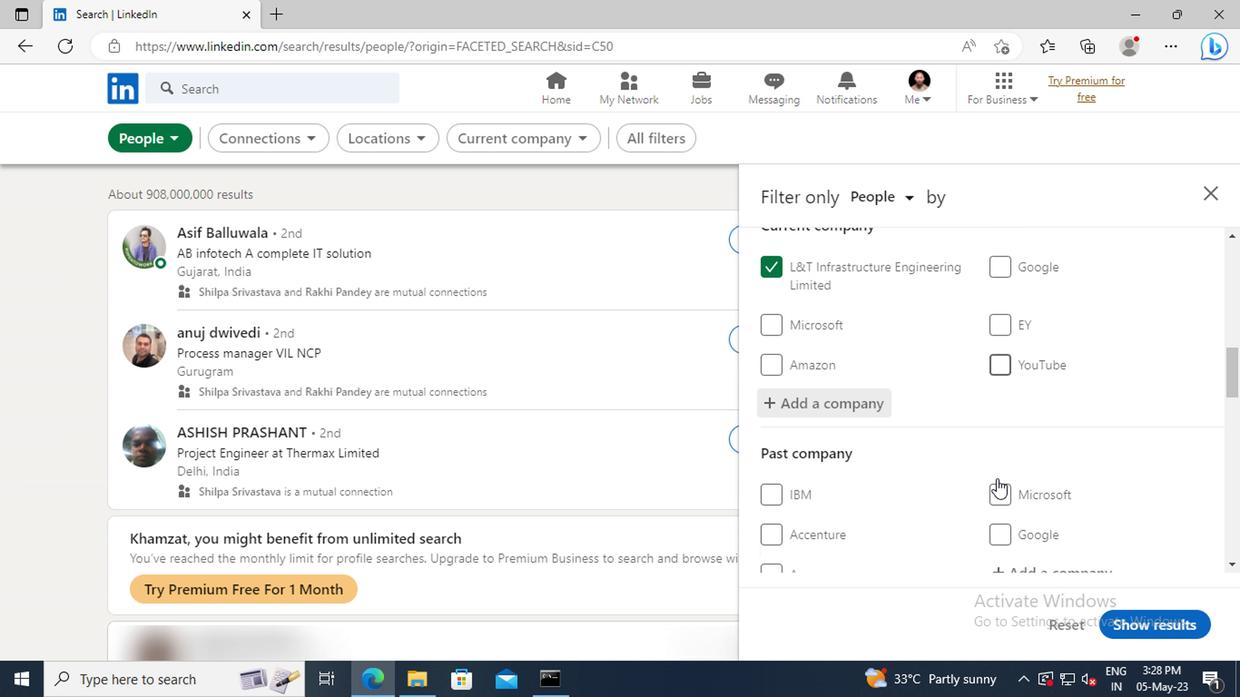 
Action: Mouse scrolled (993, 476) with delta (0, 0)
Screenshot: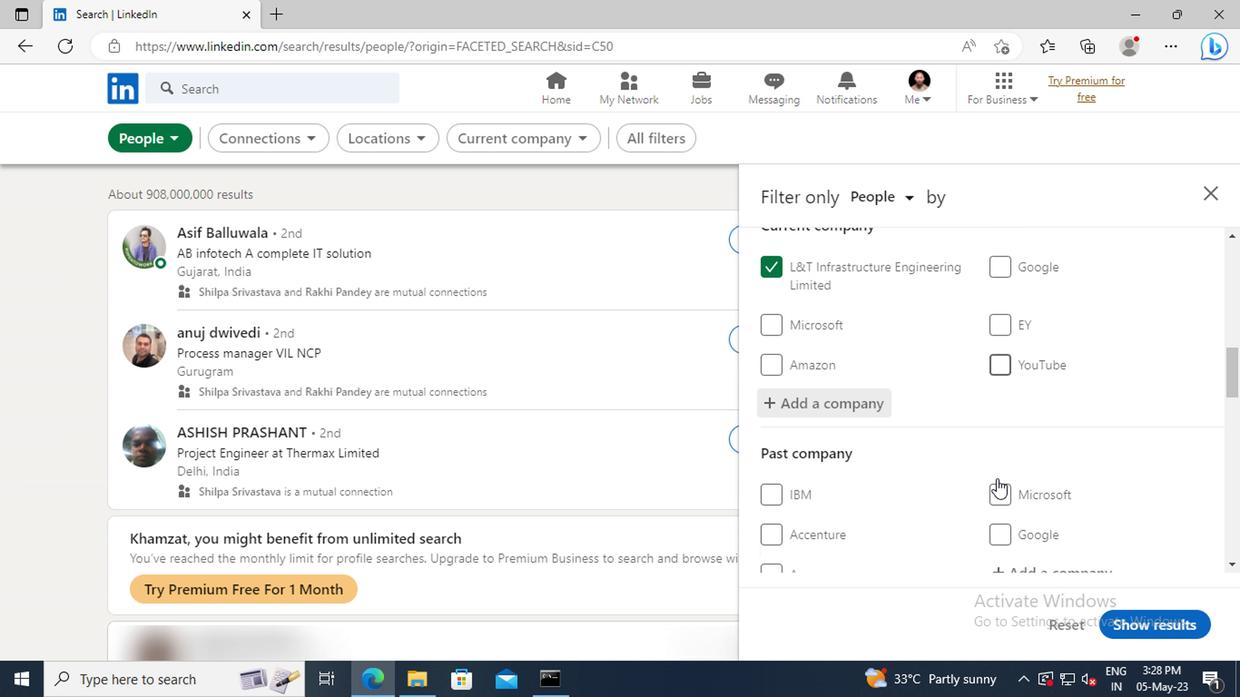 
Action: Mouse scrolled (993, 476) with delta (0, 0)
Screenshot: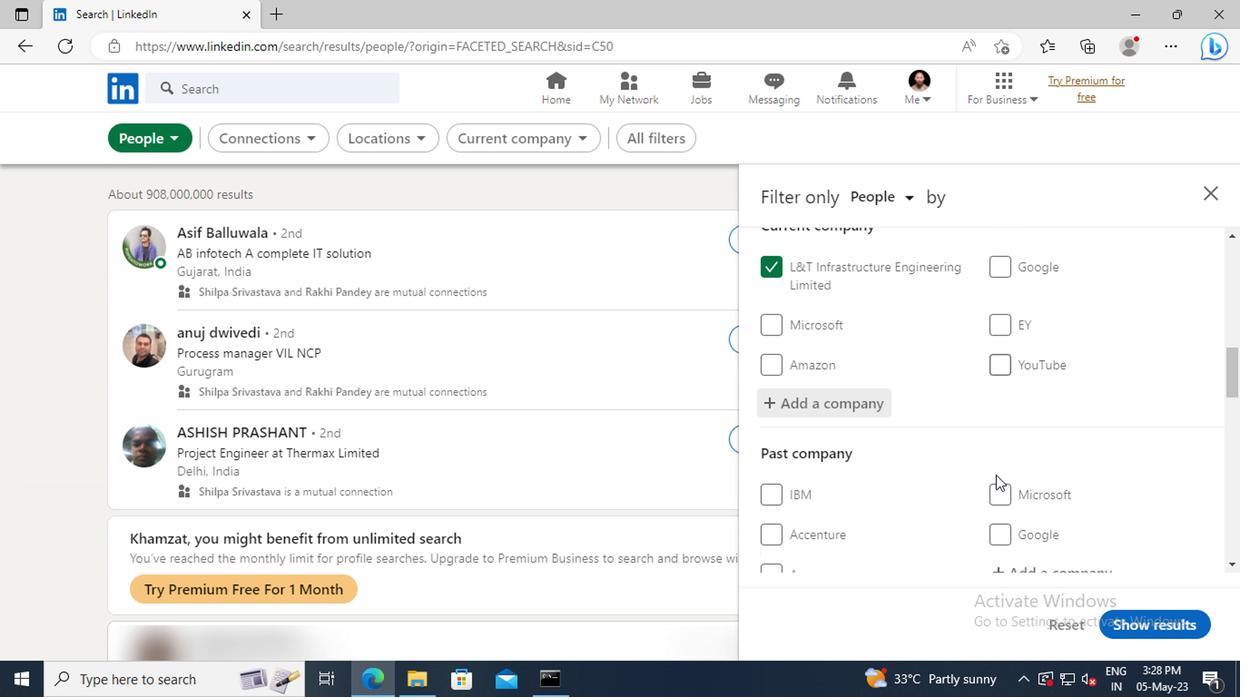 
Action: Mouse moved to (987, 463)
Screenshot: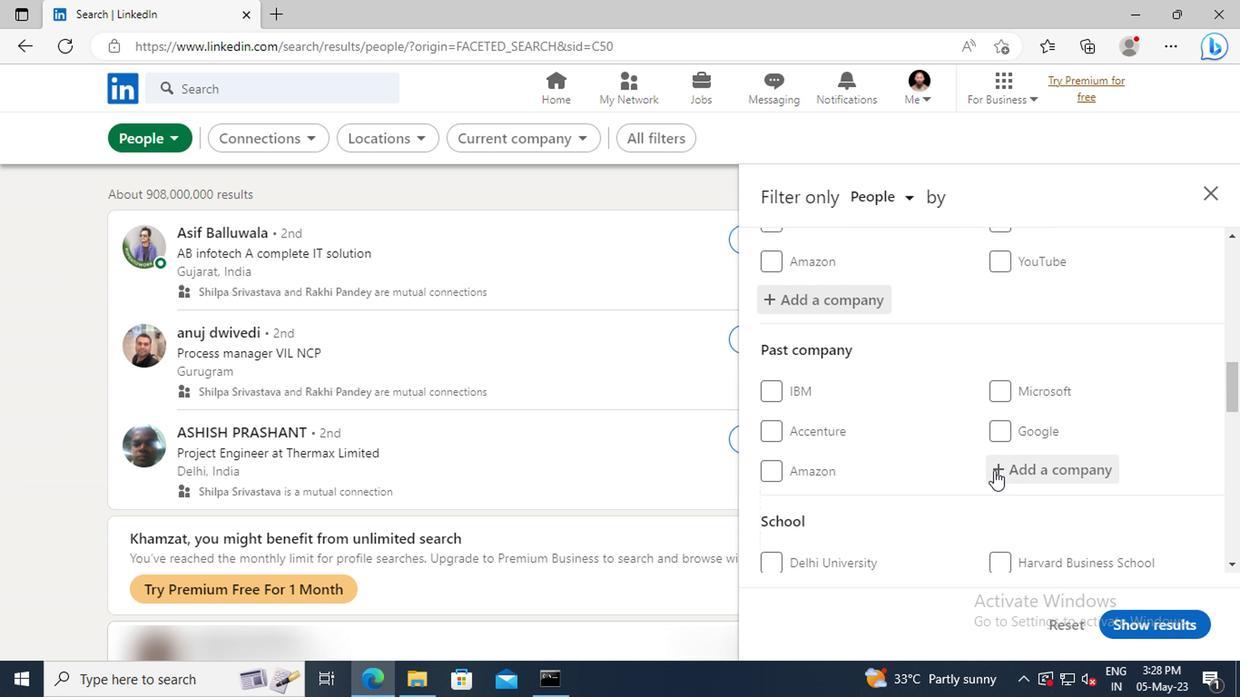 
Action: Mouse scrolled (987, 462) with delta (0, 0)
Screenshot: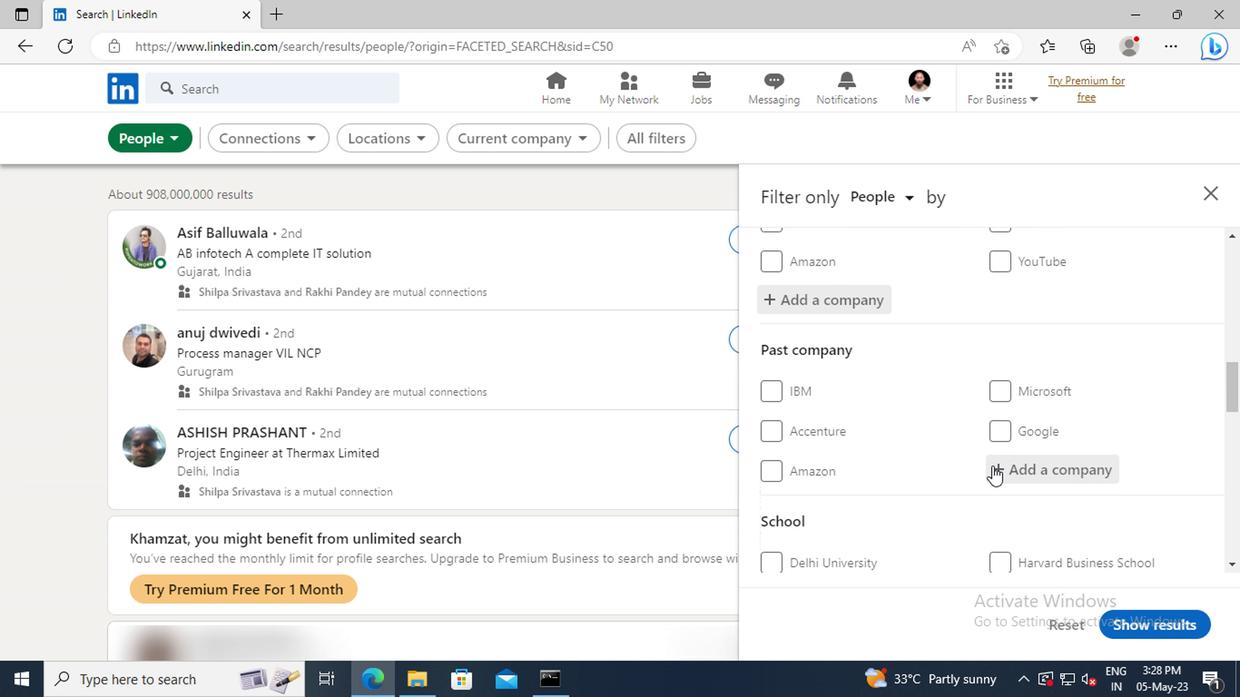 
Action: Mouse moved to (987, 461)
Screenshot: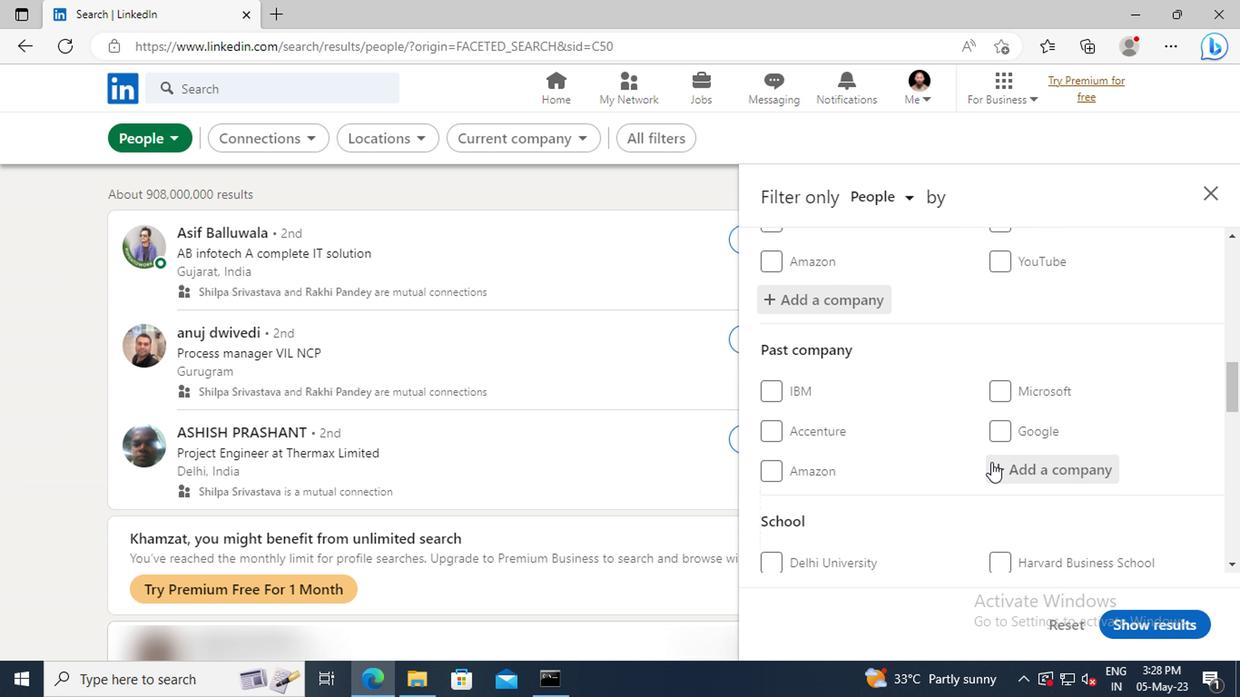 
Action: Mouse scrolled (987, 460) with delta (0, 0)
Screenshot: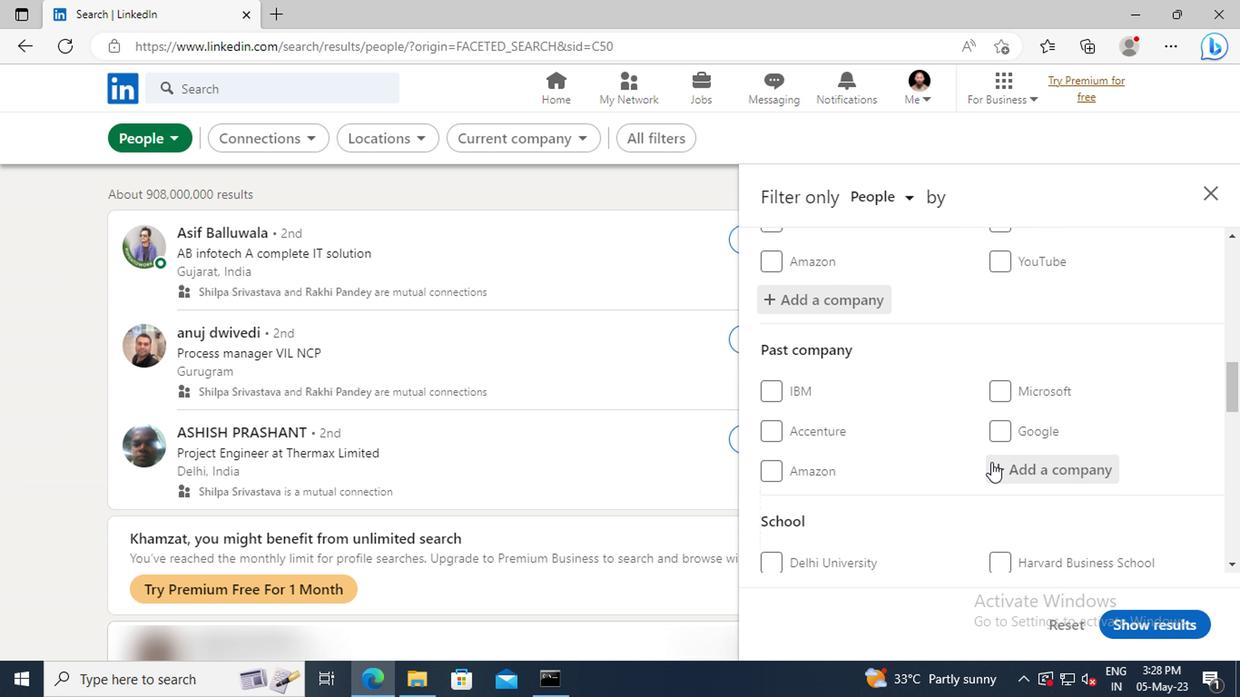 
Action: Mouse moved to (985, 458)
Screenshot: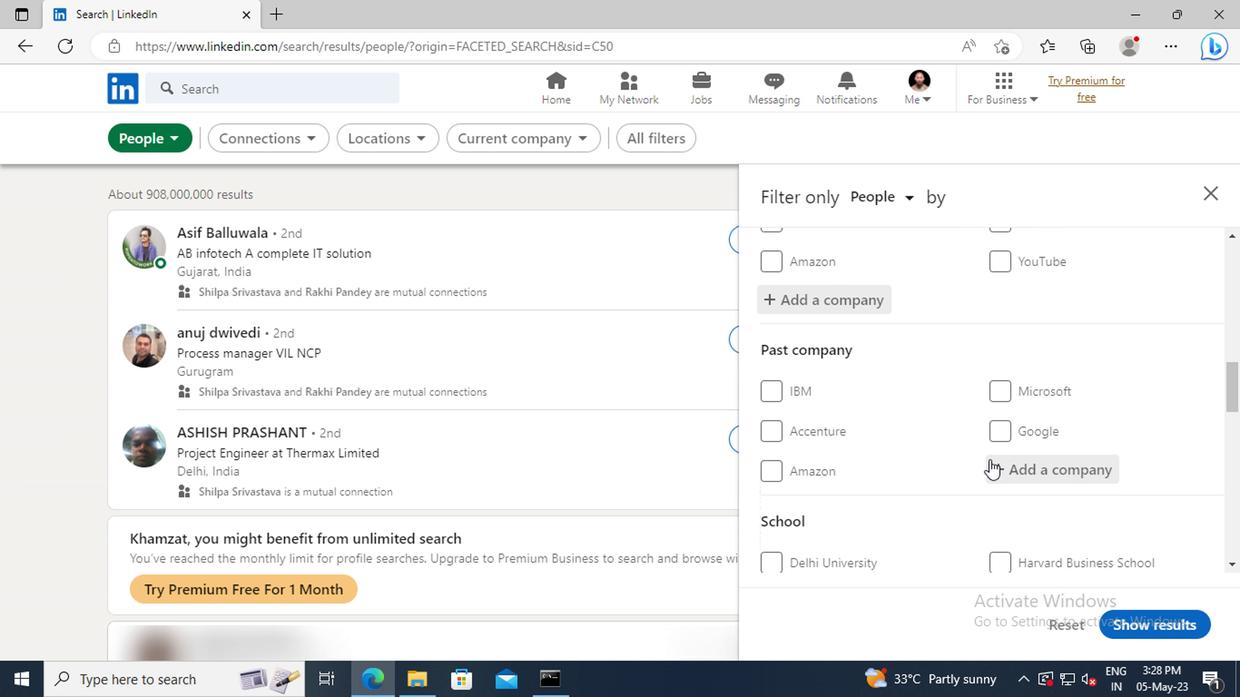 
Action: Mouse scrolled (985, 458) with delta (0, 0)
Screenshot: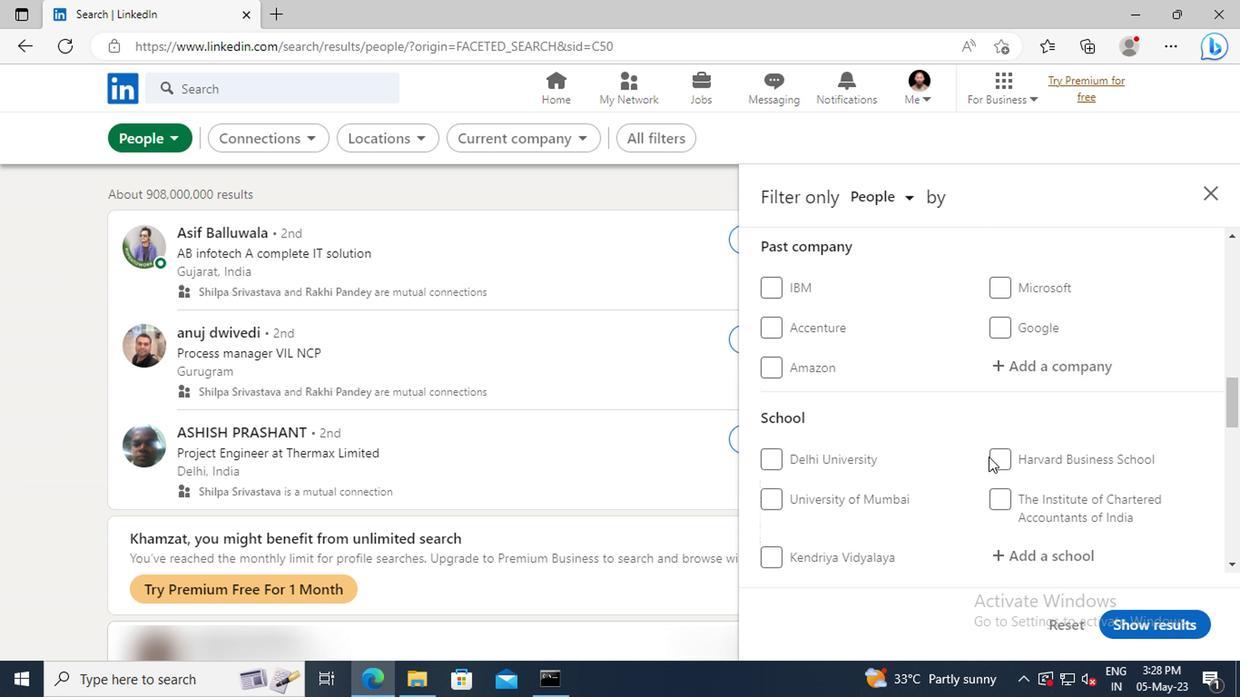 
Action: Mouse scrolled (985, 458) with delta (0, 0)
Screenshot: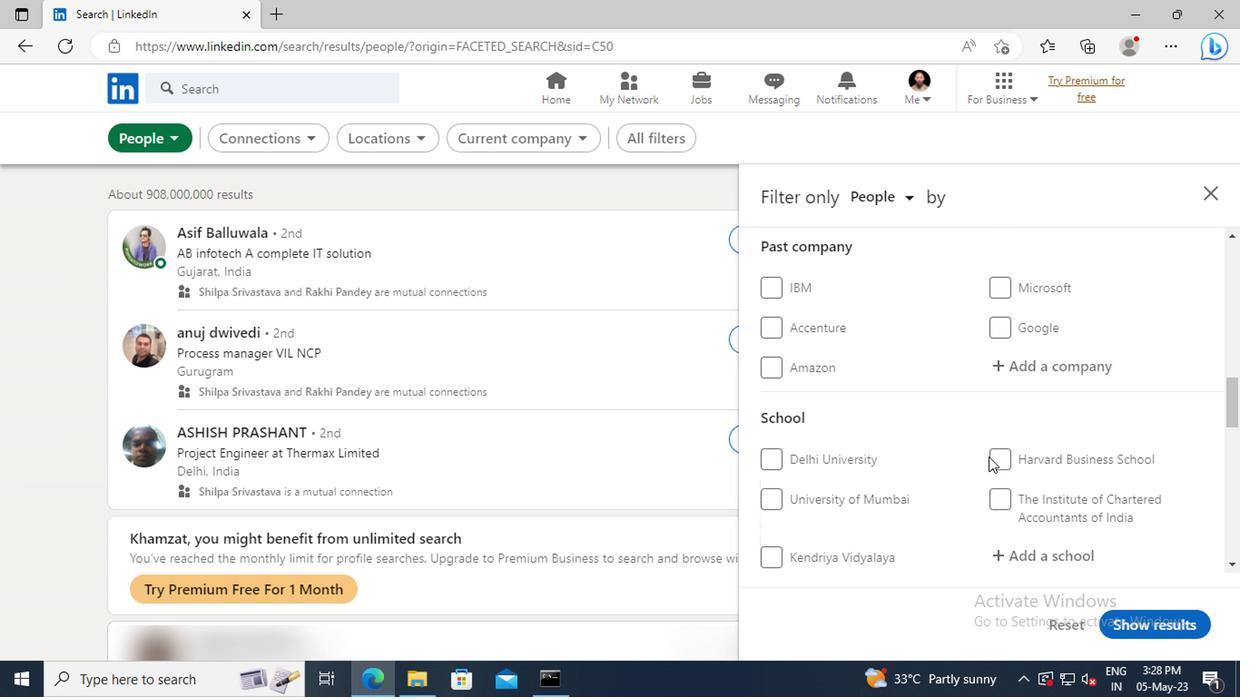 
Action: Mouse moved to (1001, 458)
Screenshot: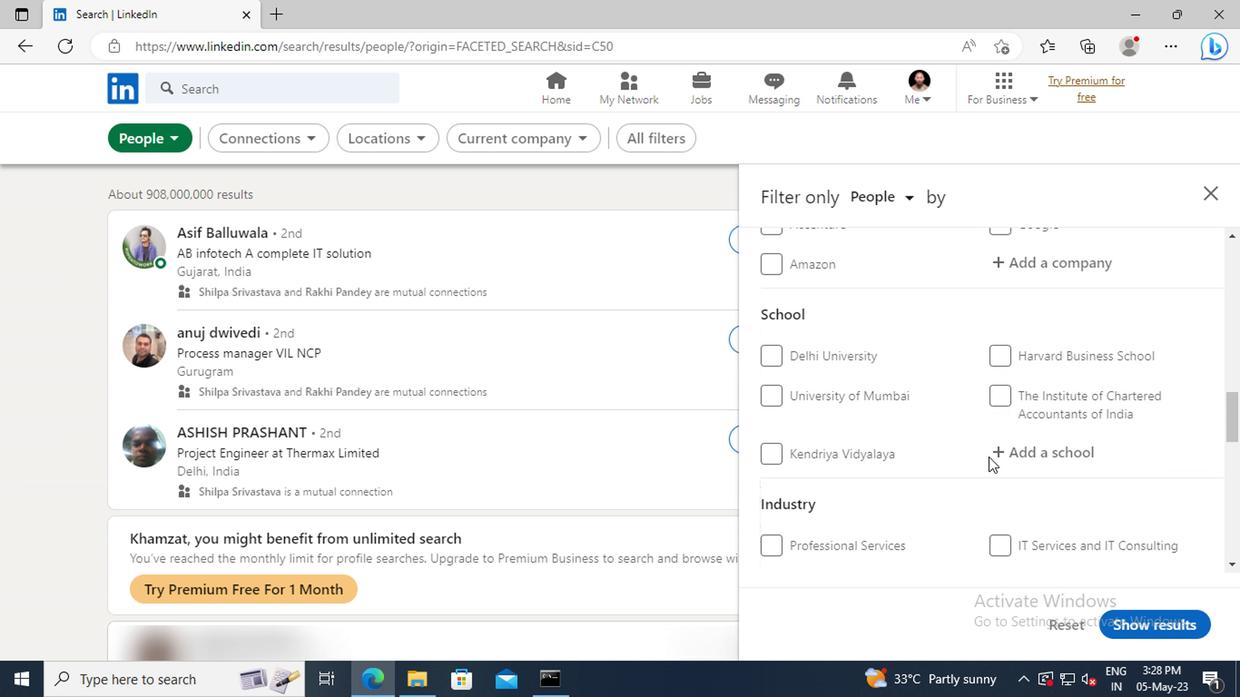 
Action: Mouse pressed left at (1001, 458)
Screenshot: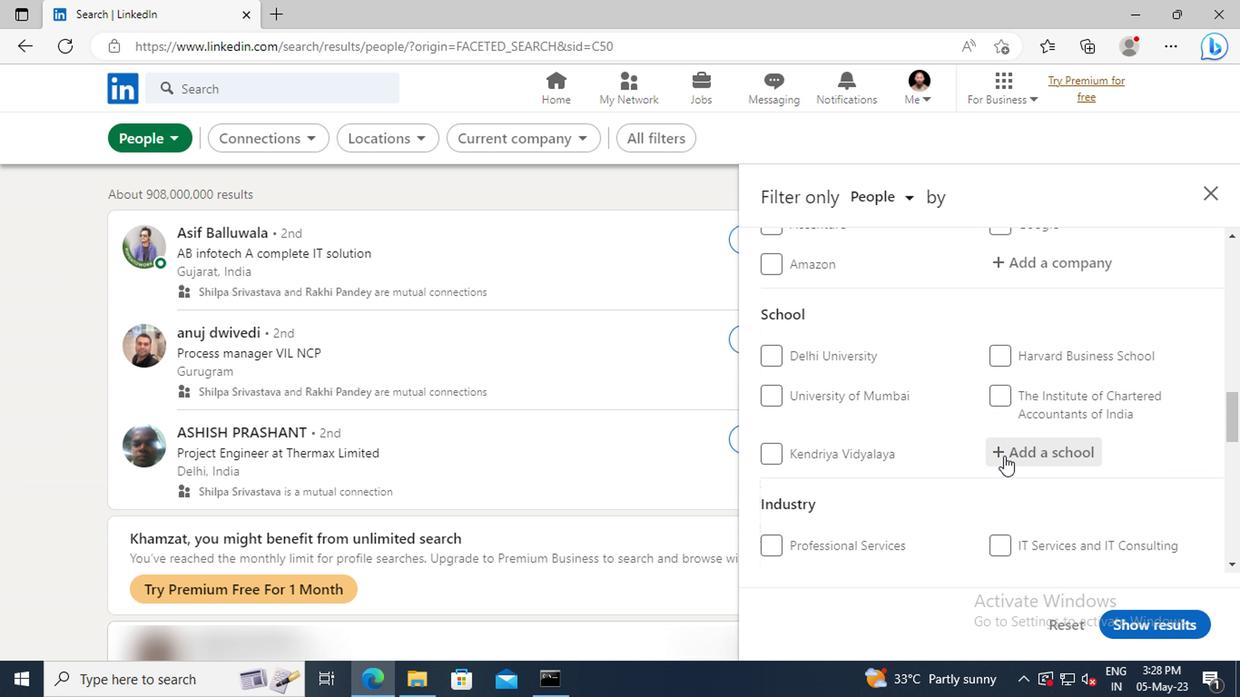 
Action: Mouse moved to (1000, 456)
Screenshot: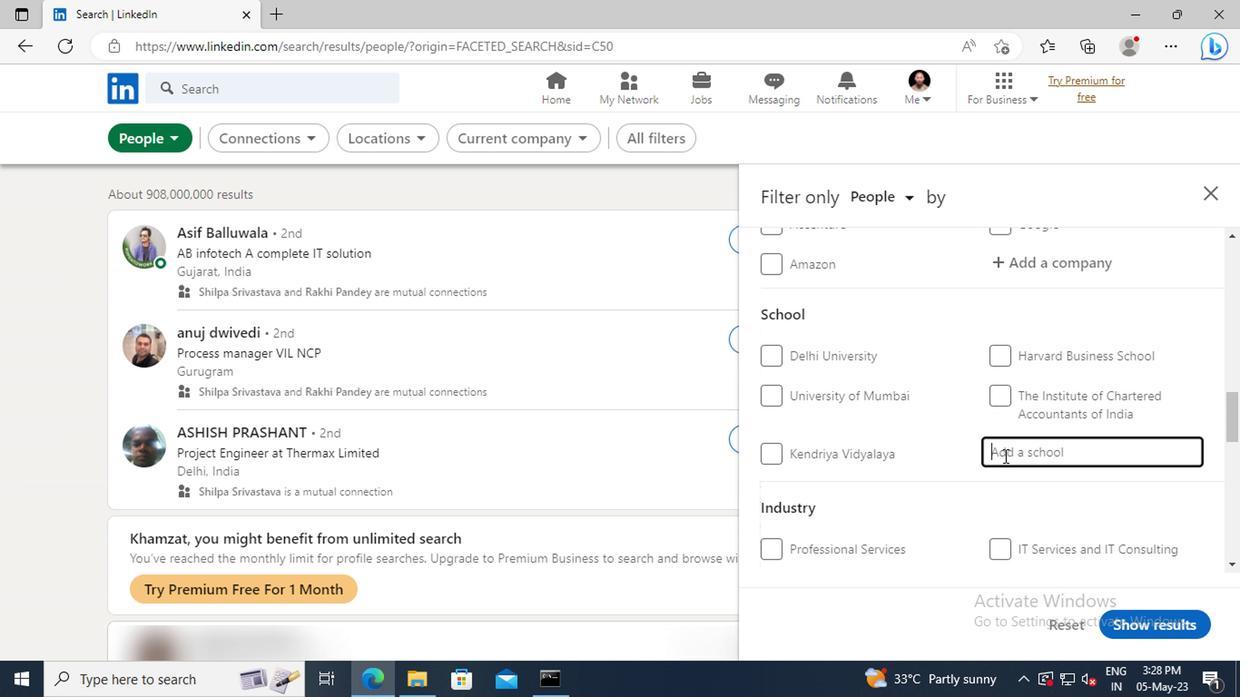 
Action: Key pressed <Key.shift>BIRLA<Key.space><Key.shift>VISH
Screenshot: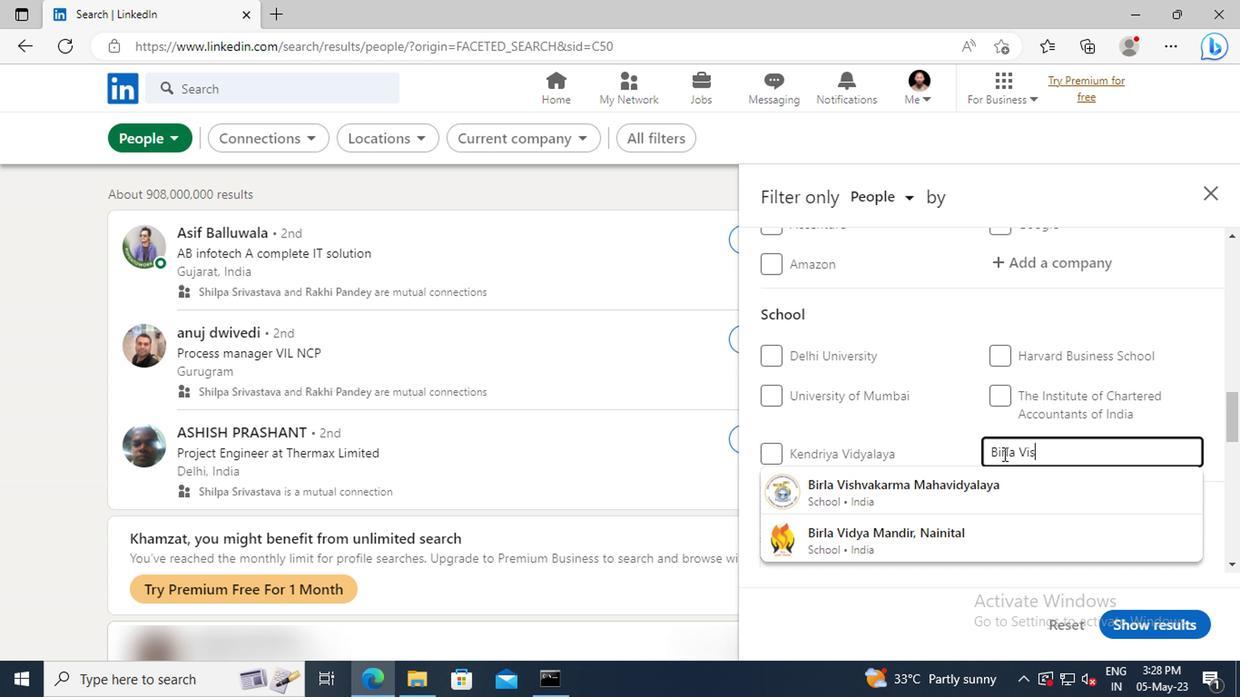 
Action: Mouse moved to (998, 480)
Screenshot: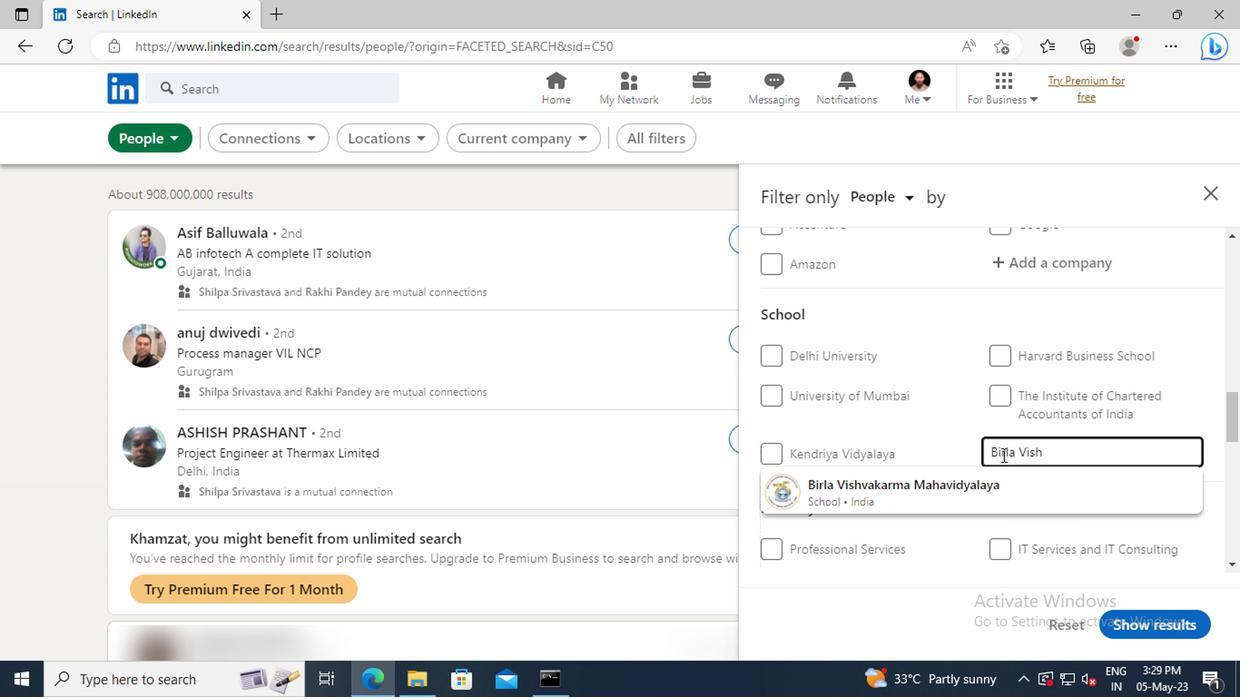 
Action: Mouse pressed left at (998, 480)
Screenshot: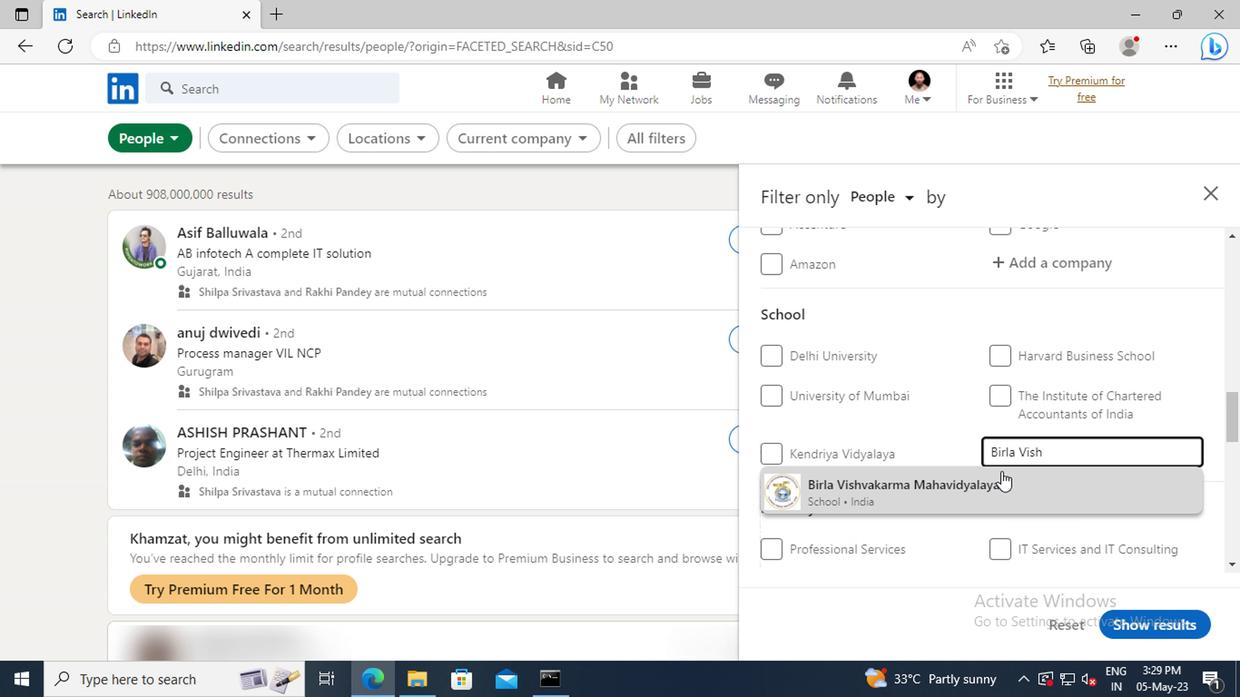 
Action: Mouse scrolled (998, 479) with delta (0, -1)
Screenshot: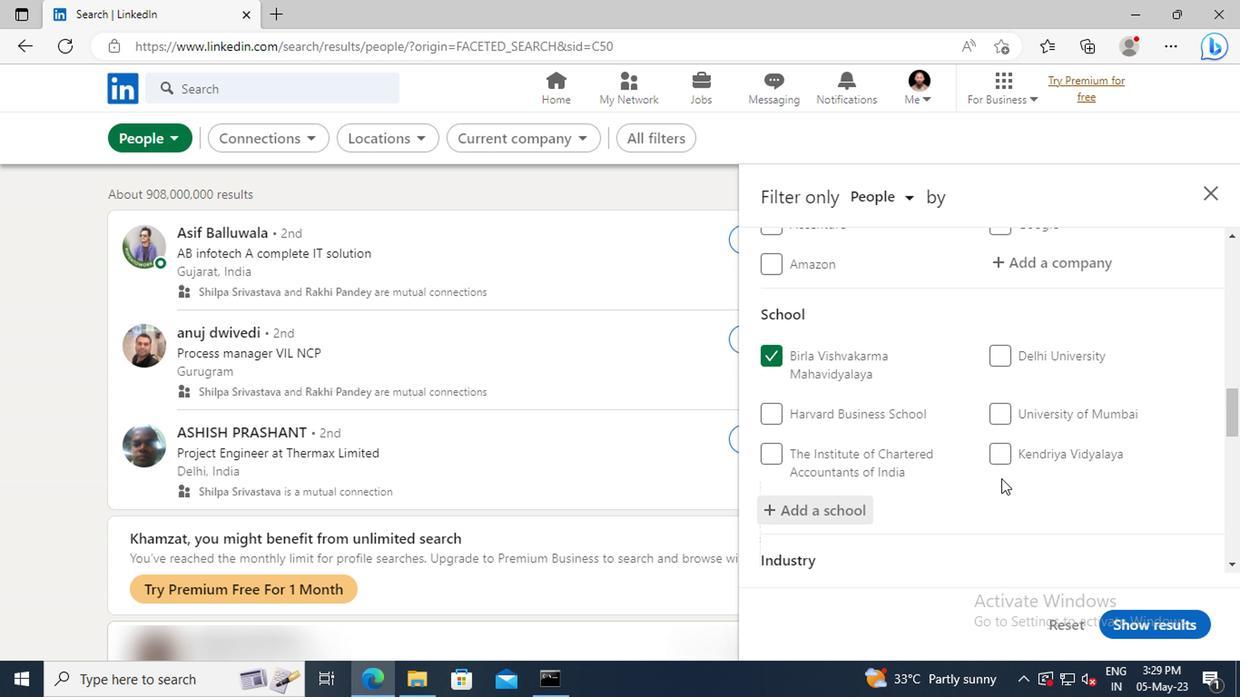 
Action: Mouse scrolled (998, 479) with delta (0, -1)
Screenshot: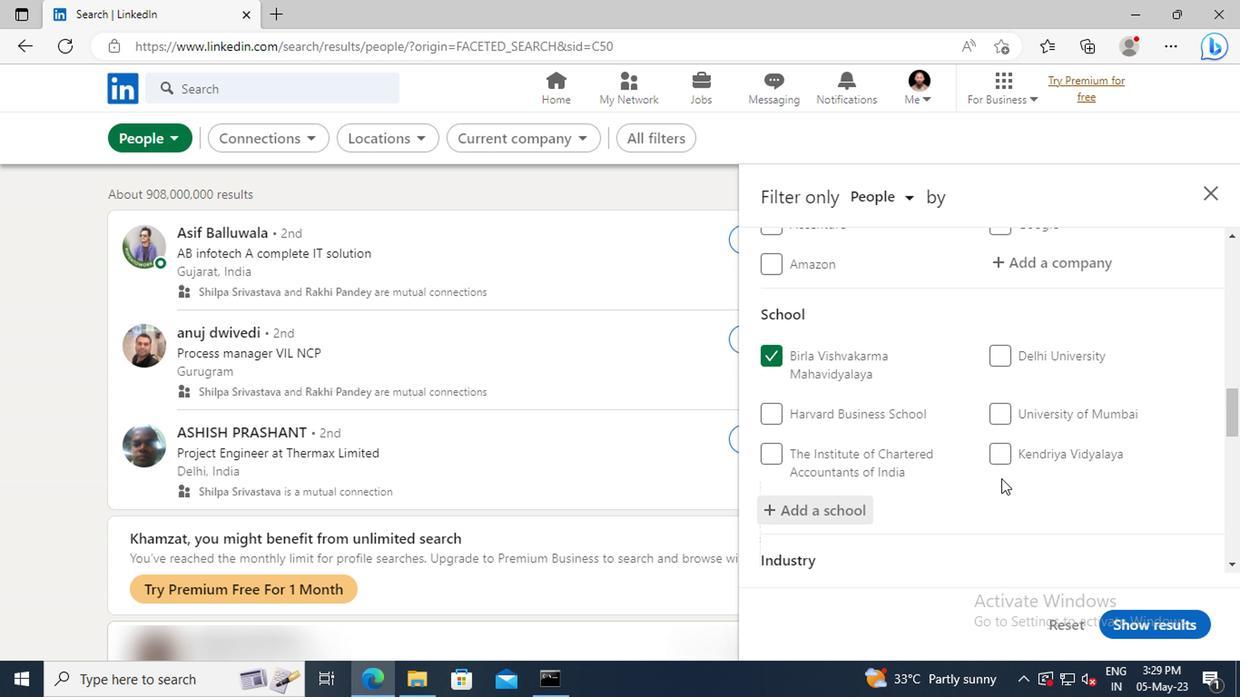 
Action: Mouse moved to (998, 480)
Screenshot: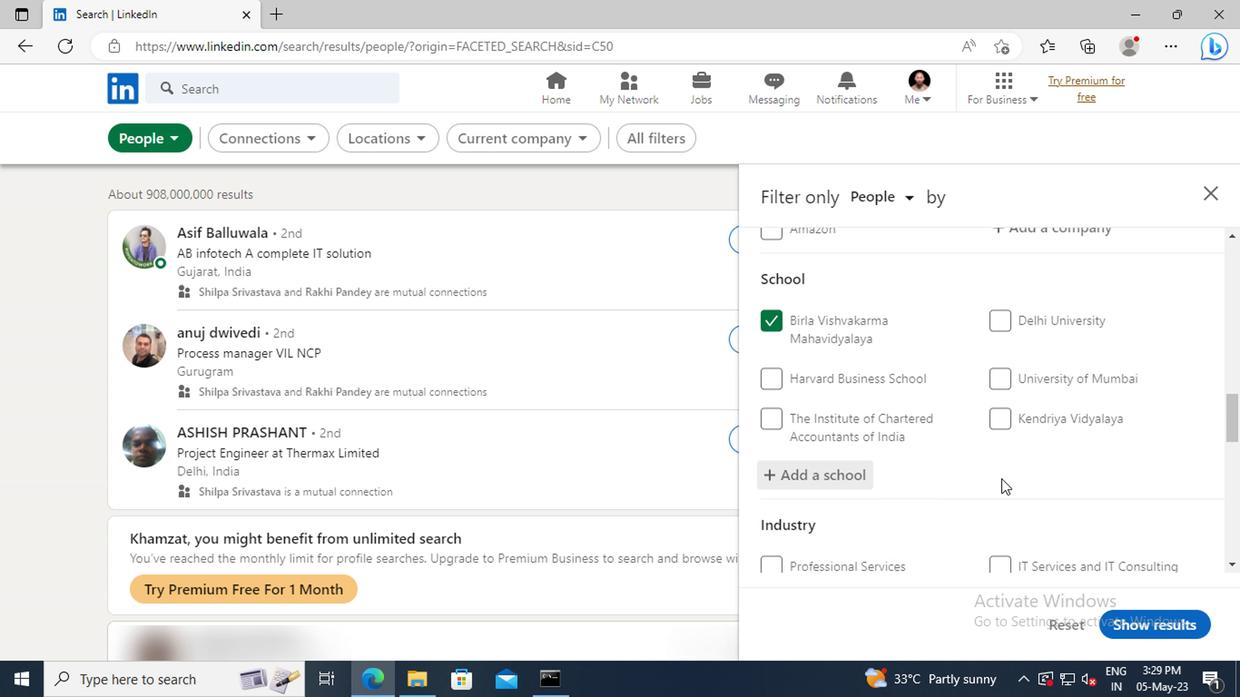 
Action: Mouse scrolled (998, 479) with delta (0, -1)
Screenshot: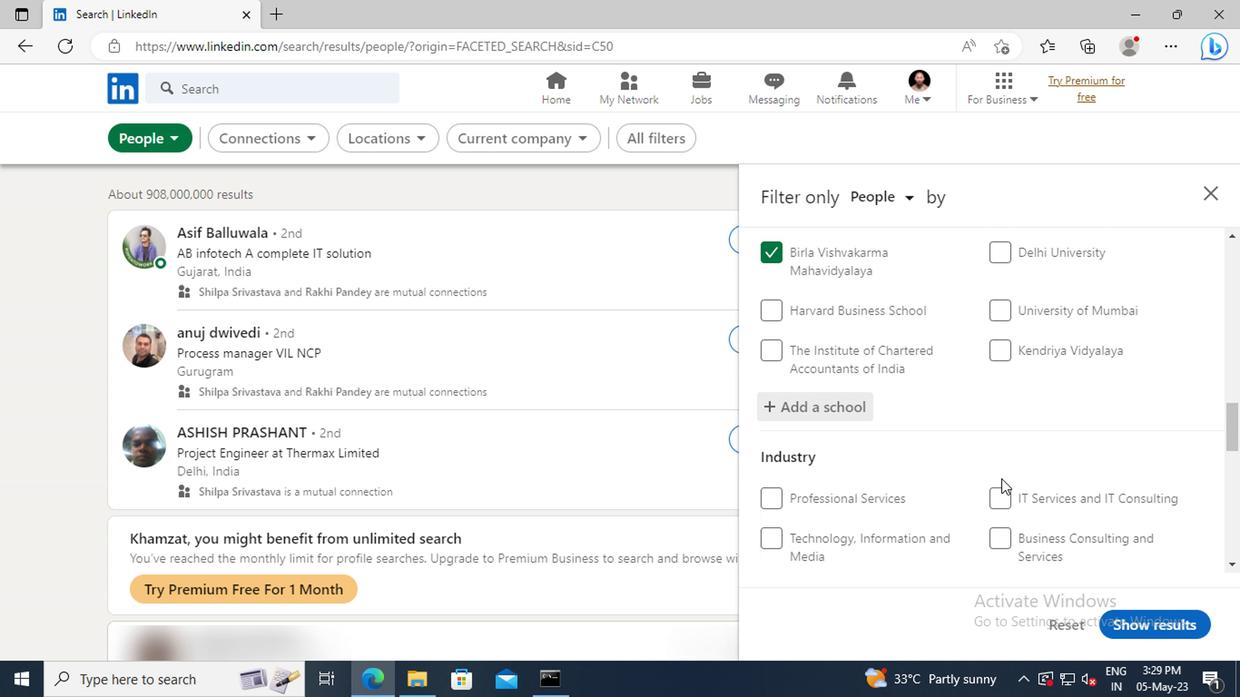 
Action: Mouse scrolled (998, 479) with delta (0, -1)
Screenshot: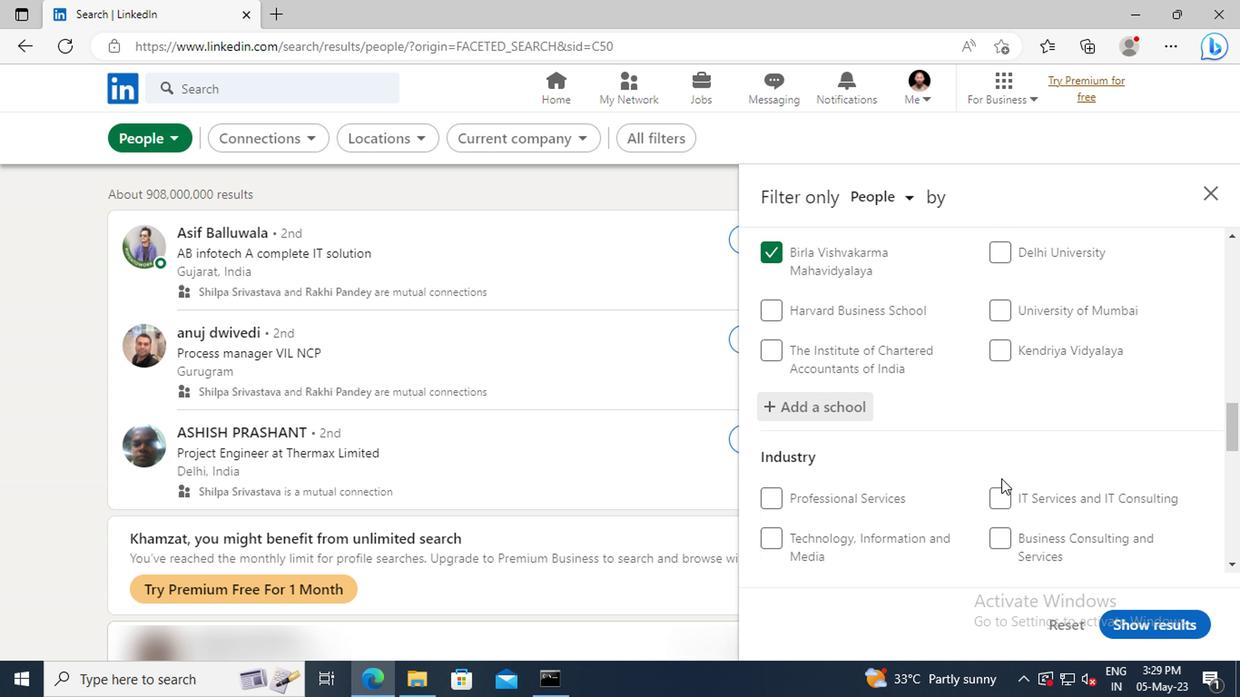 
Action: Mouse scrolled (998, 479) with delta (0, -1)
Screenshot: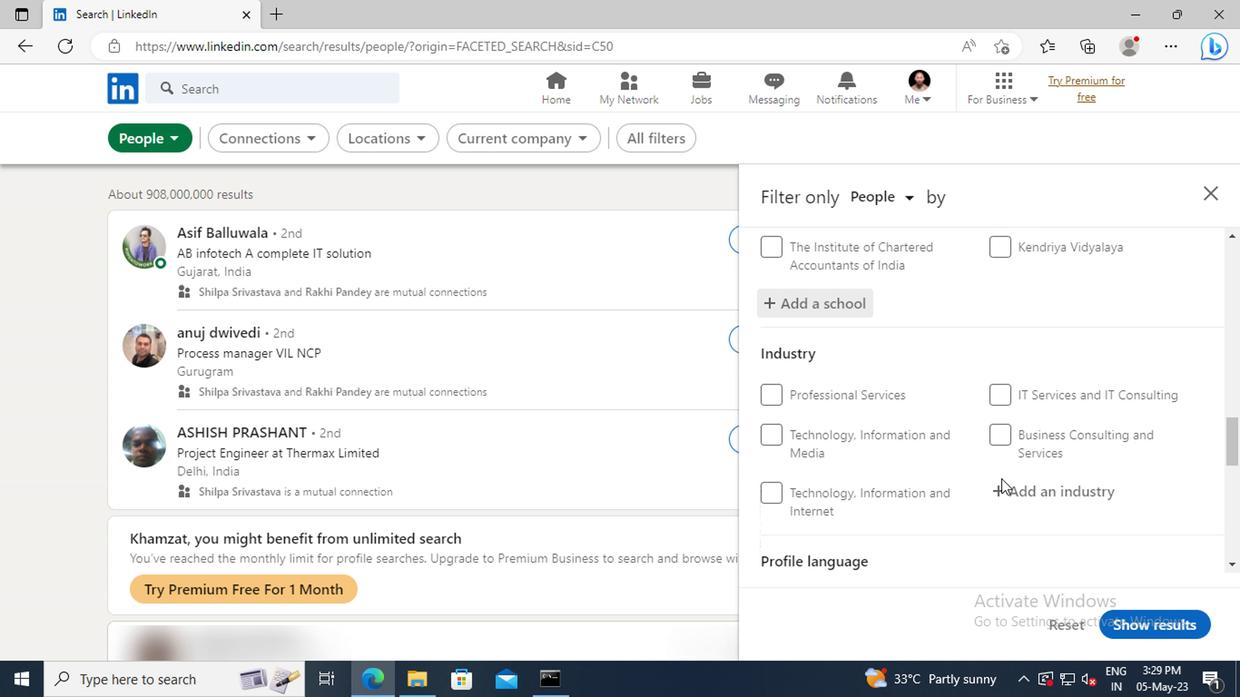 
Action: Mouse moved to (1003, 449)
Screenshot: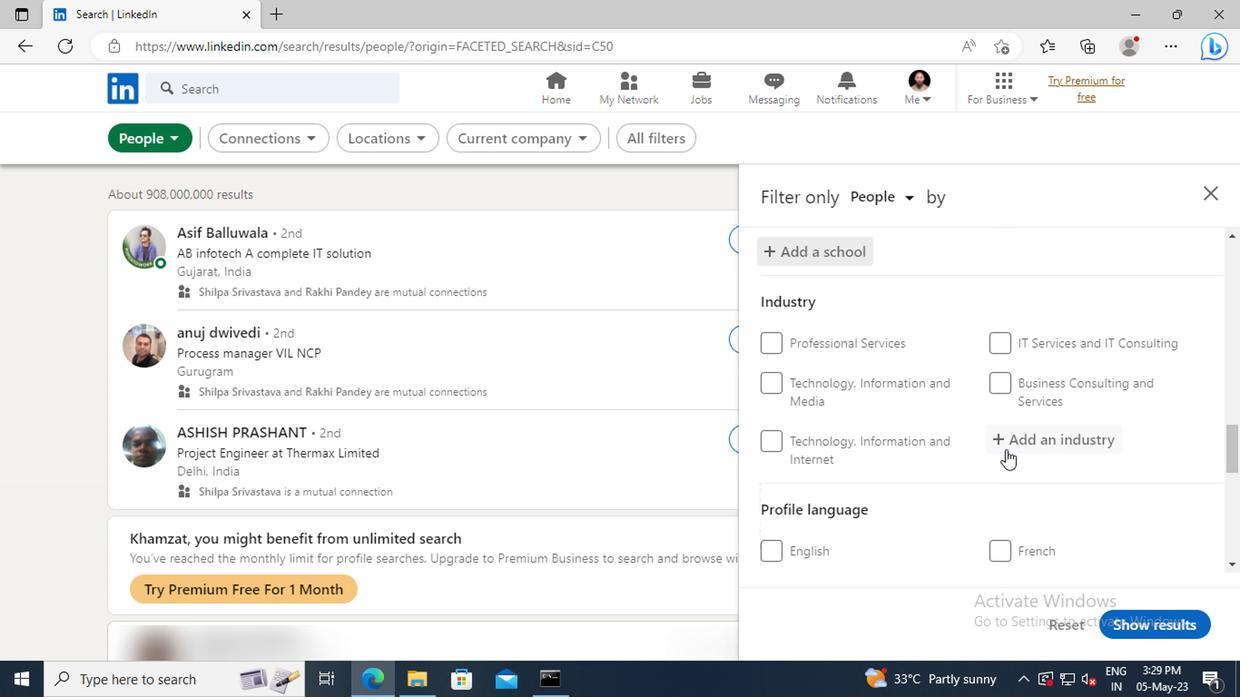 
Action: Mouse pressed left at (1003, 449)
Screenshot: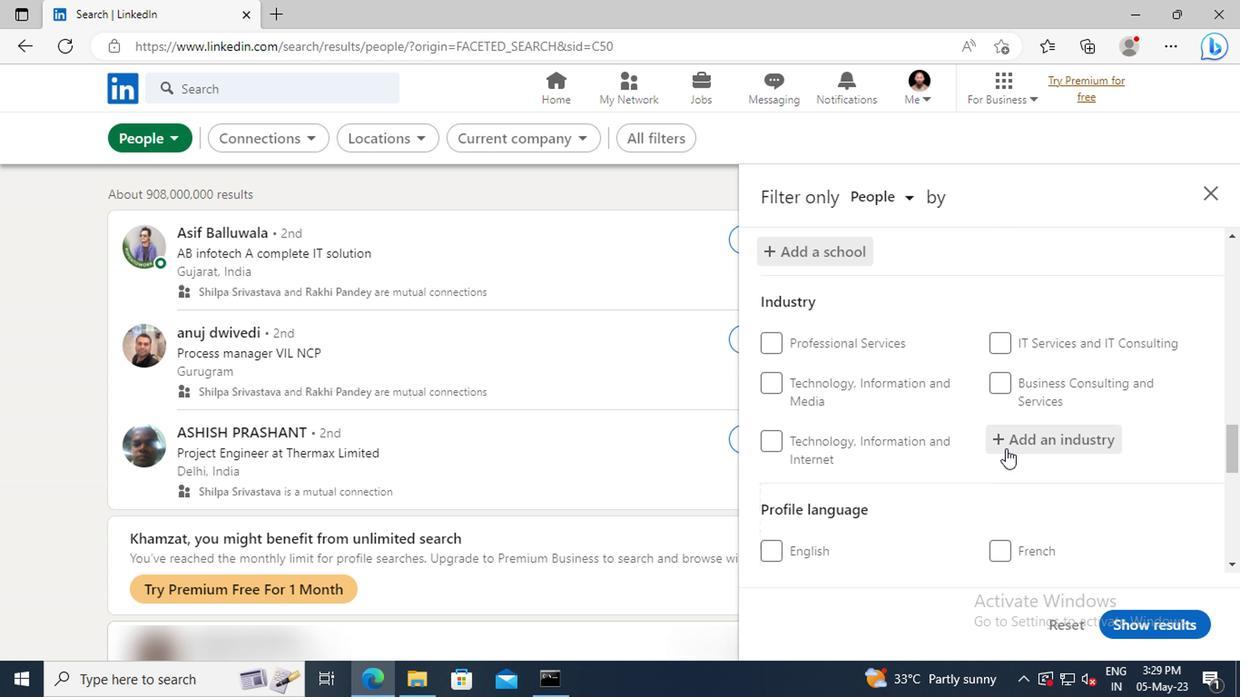 
Action: Key pressed <Key.shift>FARMI
Screenshot: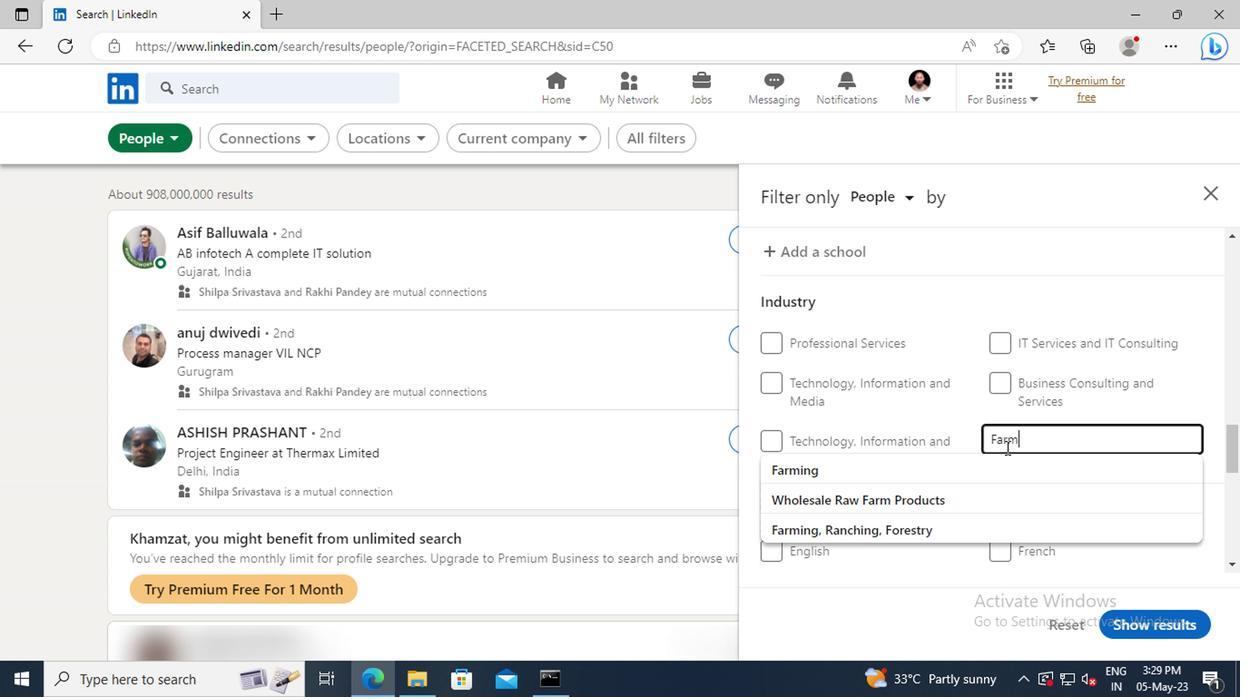 
Action: Mouse moved to (1000, 467)
Screenshot: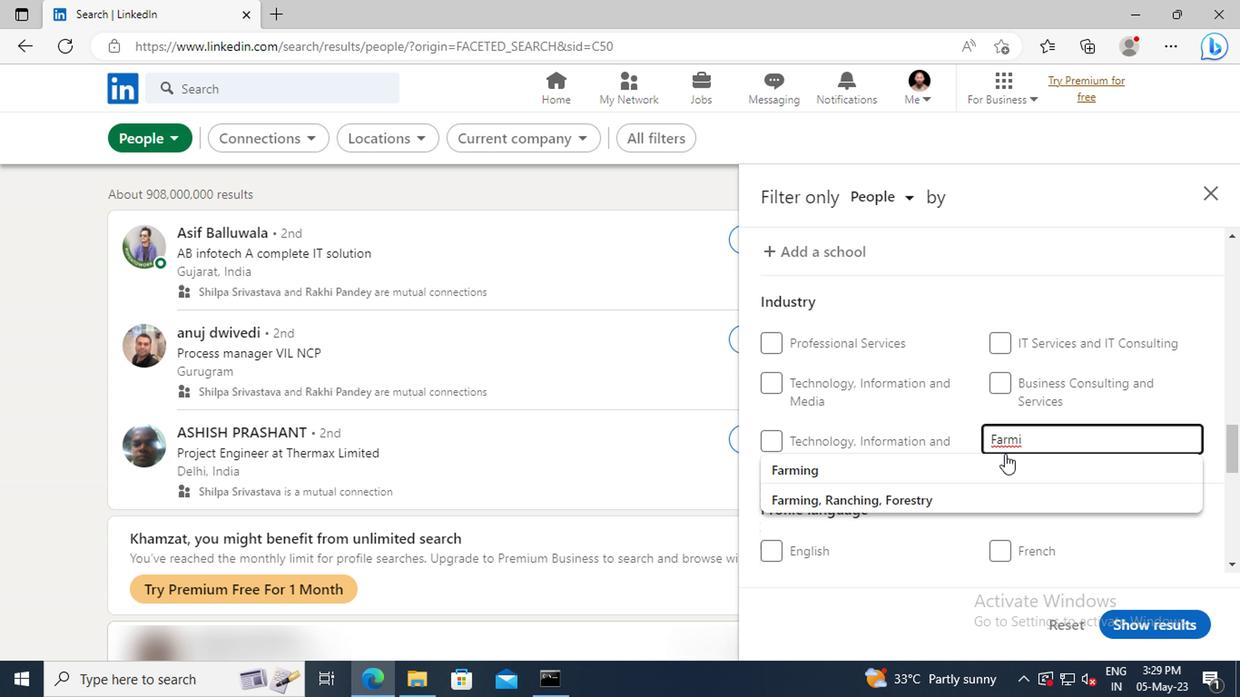 
Action: Mouse pressed left at (1000, 467)
Screenshot: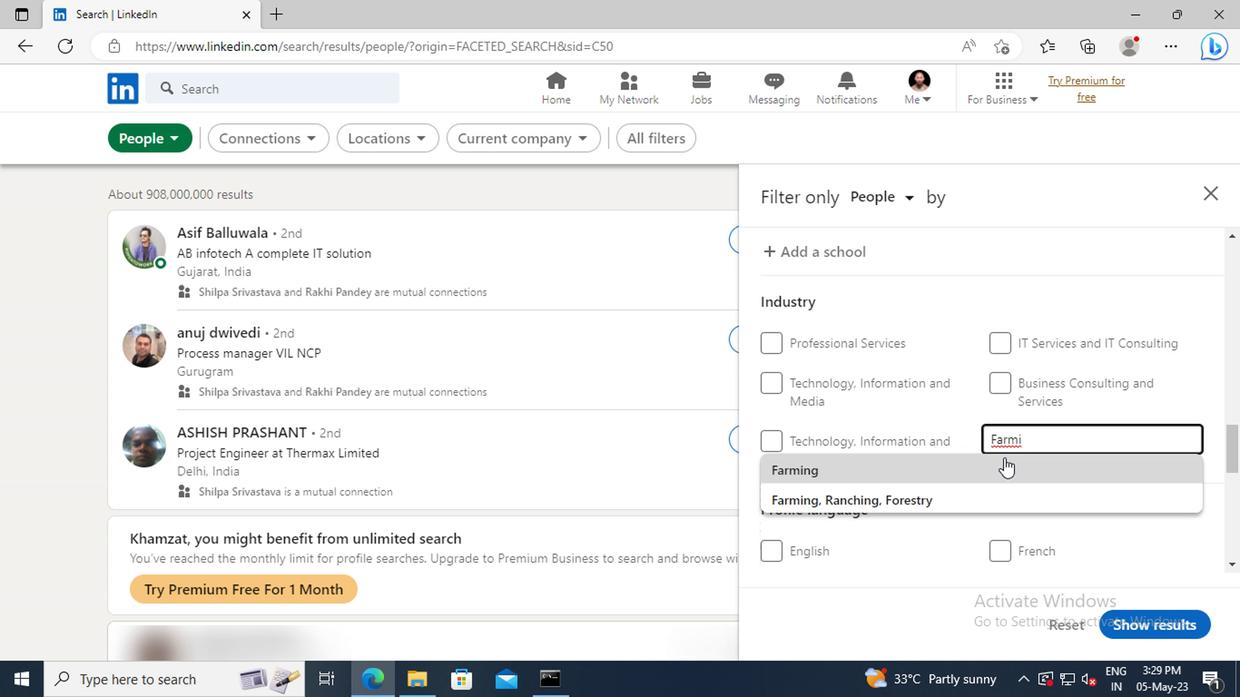 
Action: Mouse scrolled (1000, 465) with delta (0, -1)
Screenshot: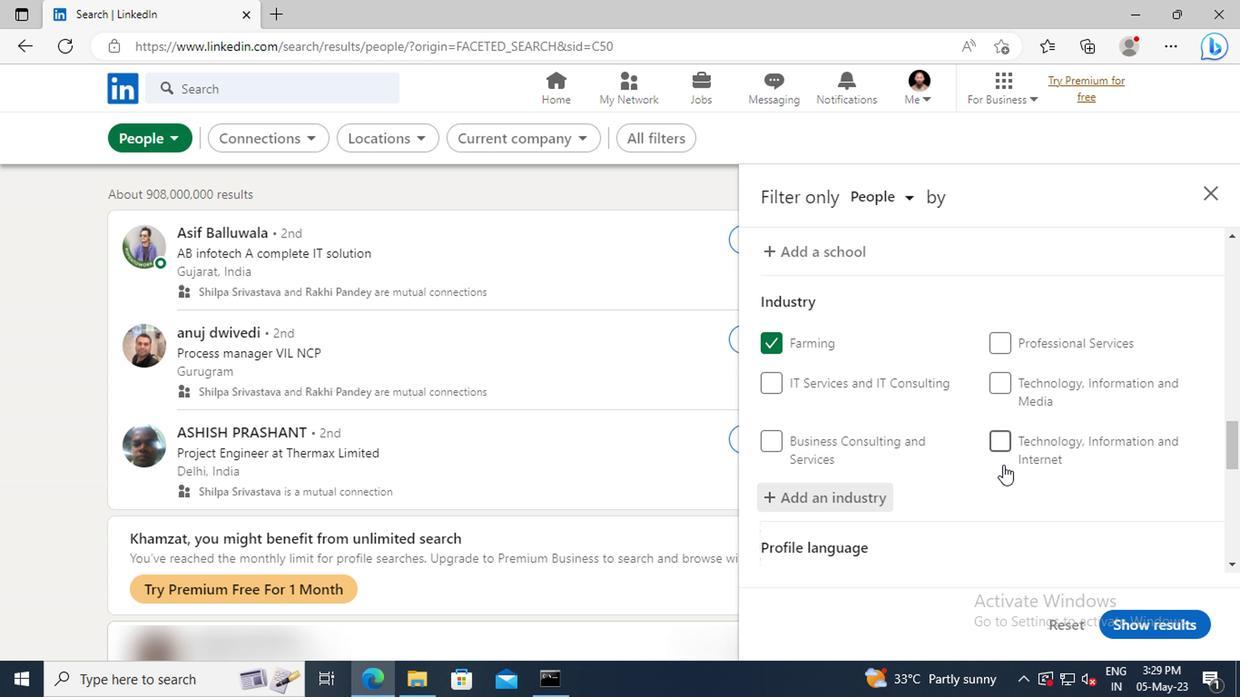
Action: Mouse scrolled (1000, 465) with delta (0, -1)
Screenshot: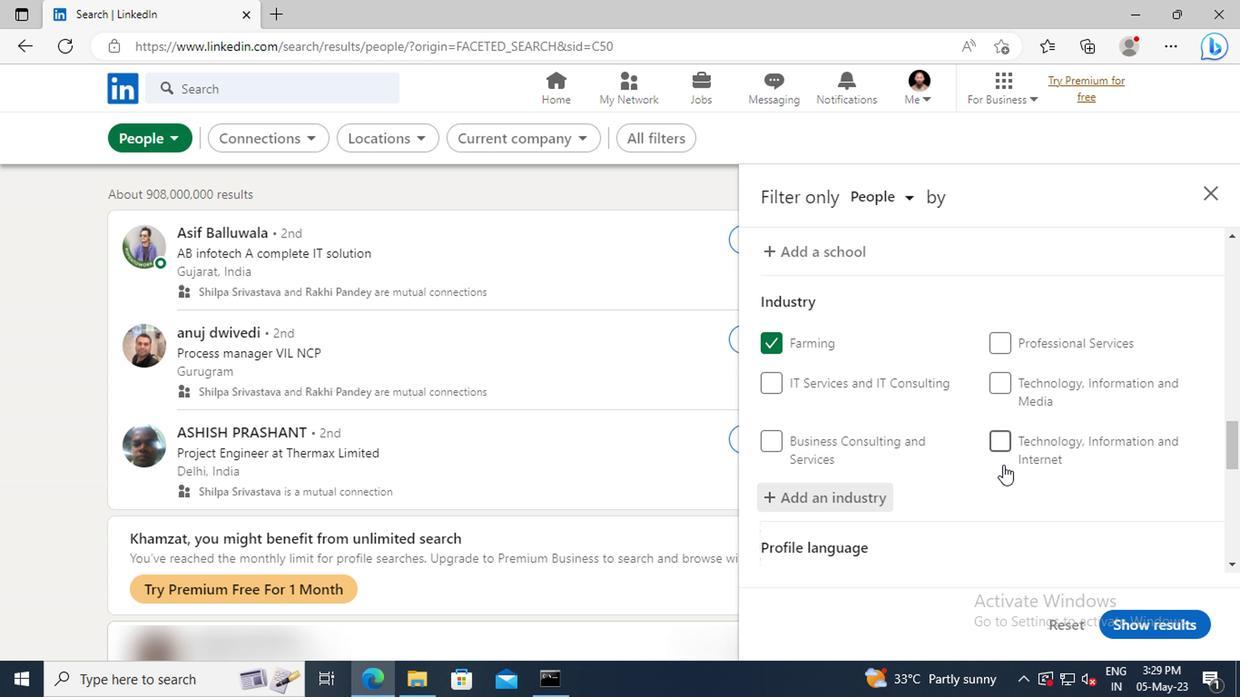 
Action: Mouse scrolled (1000, 465) with delta (0, -1)
Screenshot: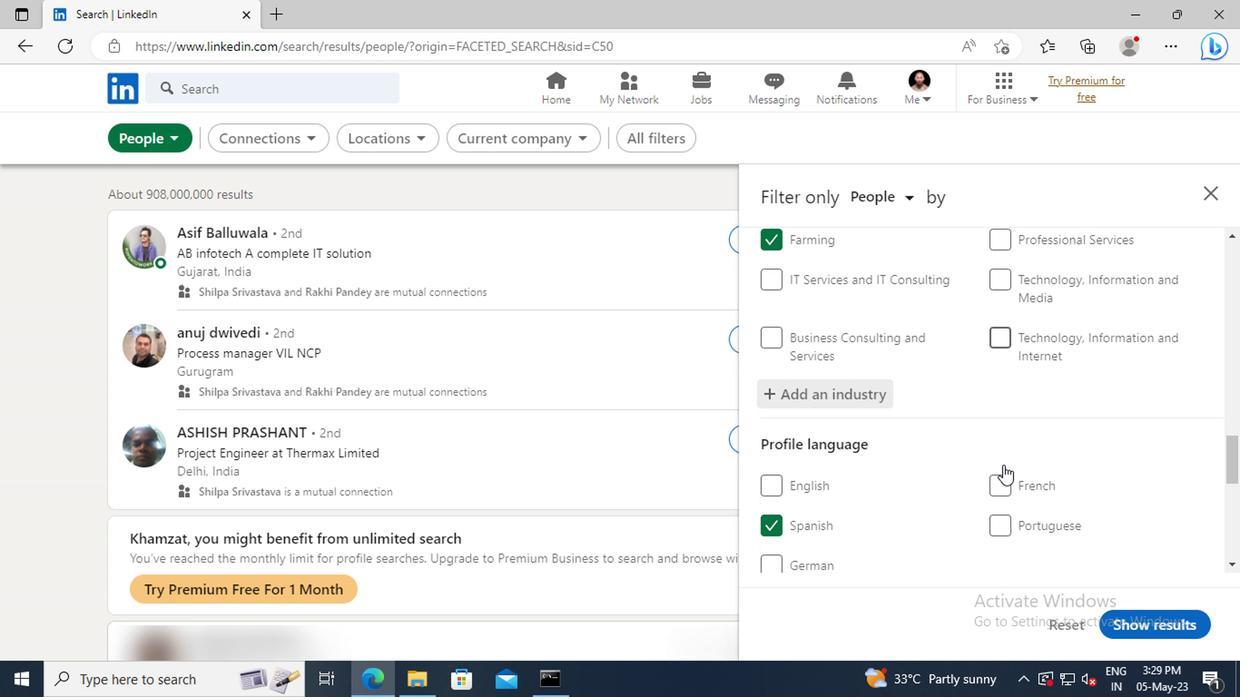 
Action: Mouse scrolled (1000, 465) with delta (0, -1)
Screenshot: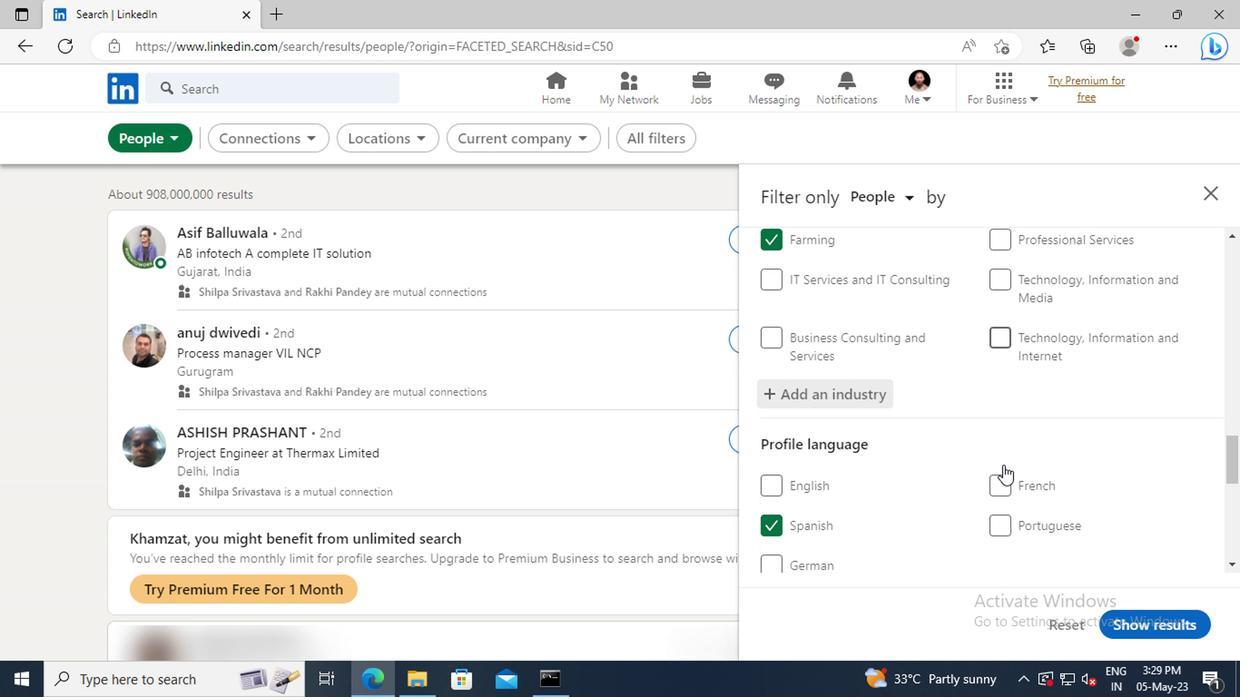 
Action: Mouse scrolled (1000, 465) with delta (0, -1)
Screenshot: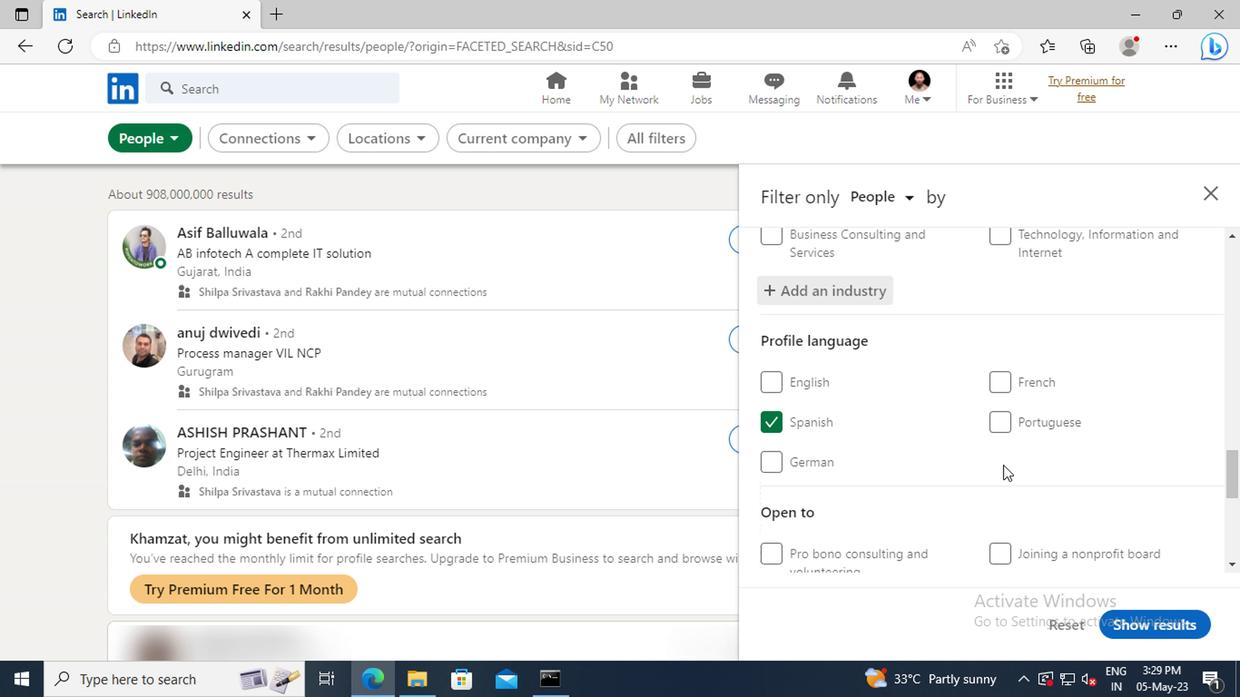 
Action: Mouse scrolled (1000, 465) with delta (0, -1)
Screenshot: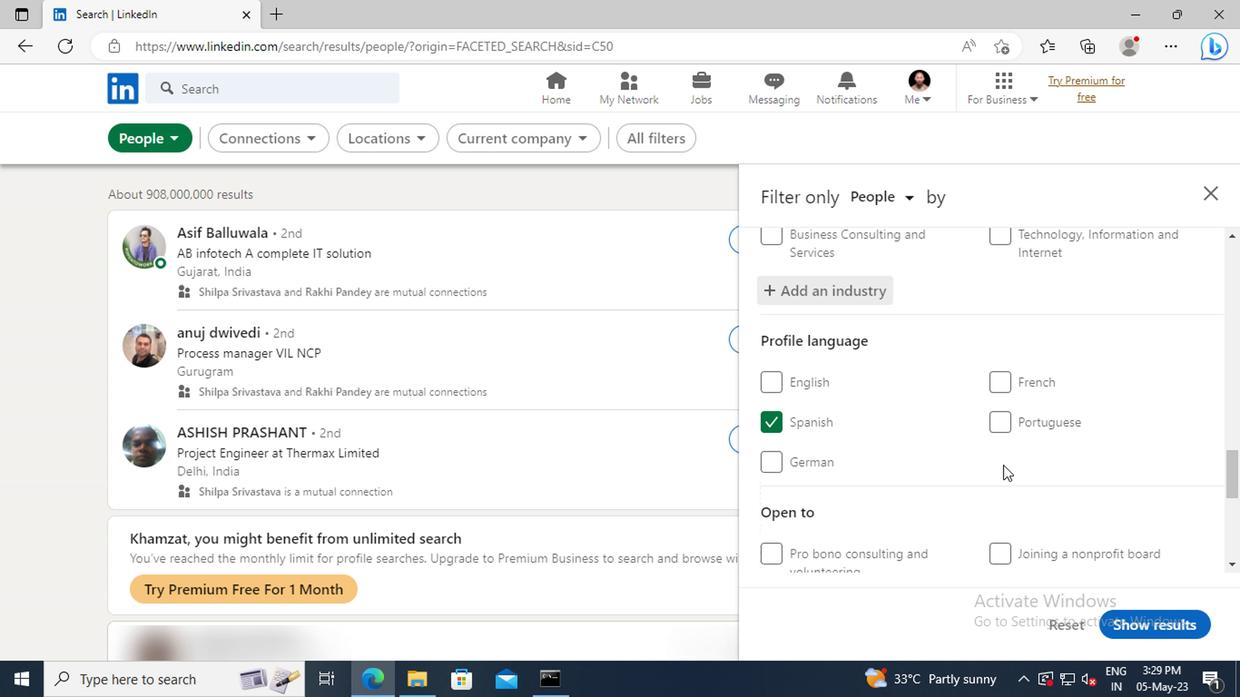 
Action: Mouse moved to (996, 451)
Screenshot: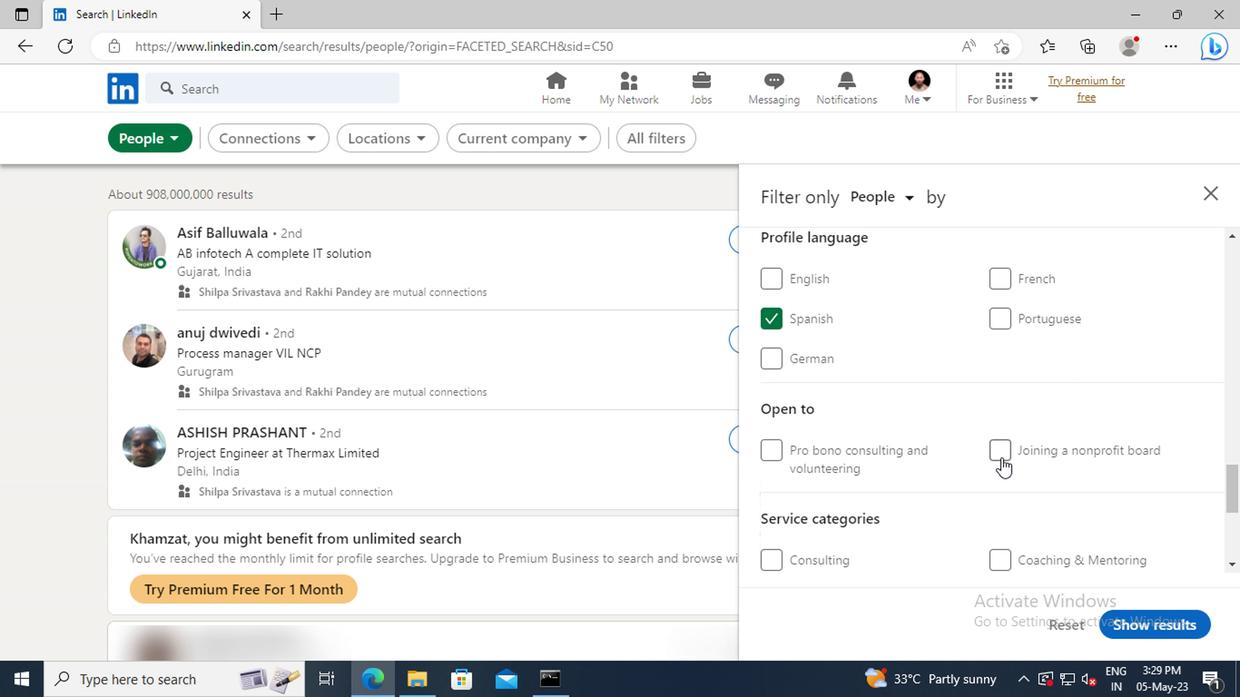 
Action: Mouse scrolled (996, 450) with delta (0, 0)
Screenshot: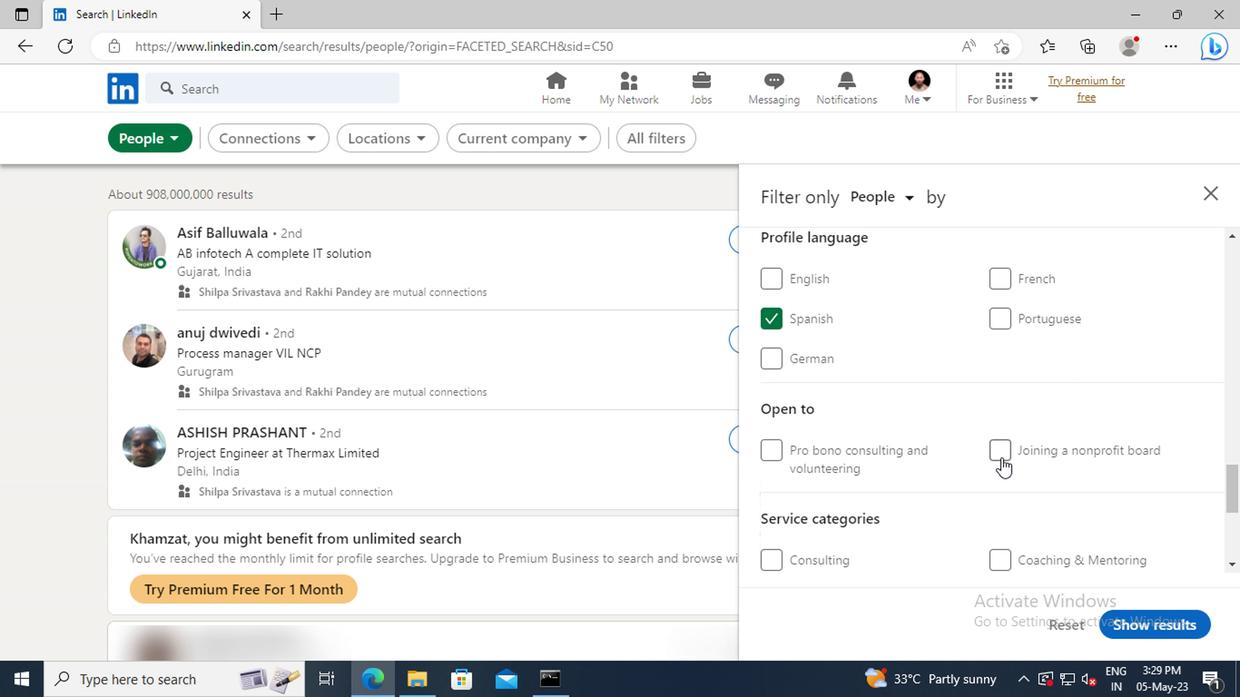 
Action: Mouse moved to (996, 450)
Screenshot: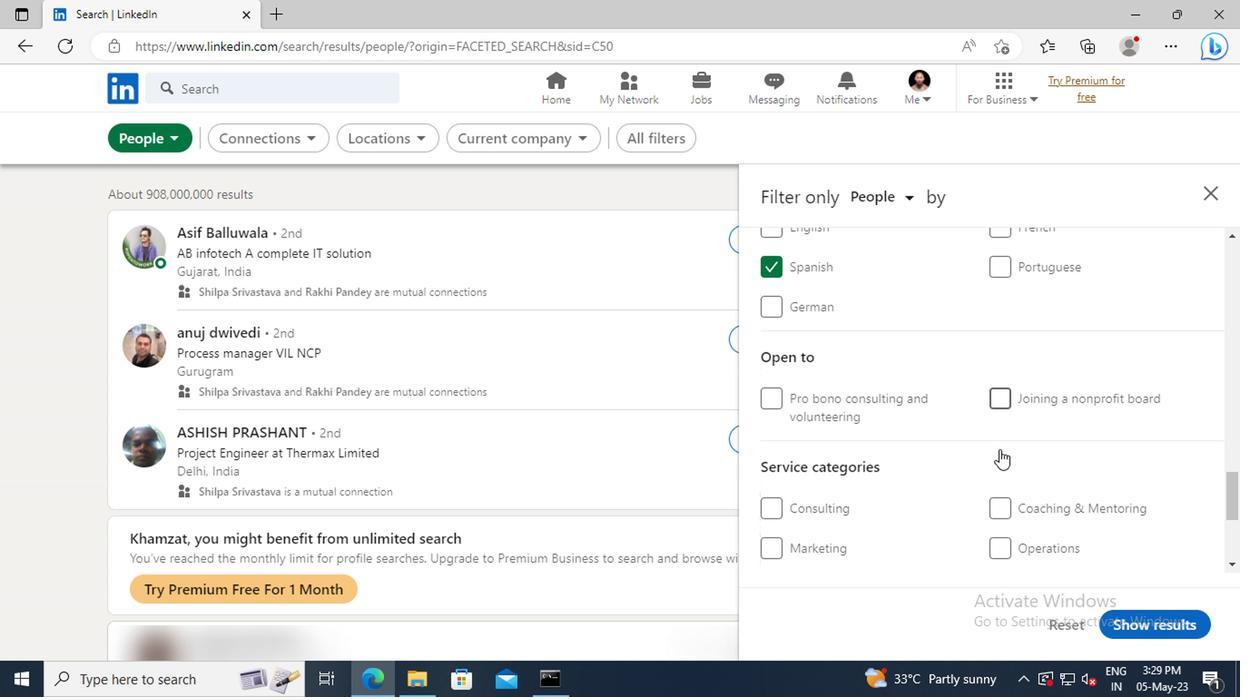 
Action: Mouse scrolled (996, 449) with delta (0, -1)
Screenshot: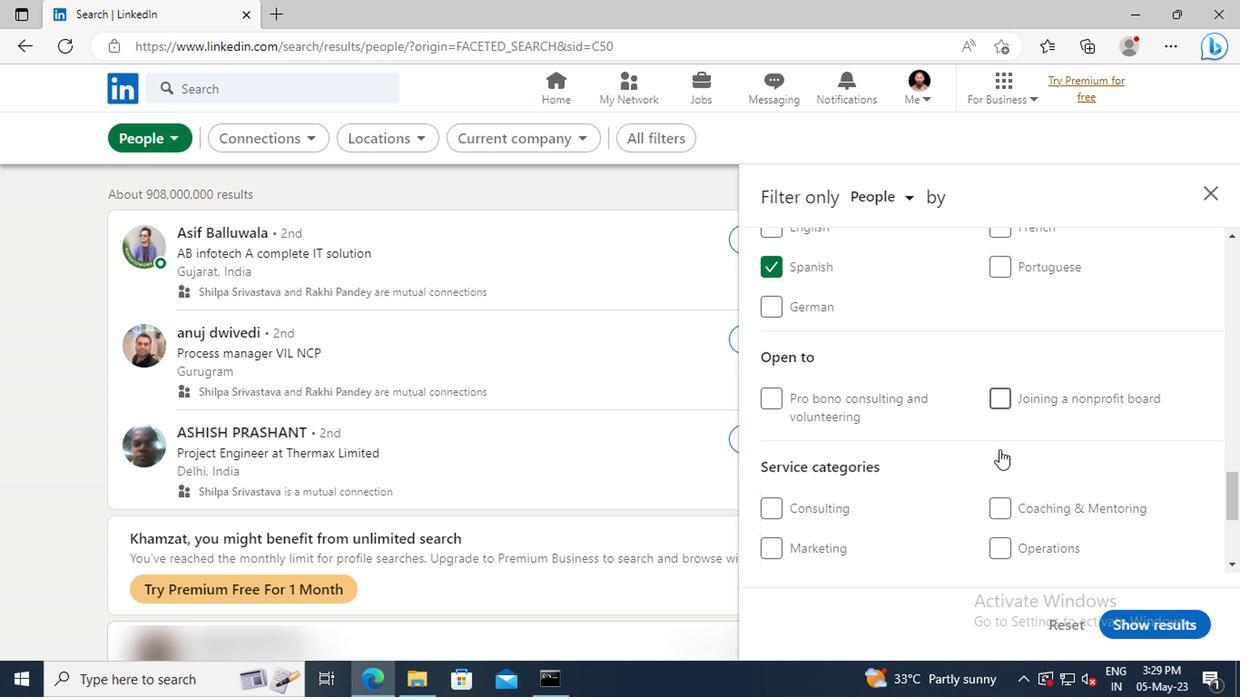 
Action: Mouse moved to (996, 450)
Screenshot: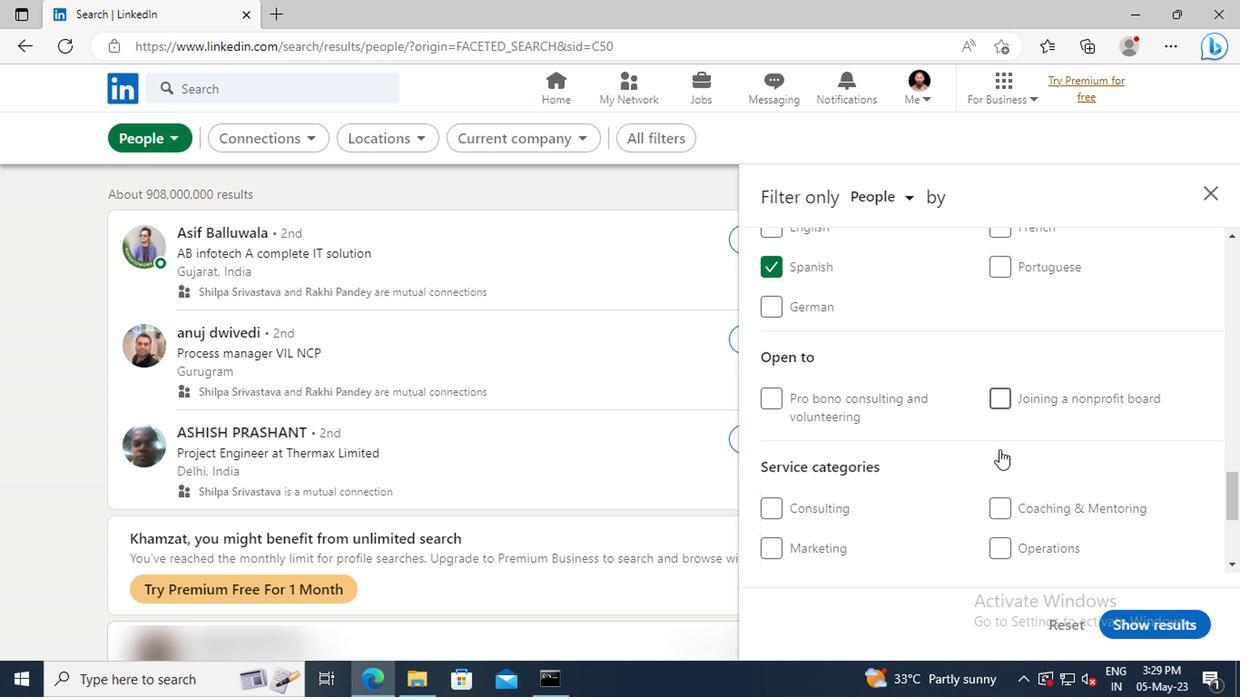 
Action: Mouse scrolled (996, 449) with delta (0, -1)
Screenshot: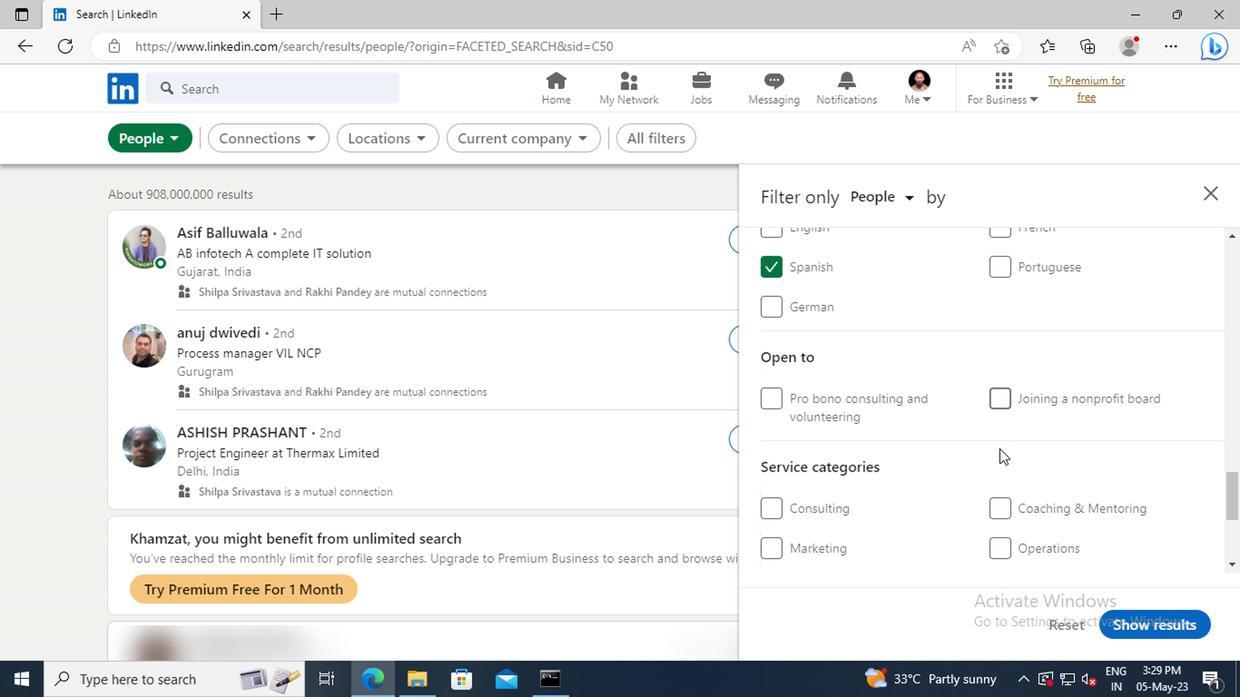 
Action: Mouse scrolled (996, 449) with delta (0, -1)
Screenshot: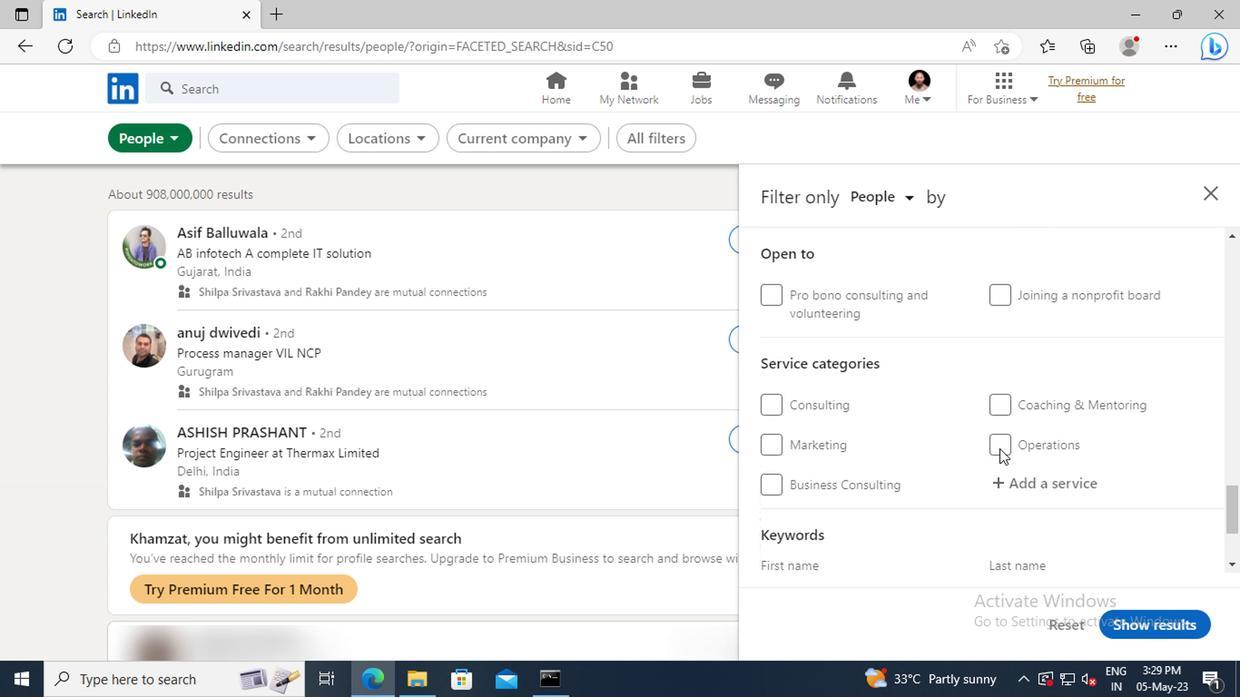 
Action: Mouse moved to (1001, 438)
Screenshot: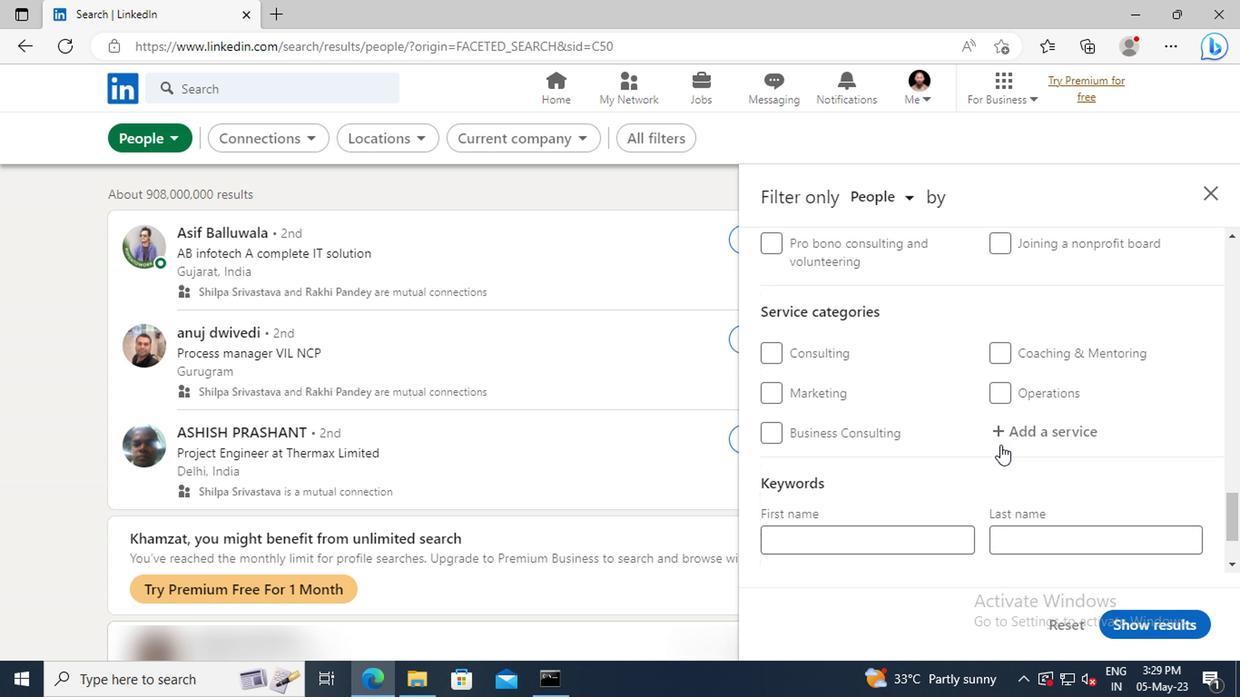
Action: Mouse pressed left at (1001, 438)
Screenshot: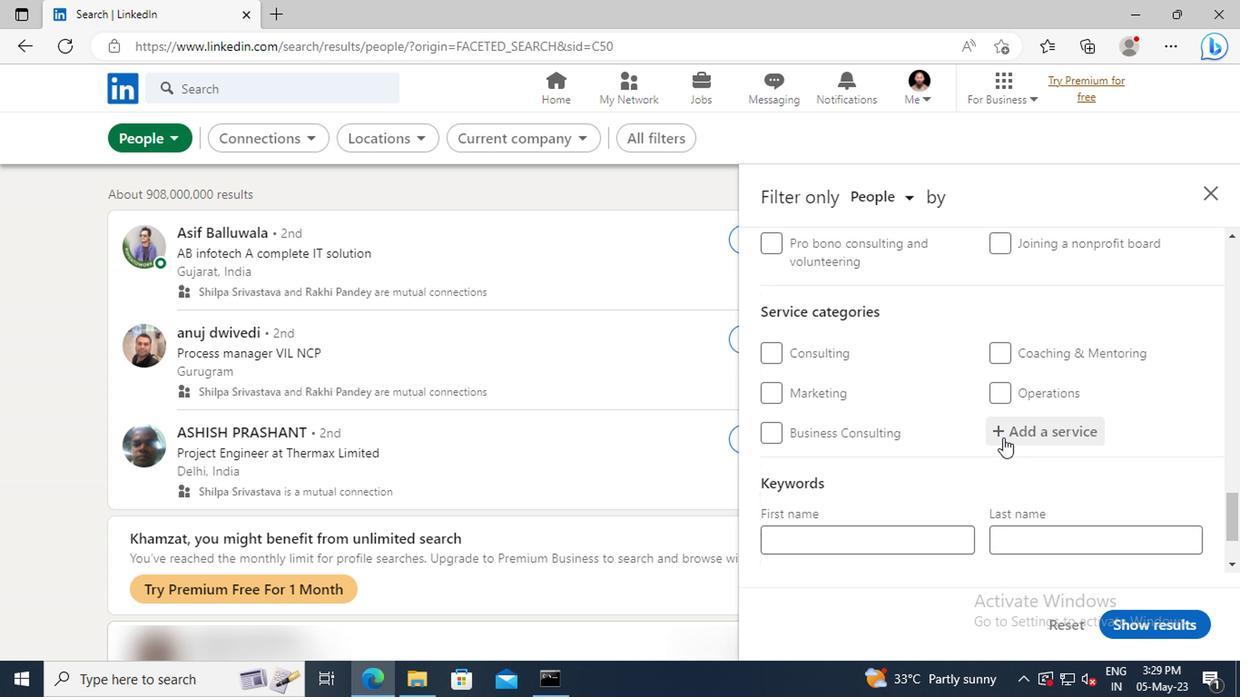 
Action: Mouse moved to (999, 436)
Screenshot: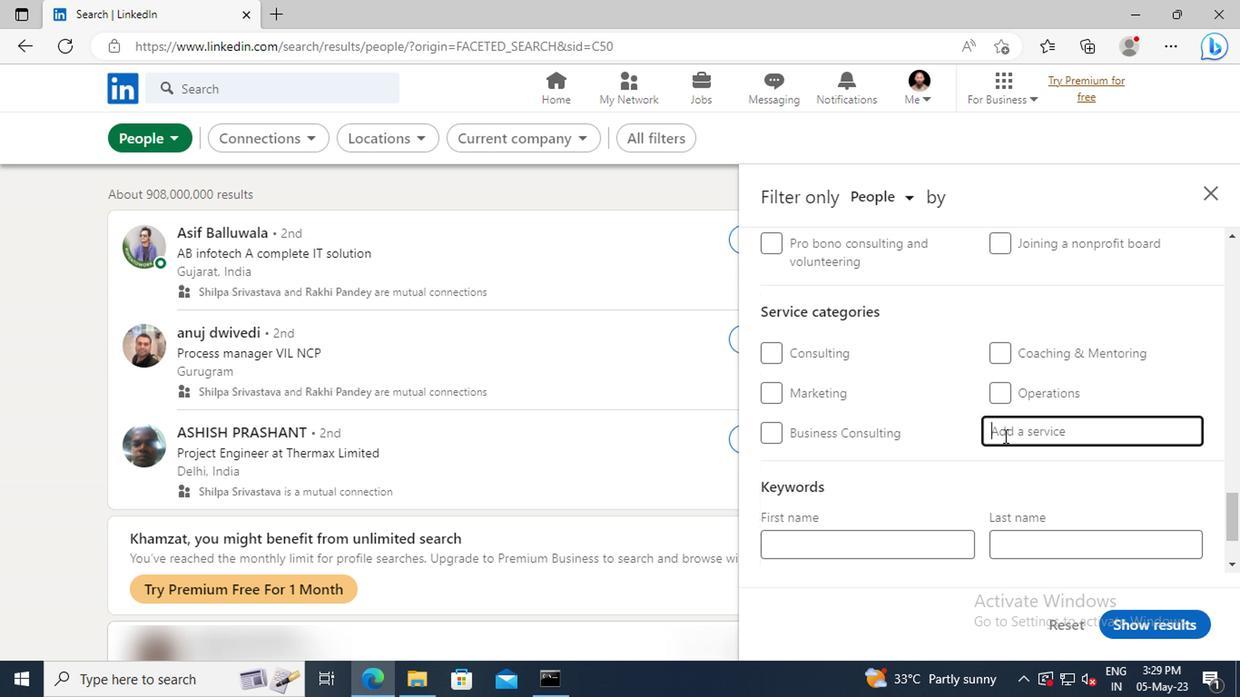 
Action: Key pressed <Key.shift>USER<Key.space><Key.shift>EXPERIENCE<Key.space><Key.shift>WRI
Screenshot: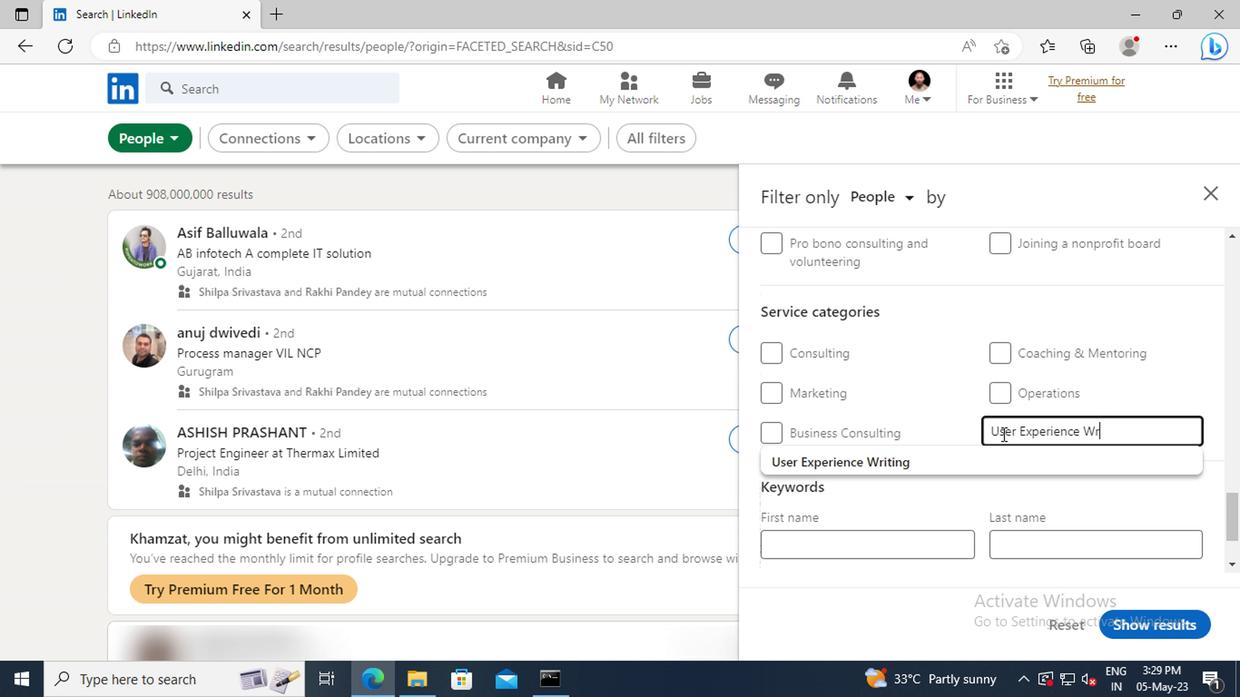 
Action: Mouse moved to (995, 458)
Screenshot: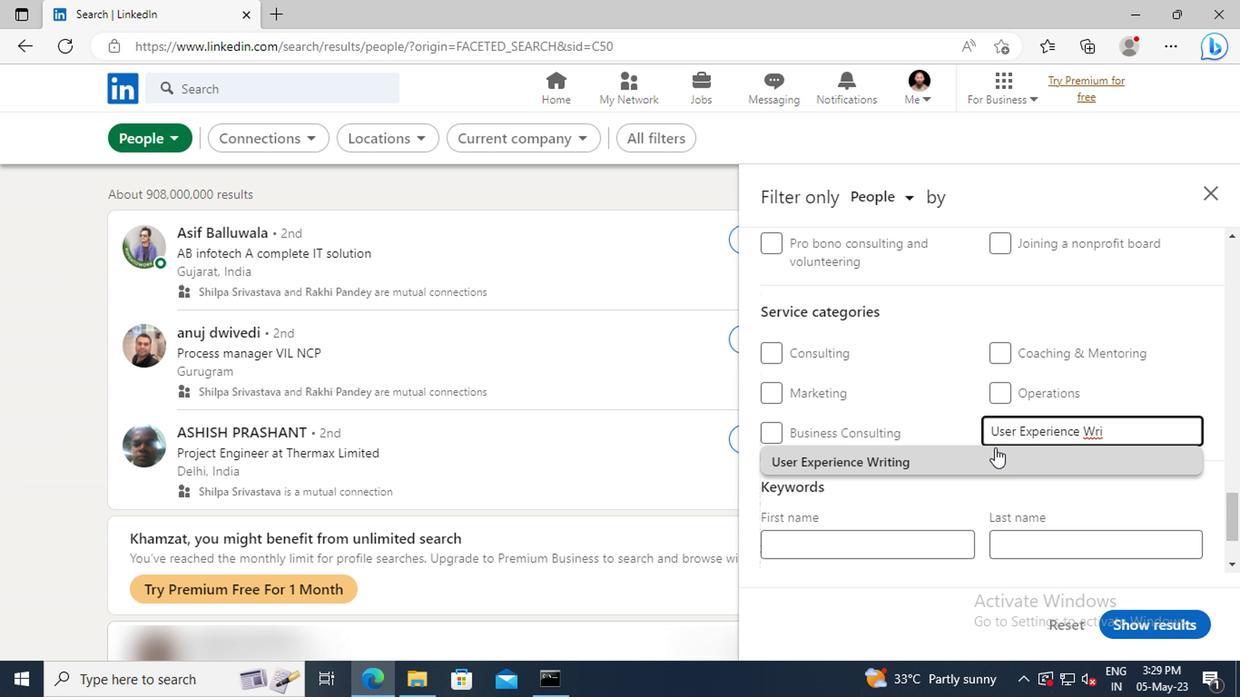 
Action: Mouse pressed left at (995, 458)
Screenshot: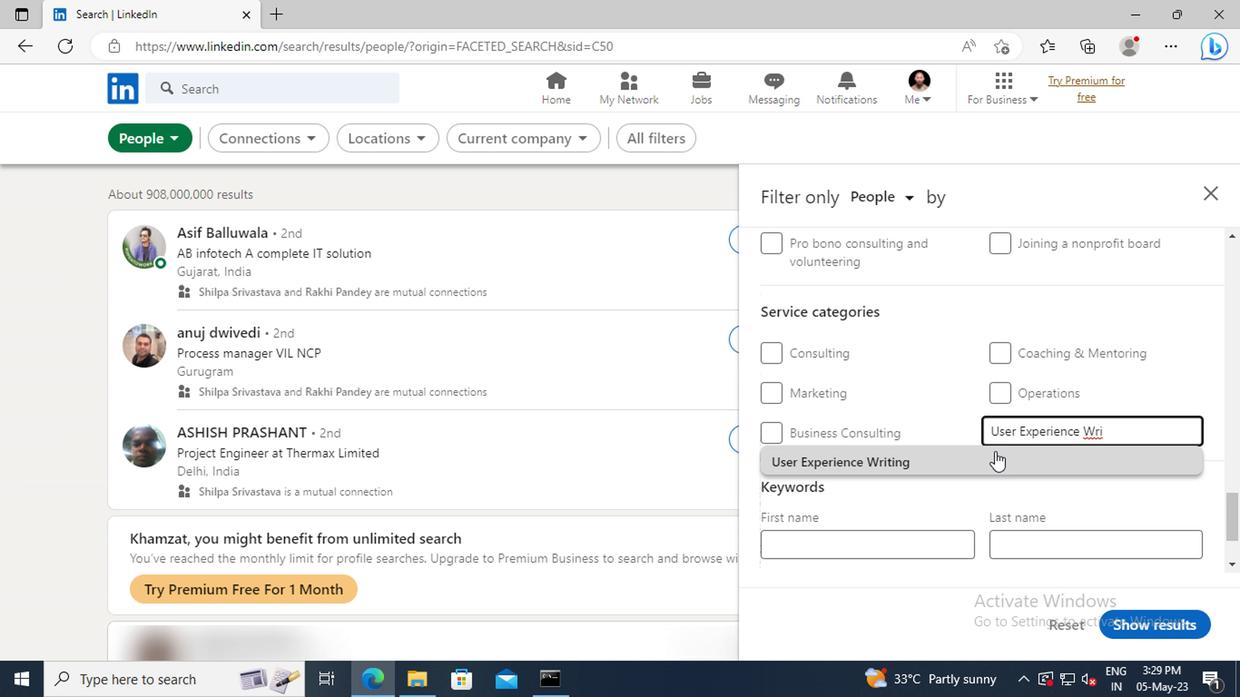 
Action: Mouse scrolled (995, 458) with delta (0, 0)
Screenshot: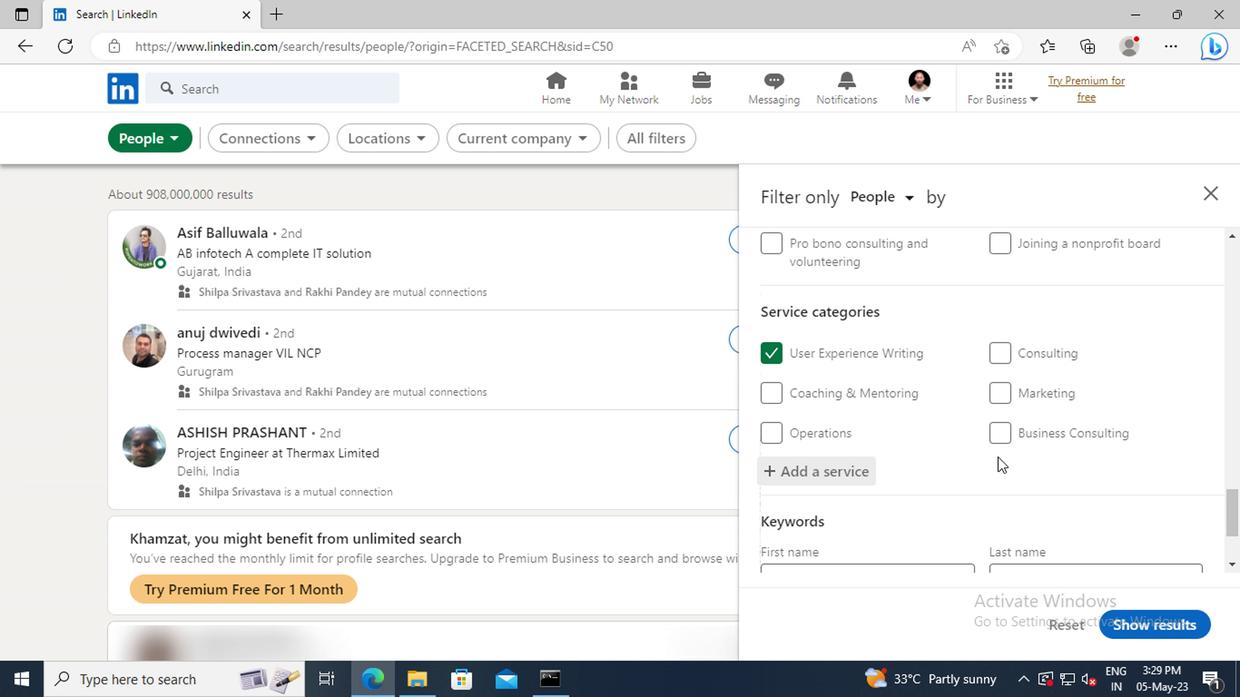 
Action: Mouse scrolled (995, 458) with delta (0, 0)
Screenshot: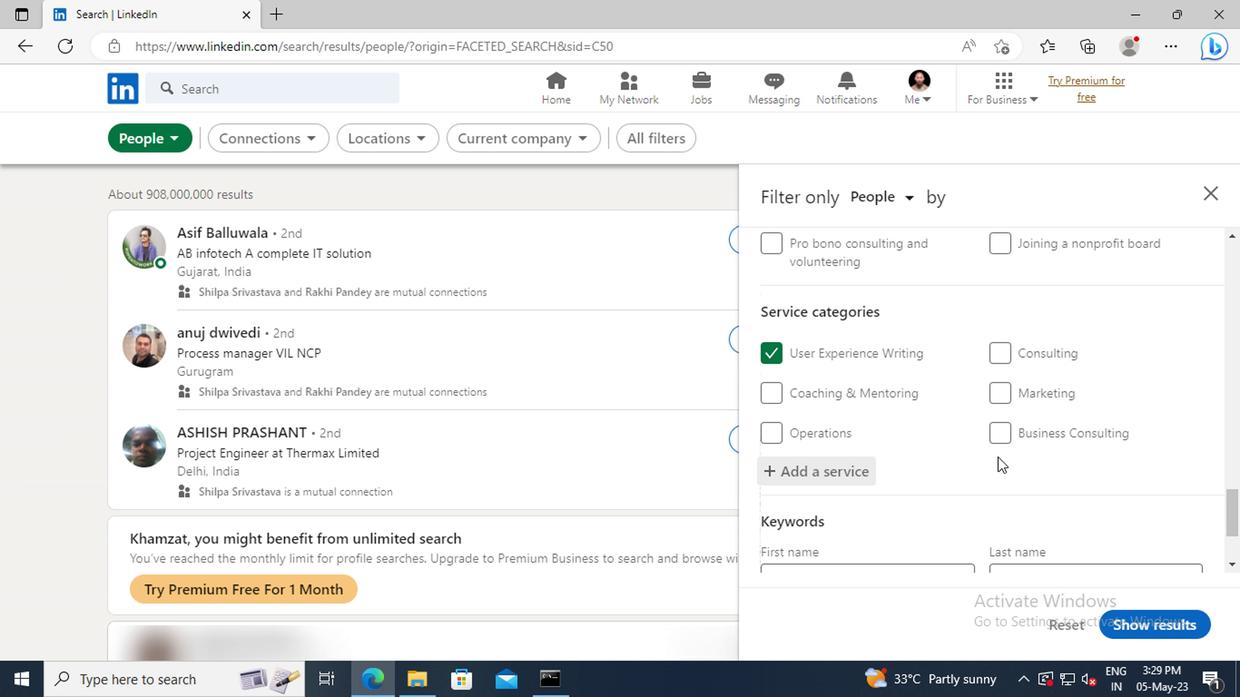 
Action: Mouse scrolled (995, 458) with delta (0, 0)
Screenshot: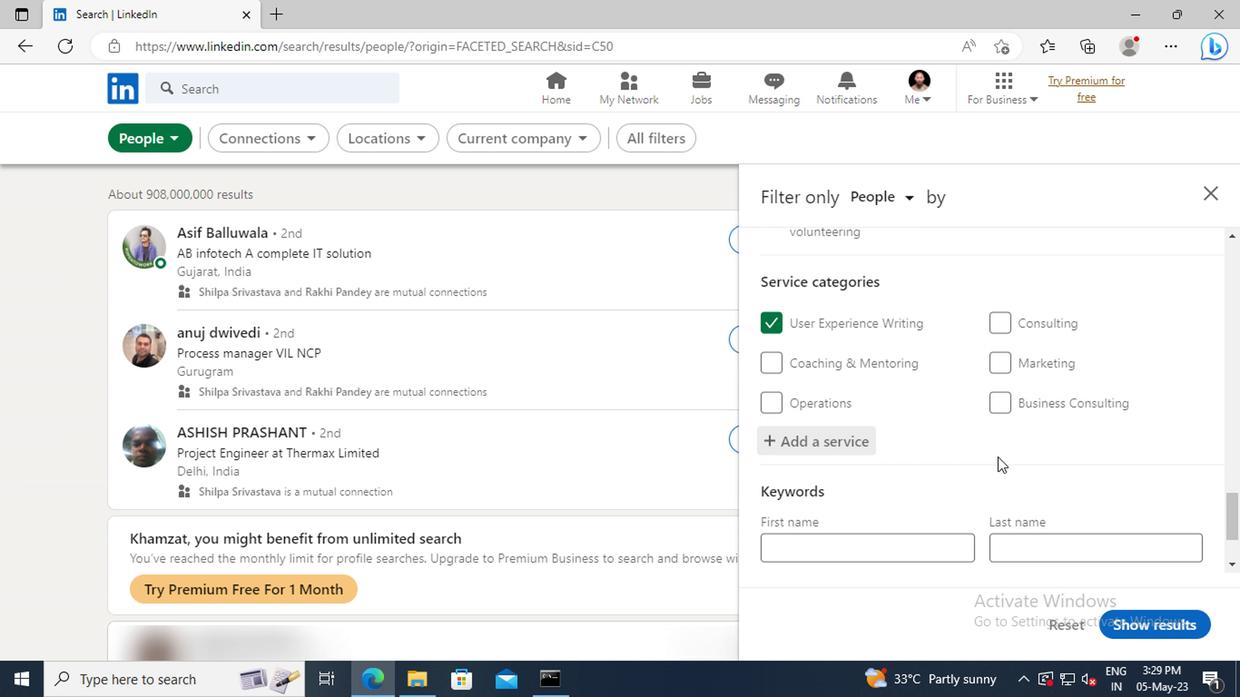 
Action: Mouse scrolled (995, 458) with delta (0, 0)
Screenshot: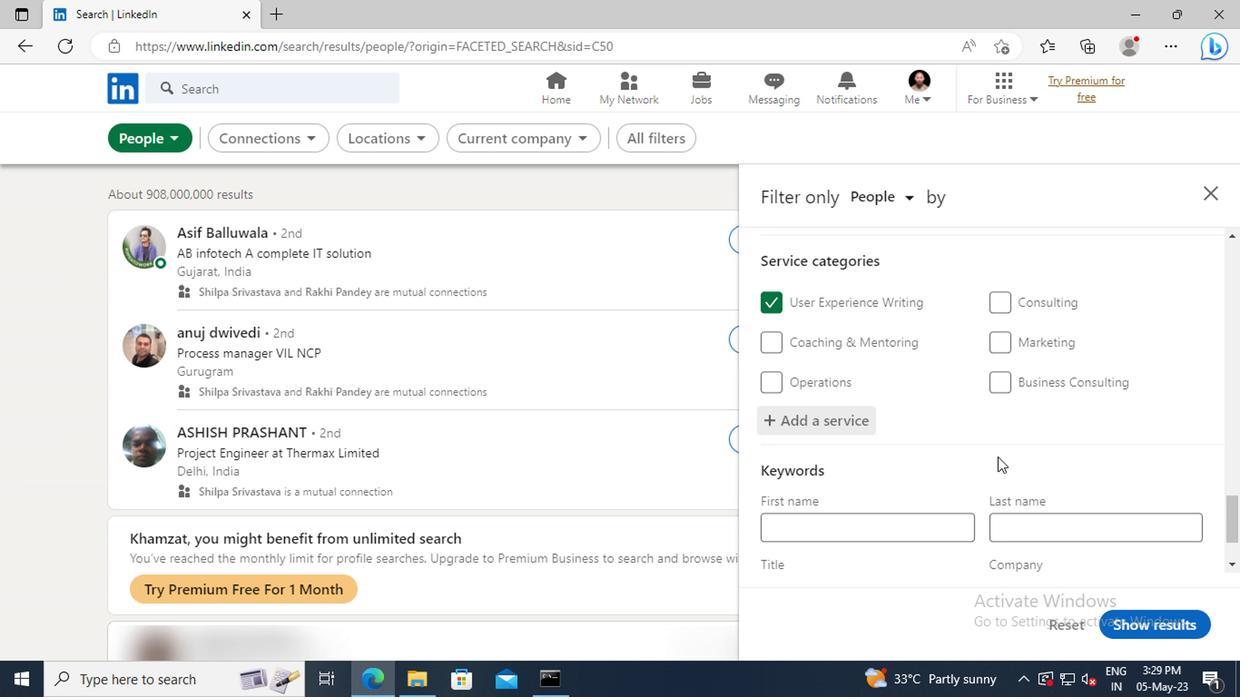 
Action: Mouse moved to (894, 492)
Screenshot: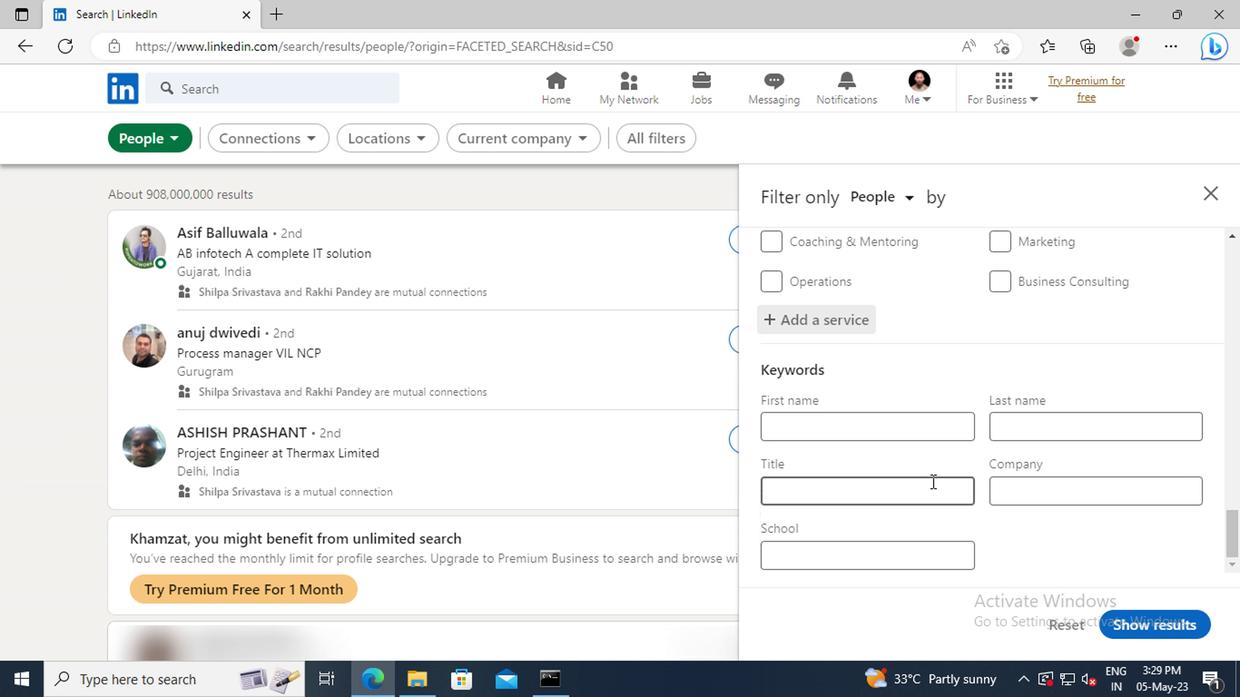 
Action: Mouse pressed left at (894, 492)
Screenshot: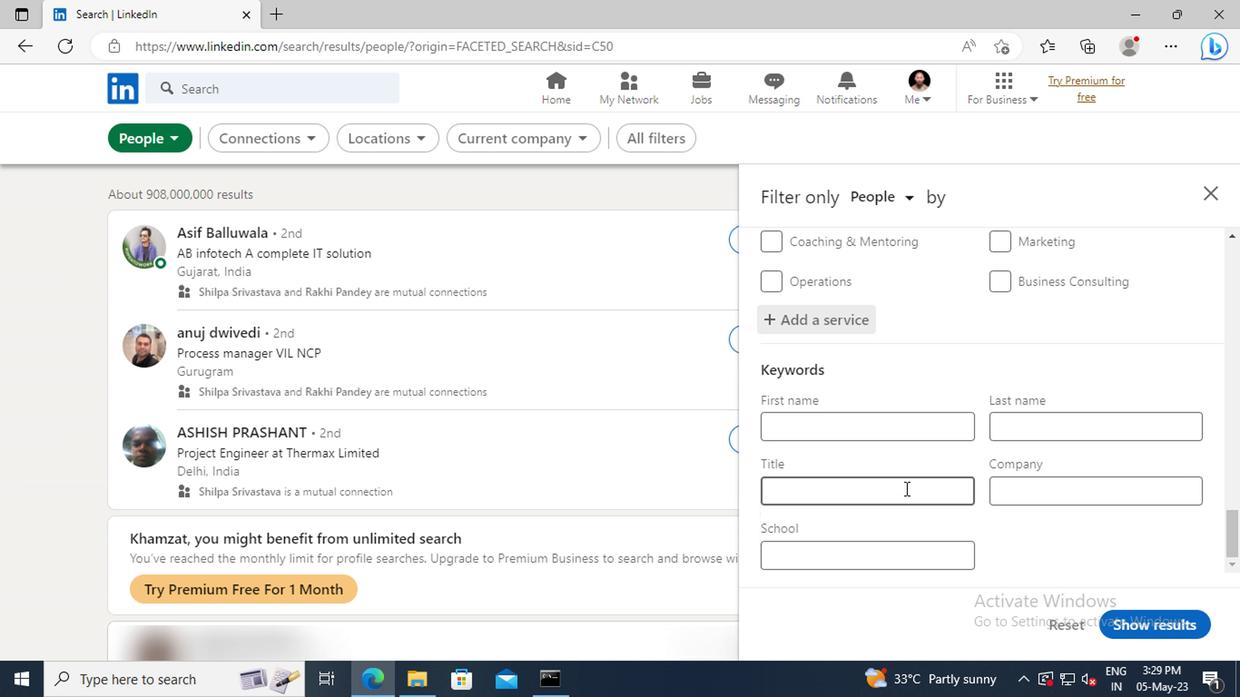 
Action: Key pressed <Key.shift>OPERATIONS<Key.space><Key.shift>DIRECTOR<Key.enter>
Screenshot: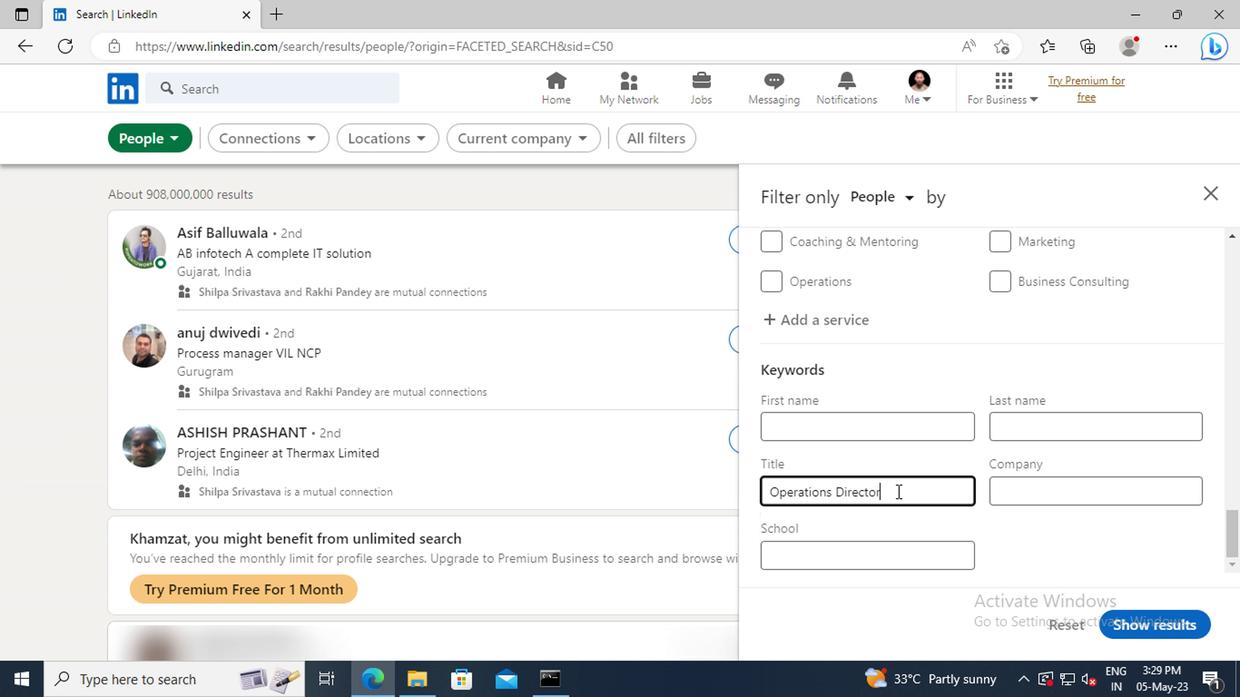 
Action: Mouse moved to (1126, 628)
Screenshot: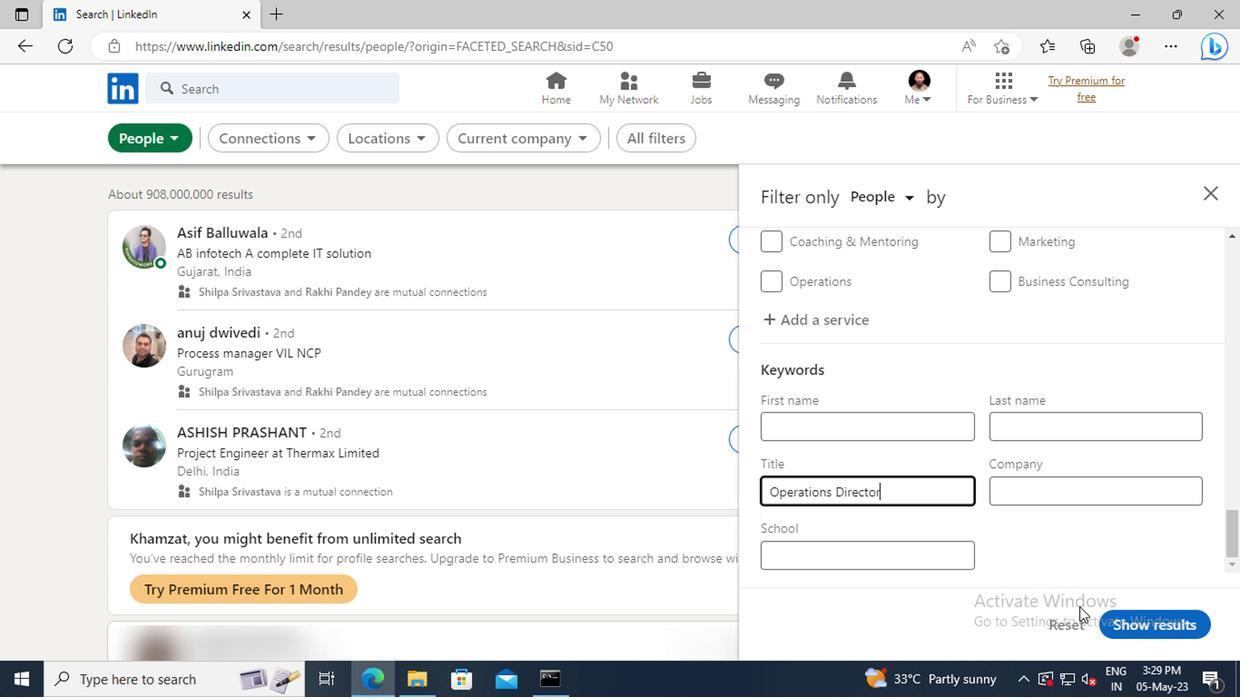 
Action: Mouse pressed left at (1126, 628)
Screenshot: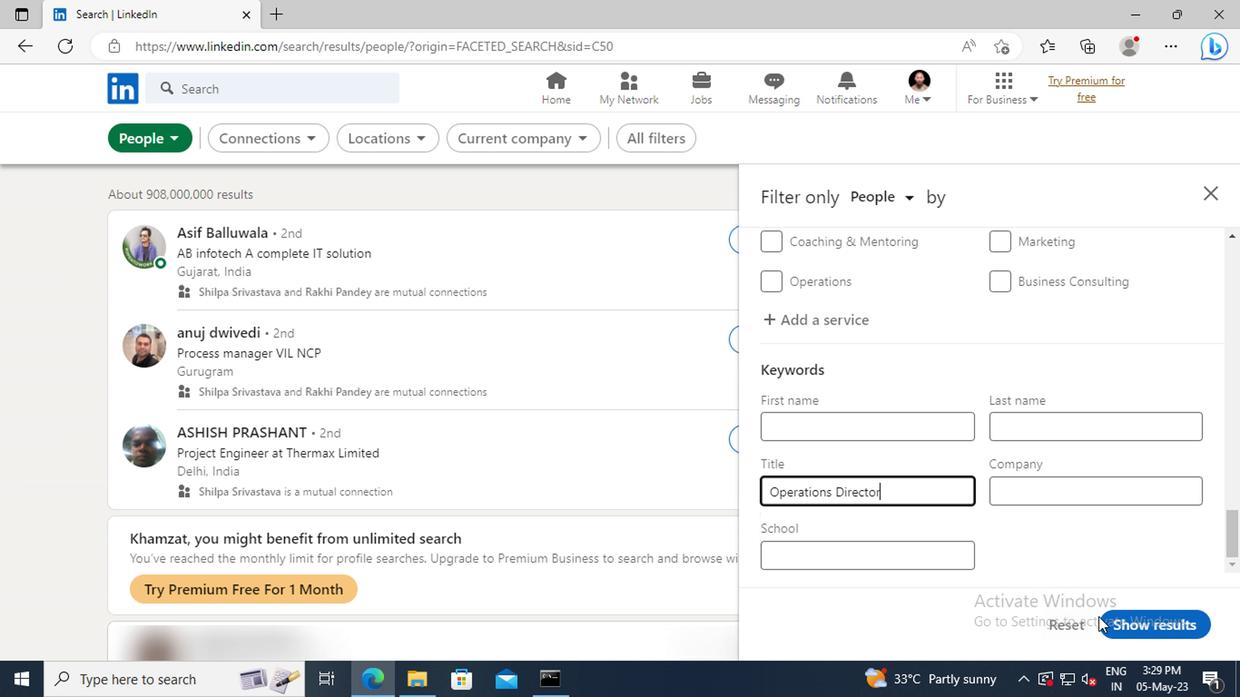 
